 Task: Find connections with filter location Nambiyūr with filter topic #goalswith filter profile language German with filter current company Indian Army with filter school Rani Durgavati Vishwavidyalaya, Jabalpur with filter industry Household Appliance Manufacturing with filter service category Illustration with filter keywords title Operations Coordinator
Action: Mouse moved to (596, 107)
Screenshot: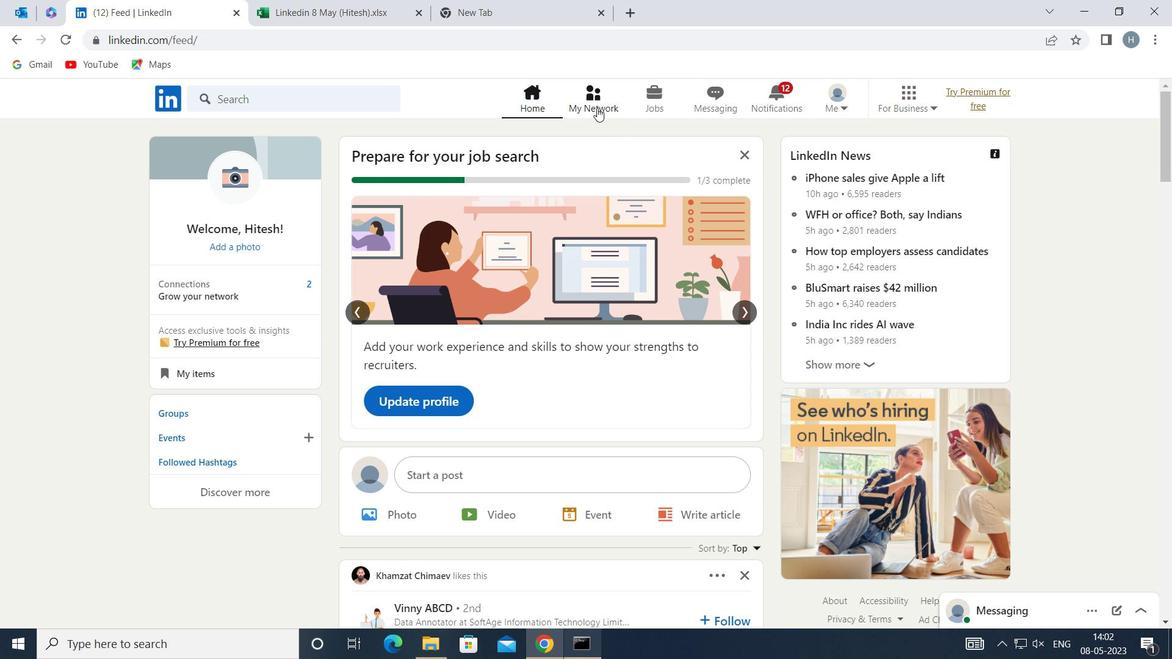 
Action: Mouse pressed left at (596, 107)
Screenshot: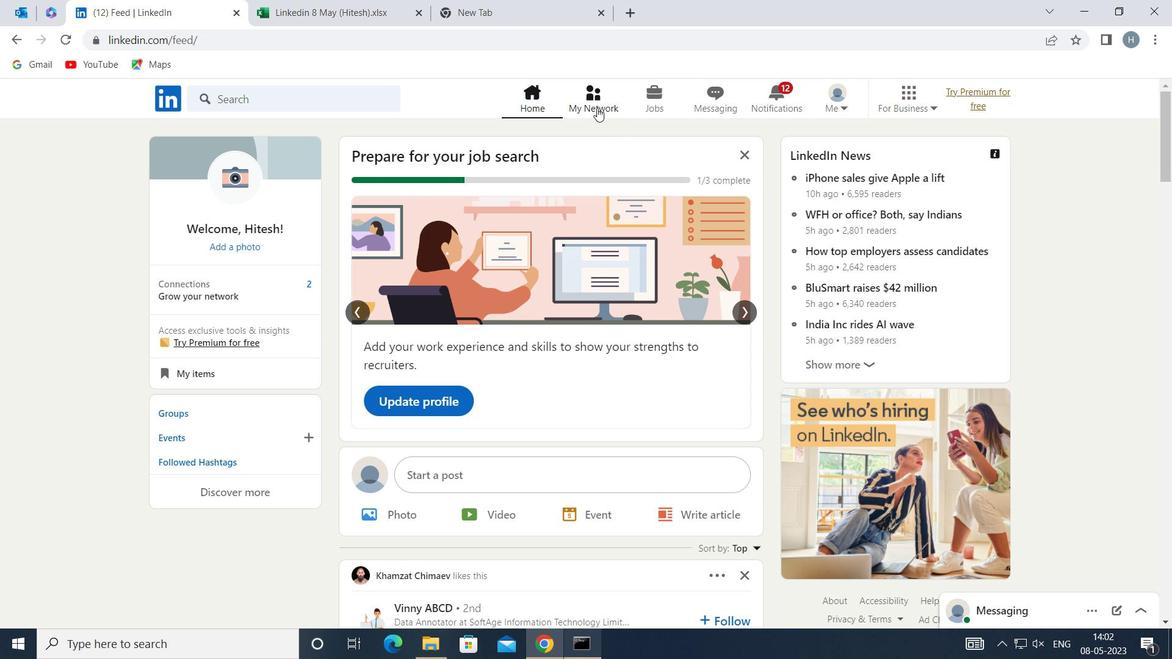 
Action: Mouse moved to (335, 186)
Screenshot: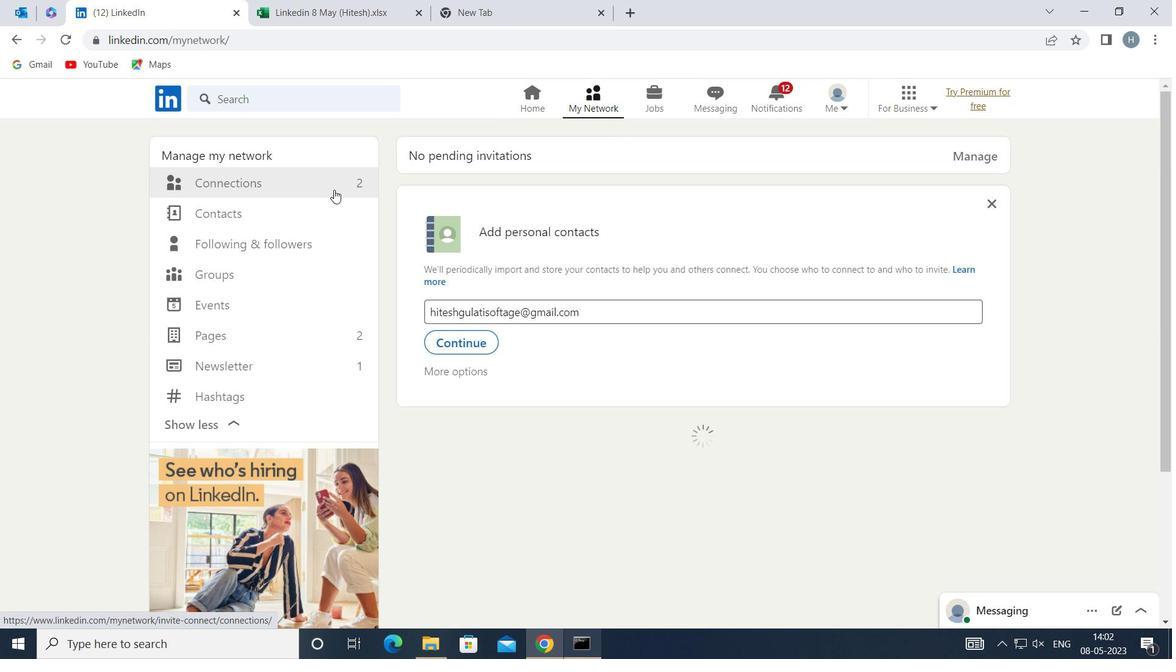
Action: Mouse pressed left at (335, 186)
Screenshot: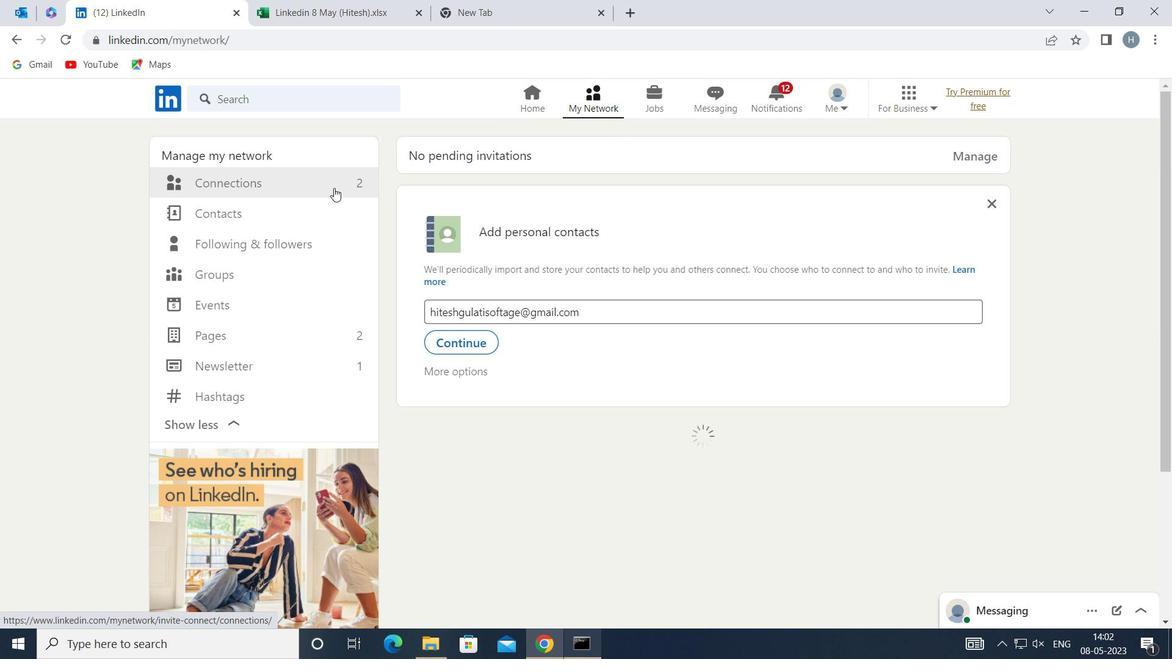 
Action: Mouse moved to (700, 182)
Screenshot: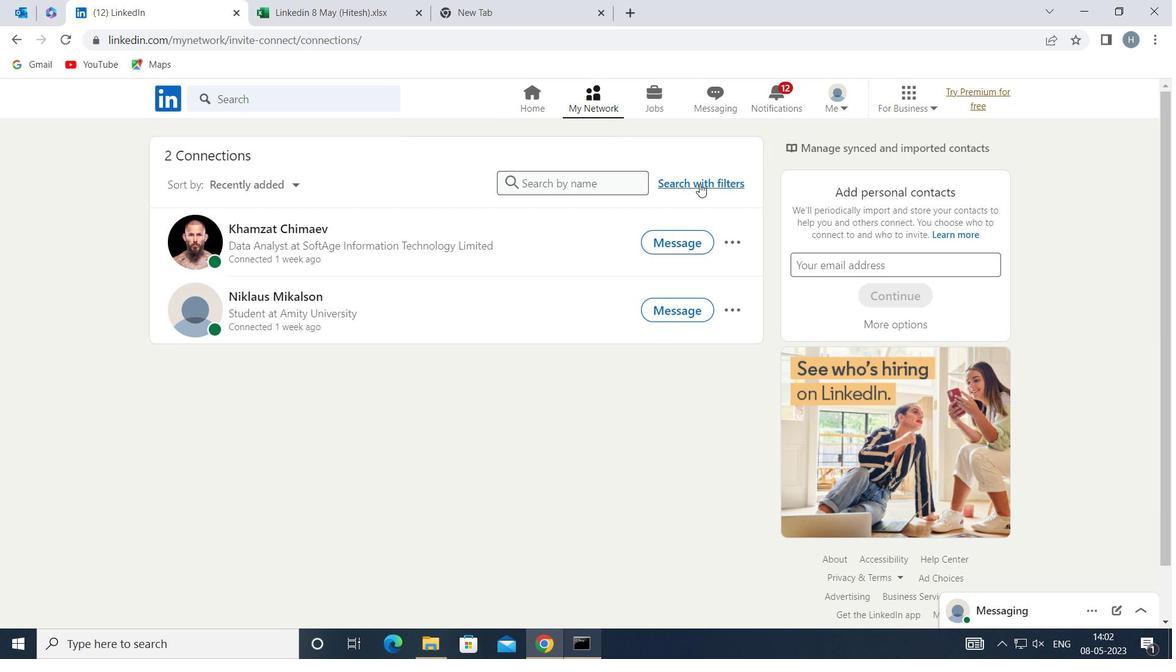 
Action: Mouse pressed left at (700, 182)
Screenshot: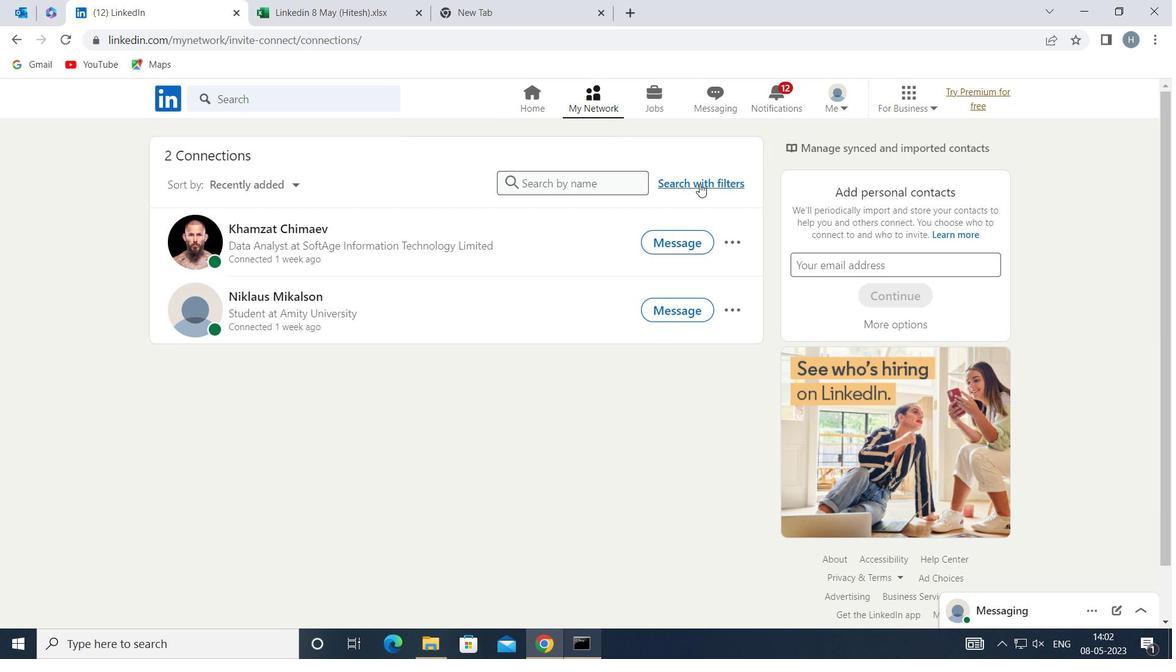 
Action: Mouse moved to (637, 140)
Screenshot: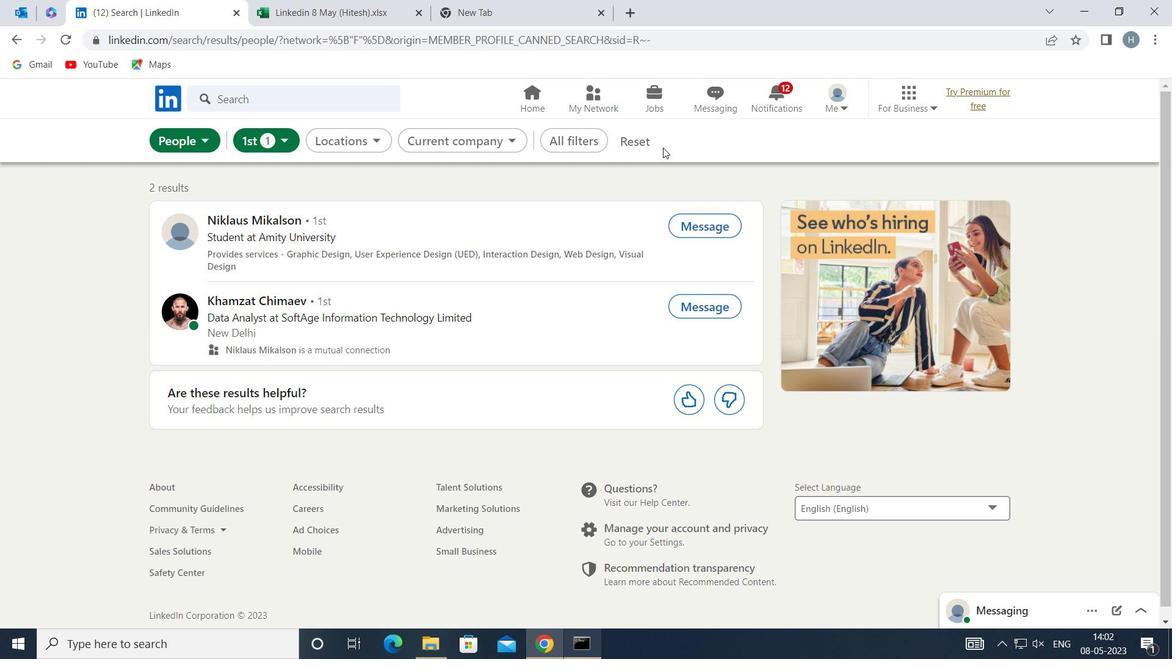 
Action: Mouse pressed left at (637, 140)
Screenshot: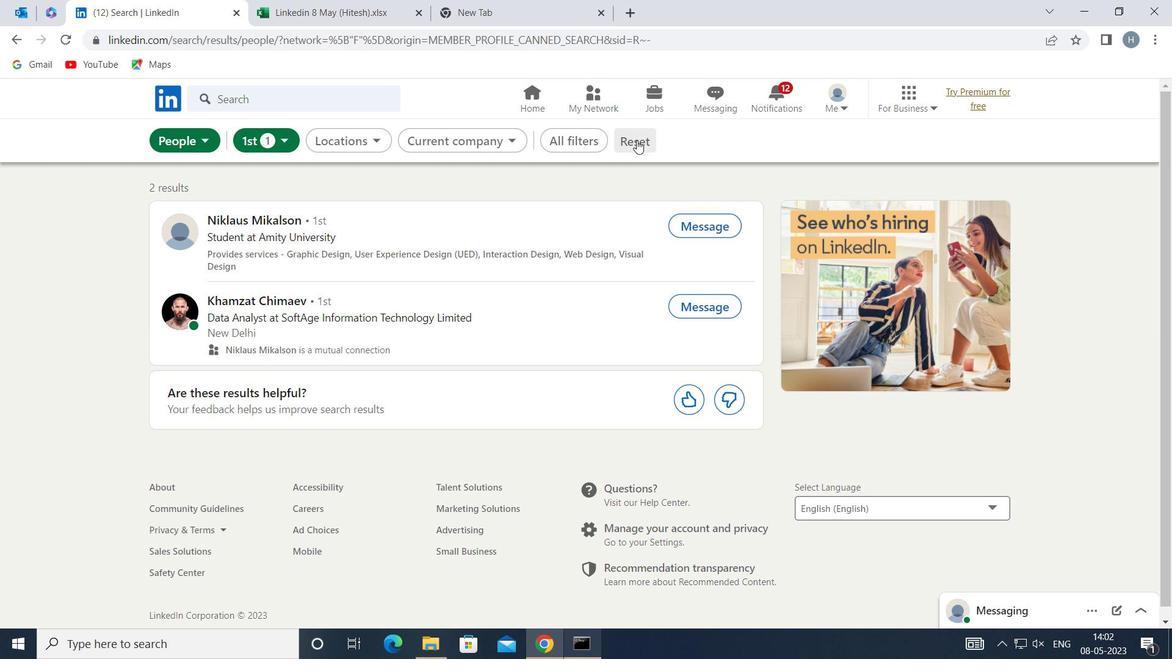 
Action: Mouse moved to (614, 139)
Screenshot: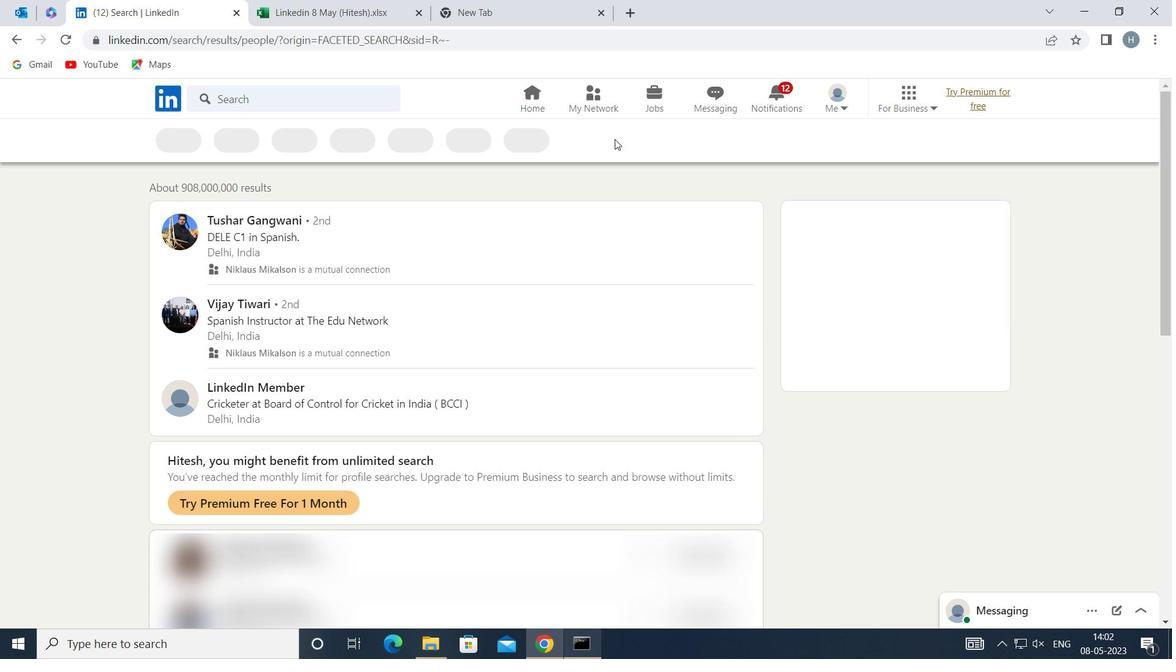 
Action: Mouse pressed left at (614, 139)
Screenshot: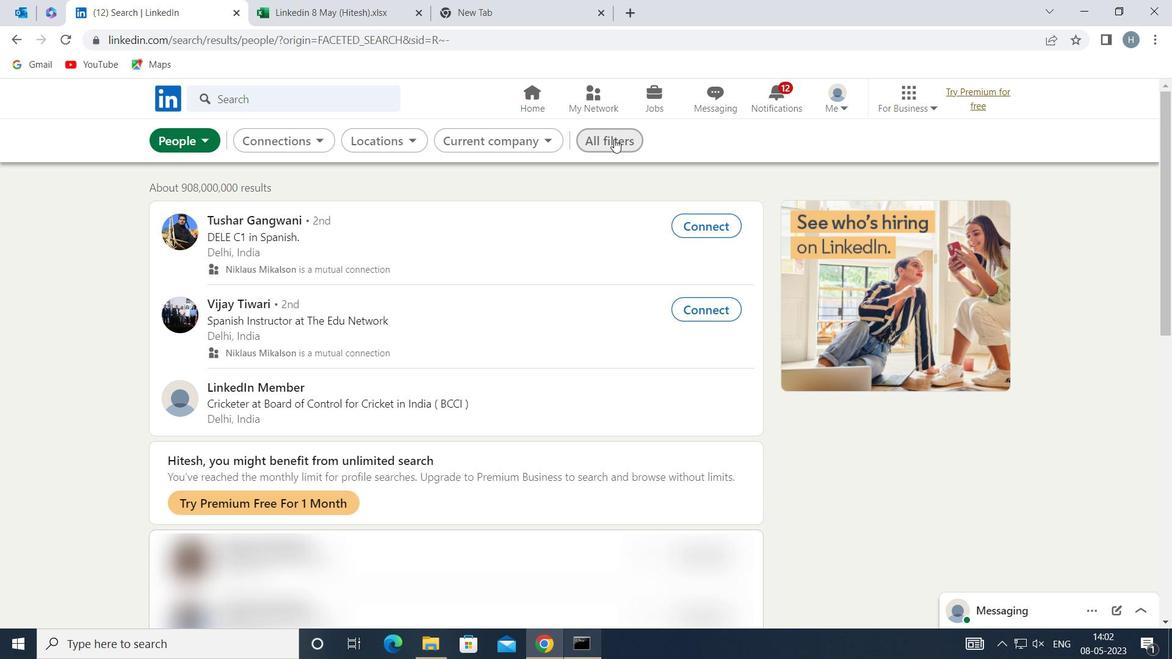 
Action: Mouse moved to (845, 353)
Screenshot: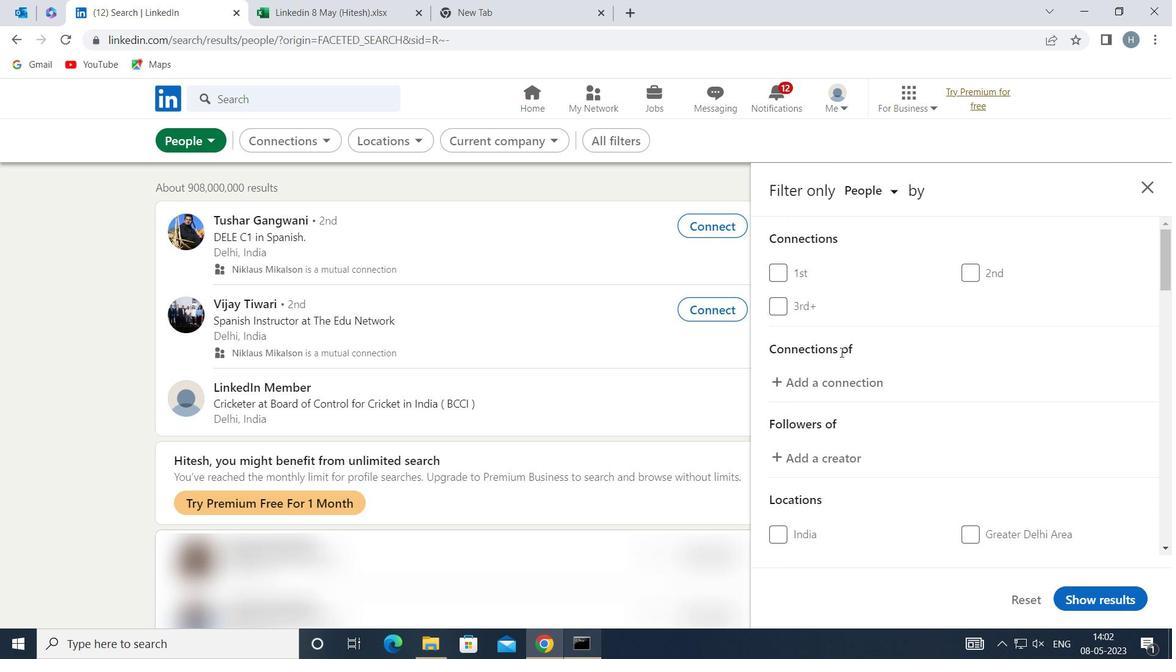 
Action: Mouse scrolled (845, 353) with delta (0, 0)
Screenshot: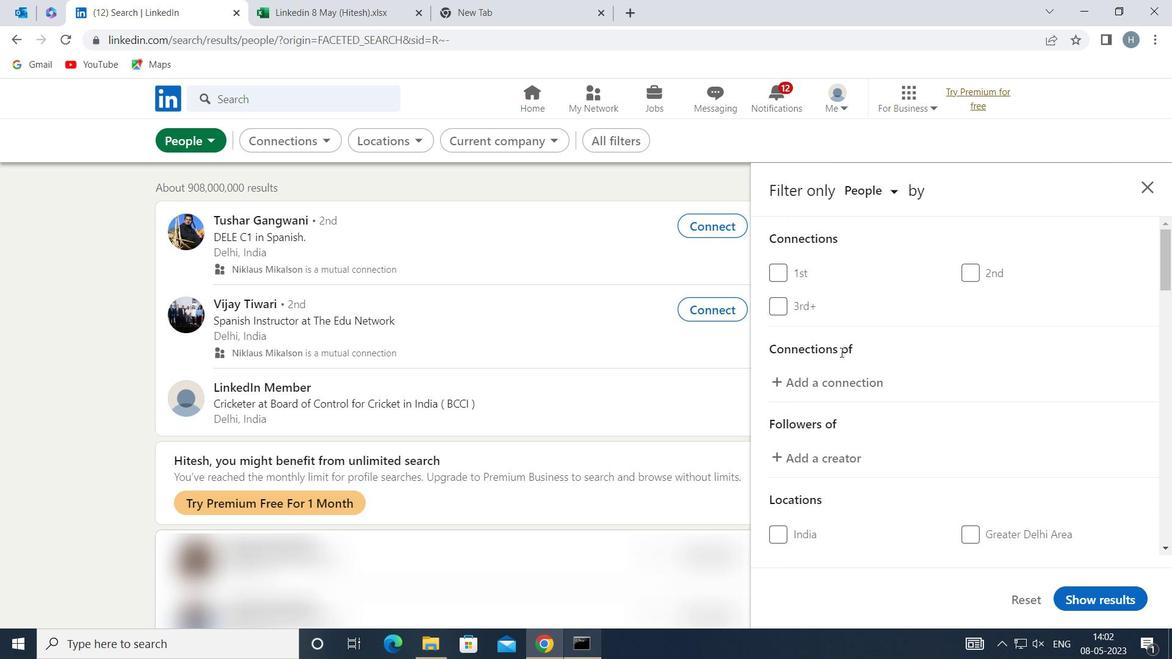 
Action: Mouse moved to (845, 354)
Screenshot: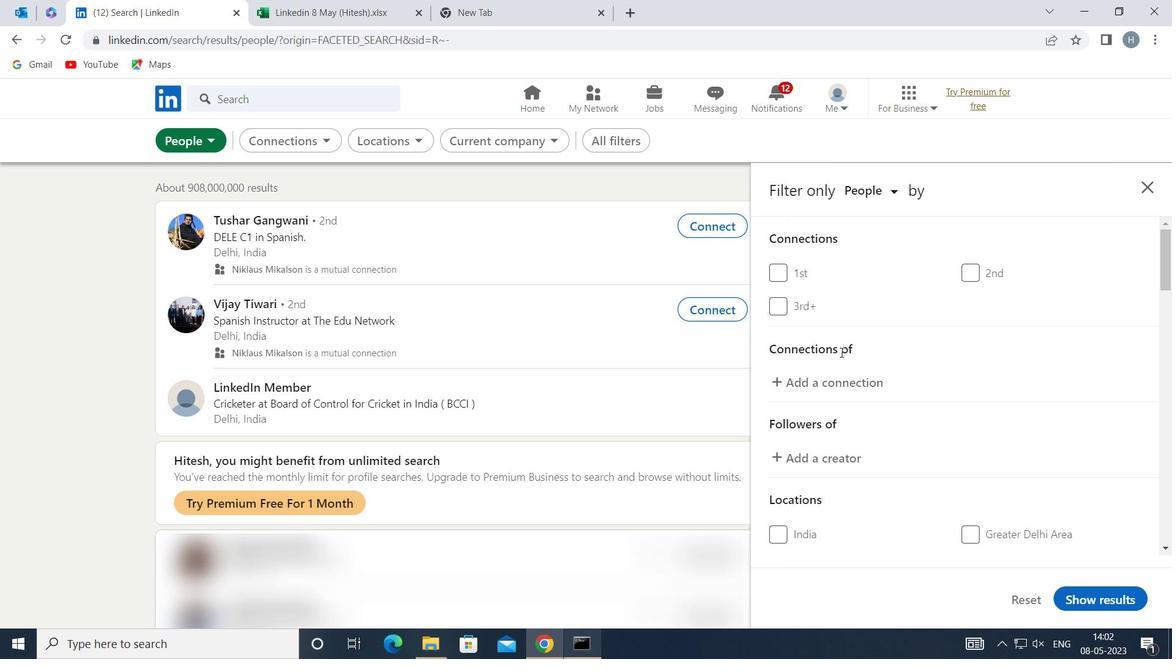 
Action: Mouse scrolled (845, 353) with delta (0, 0)
Screenshot: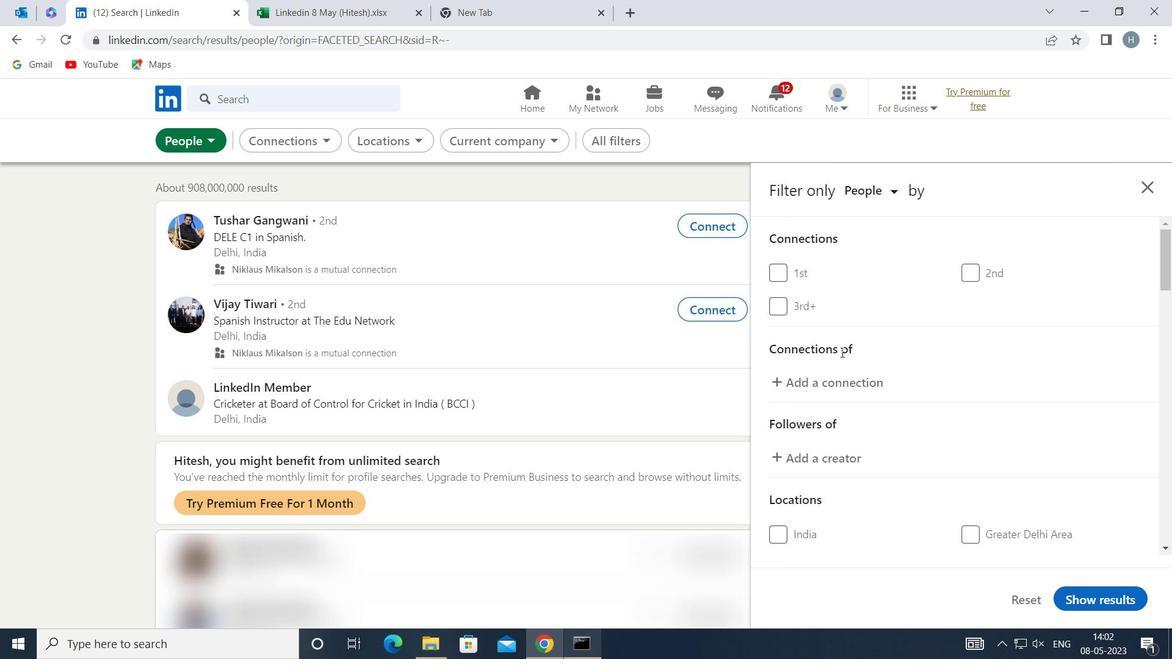 
Action: Mouse moved to (847, 350)
Screenshot: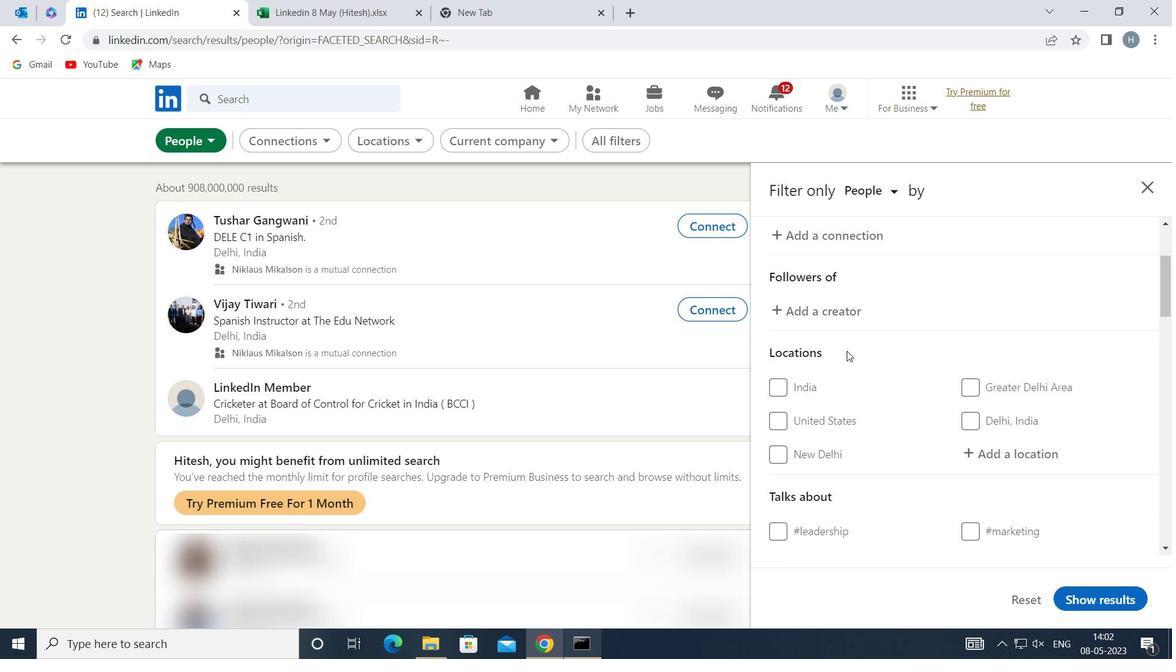 
Action: Mouse scrolled (847, 349) with delta (0, 0)
Screenshot: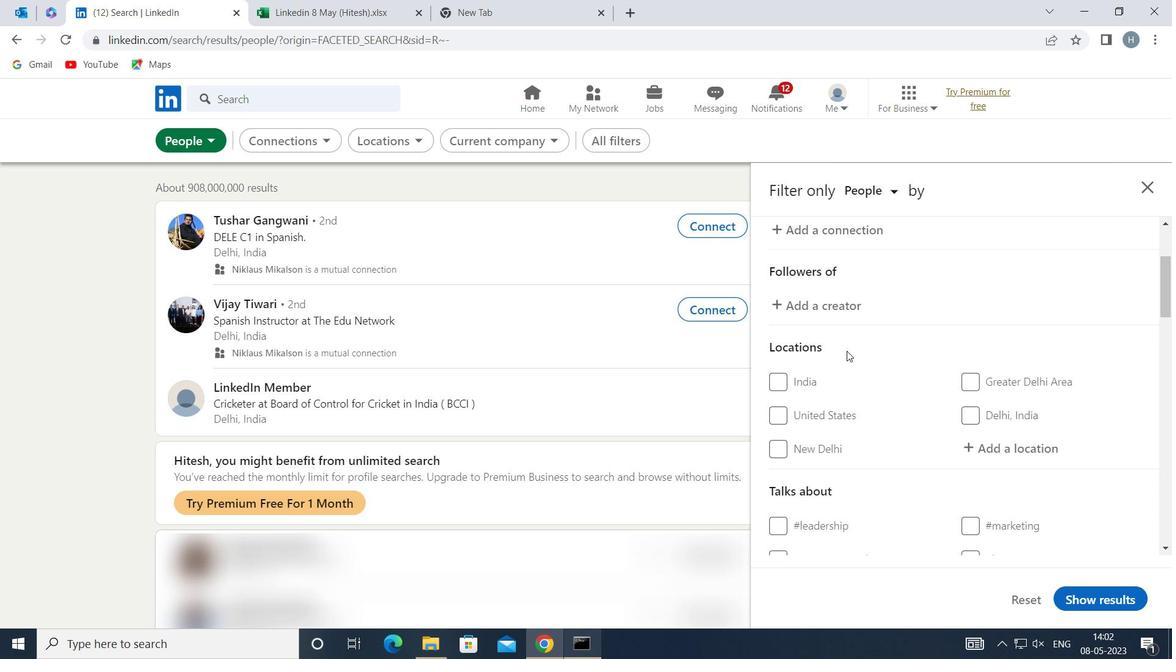 
Action: Mouse moved to (1005, 367)
Screenshot: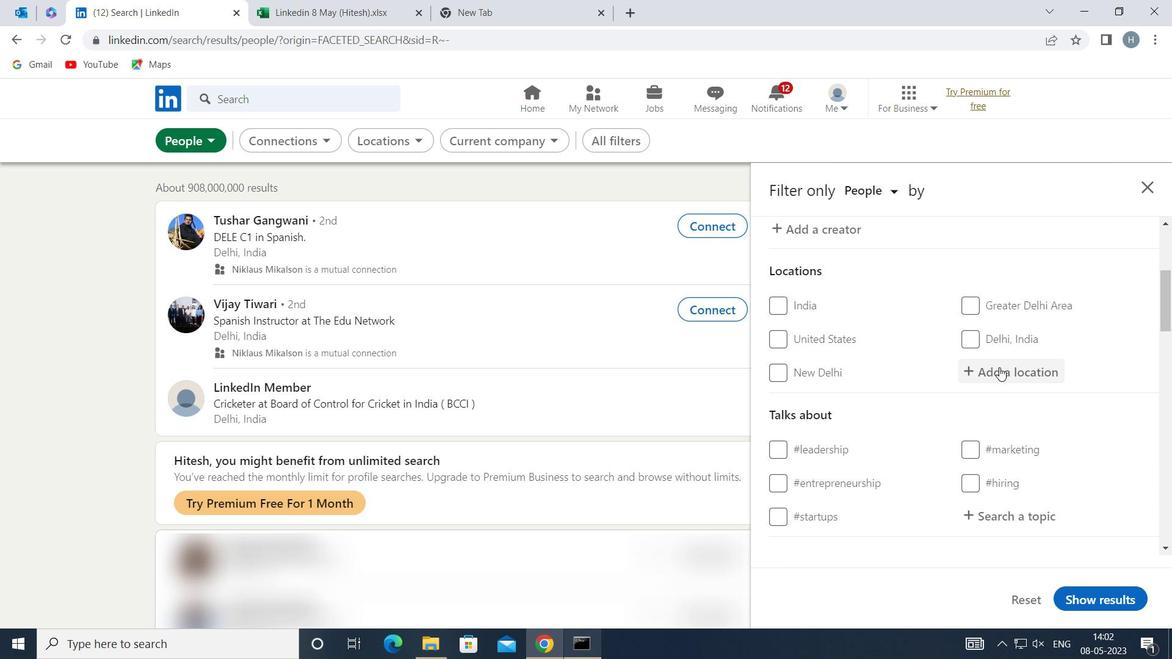 
Action: Mouse pressed left at (1005, 367)
Screenshot: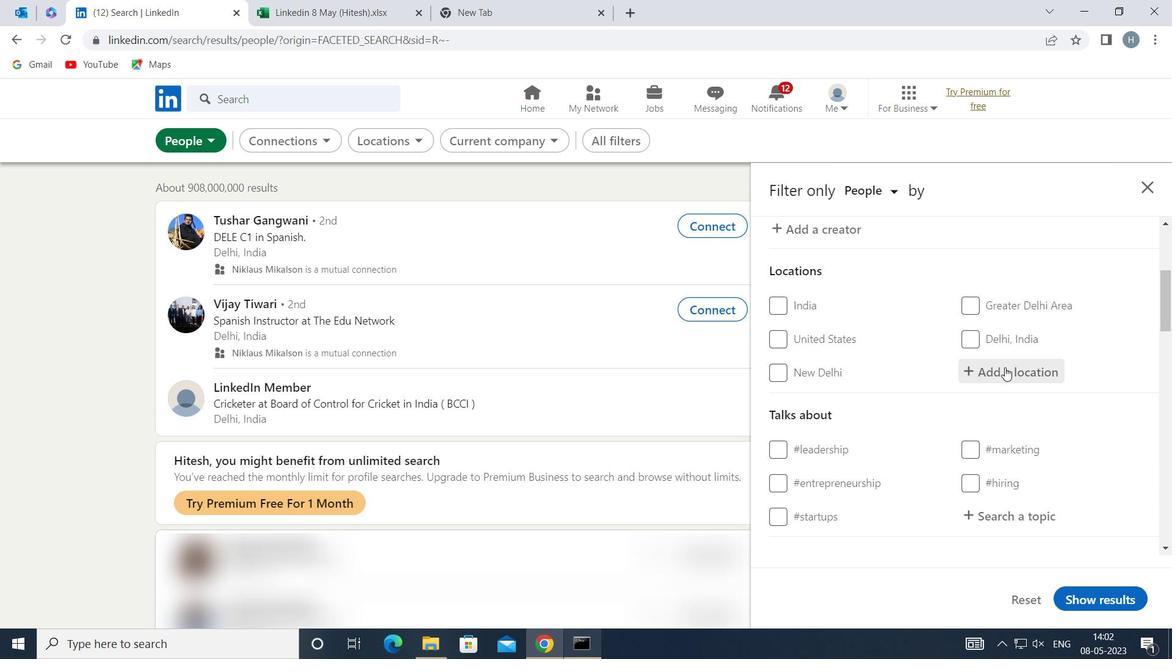 
Action: Mouse moved to (1007, 367)
Screenshot: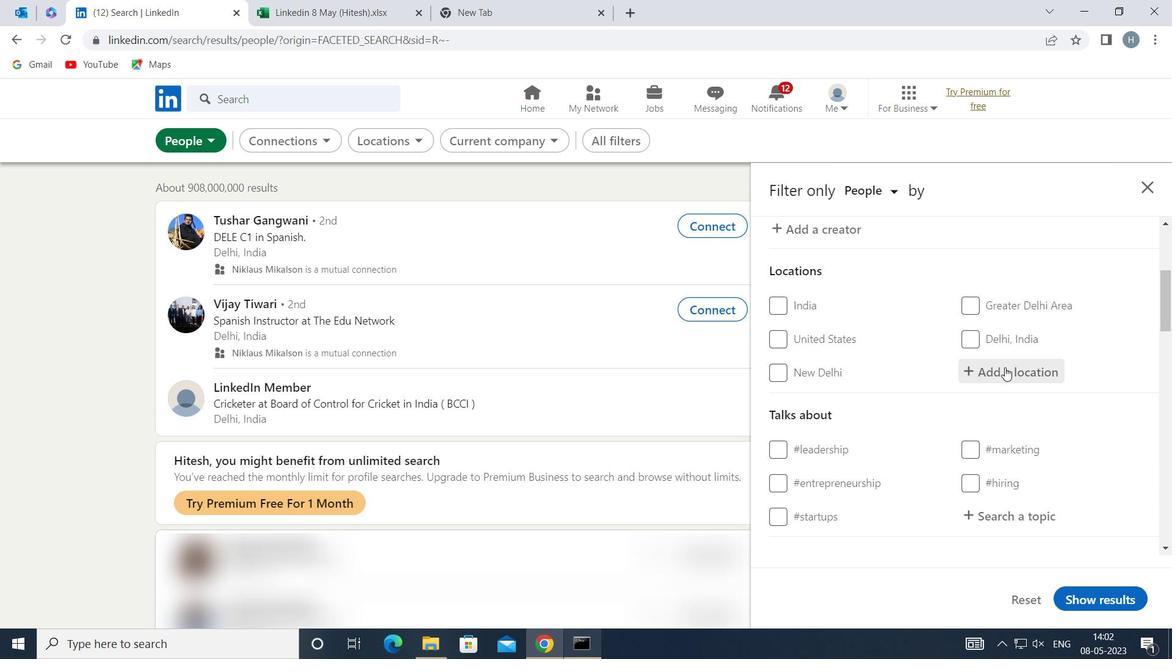 
Action: Key pressed <Key.shift>NAMBIYUR
Screenshot: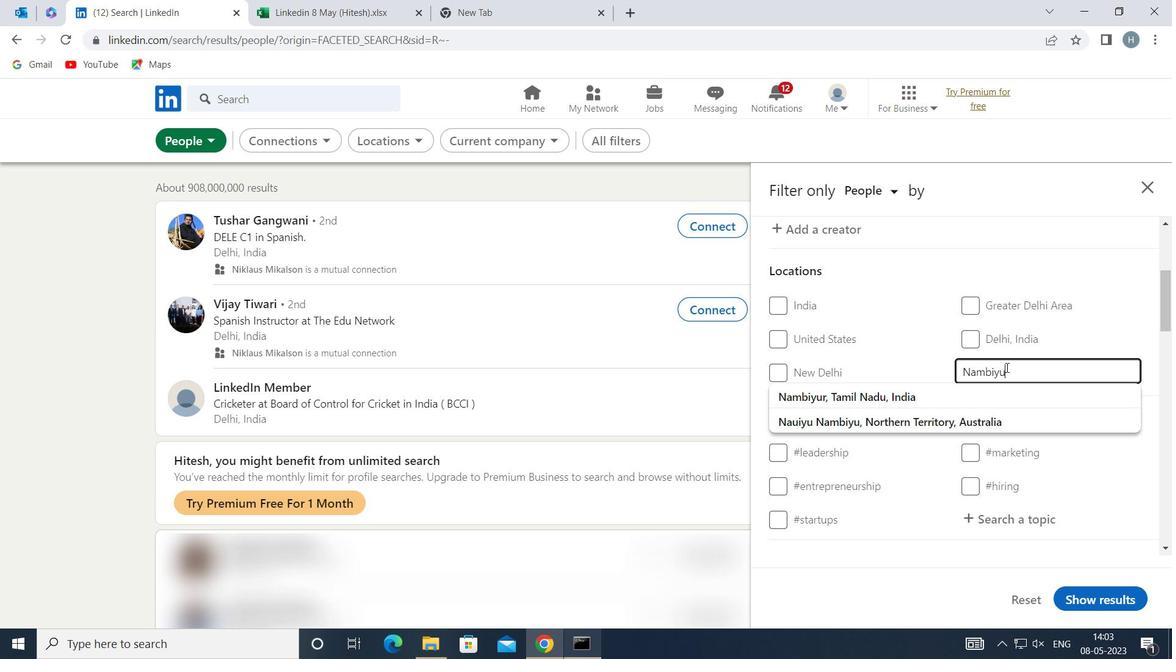 
Action: Mouse moved to (960, 389)
Screenshot: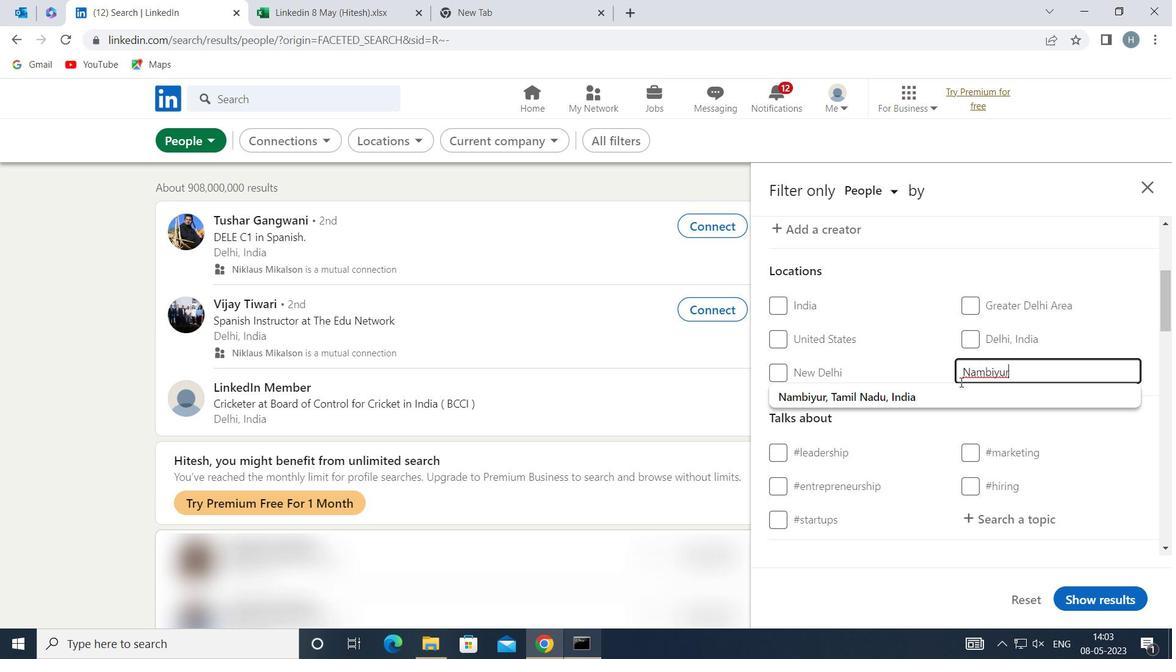 
Action: Mouse pressed left at (960, 389)
Screenshot: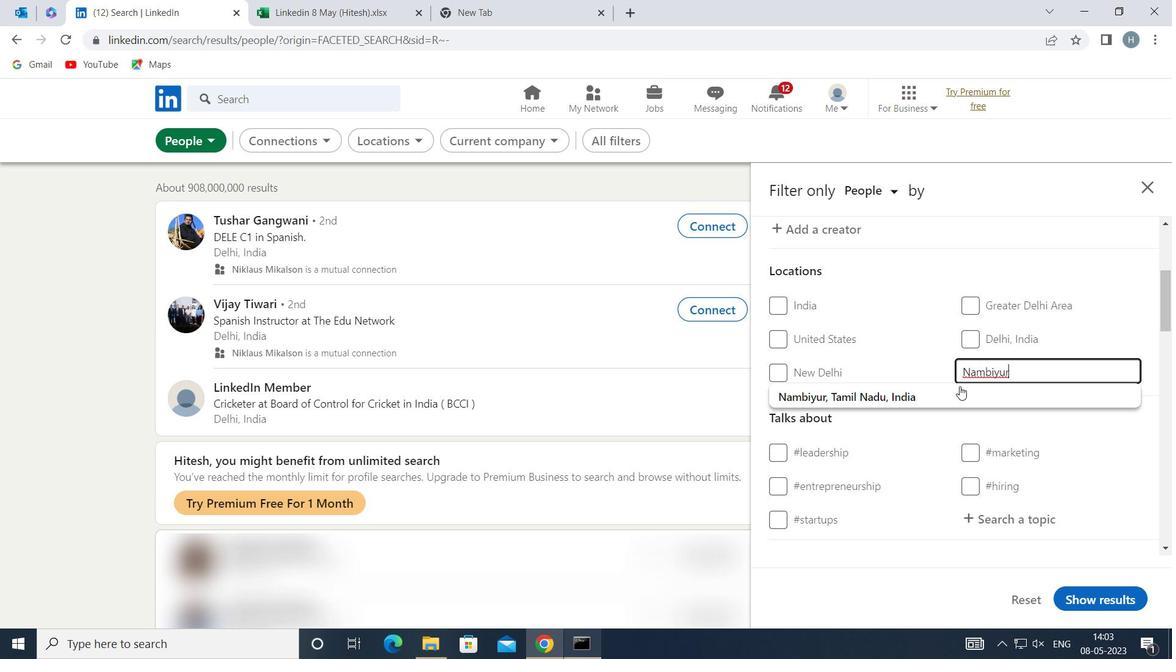 
Action: Mouse moved to (959, 395)
Screenshot: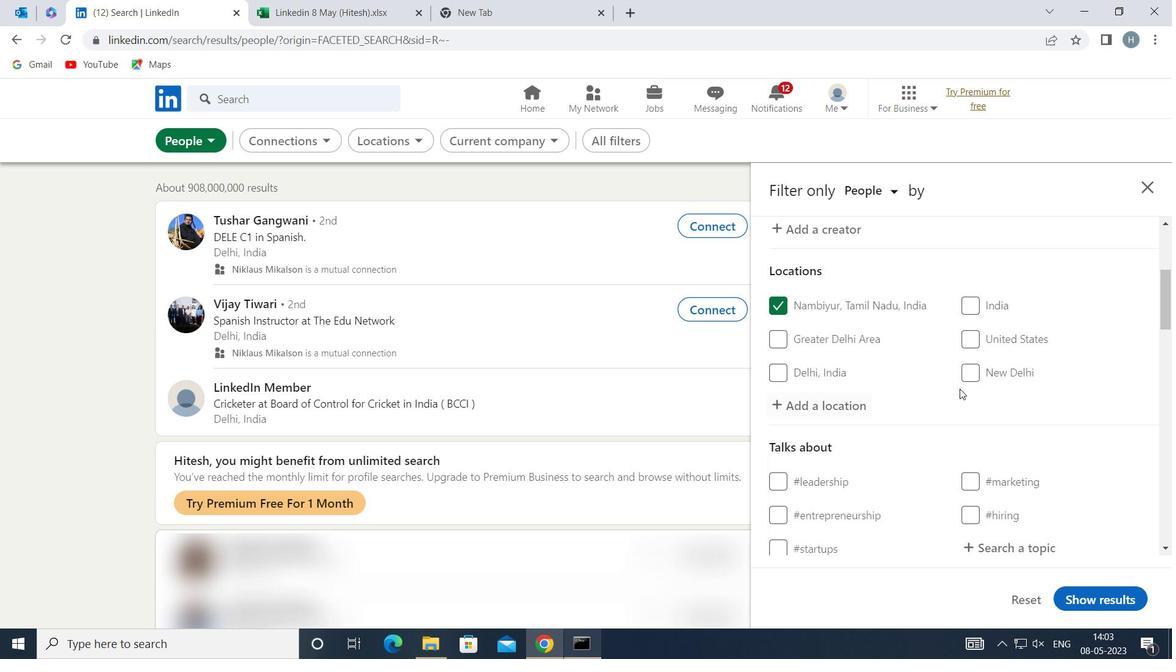 
Action: Mouse scrolled (959, 395) with delta (0, 0)
Screenshot: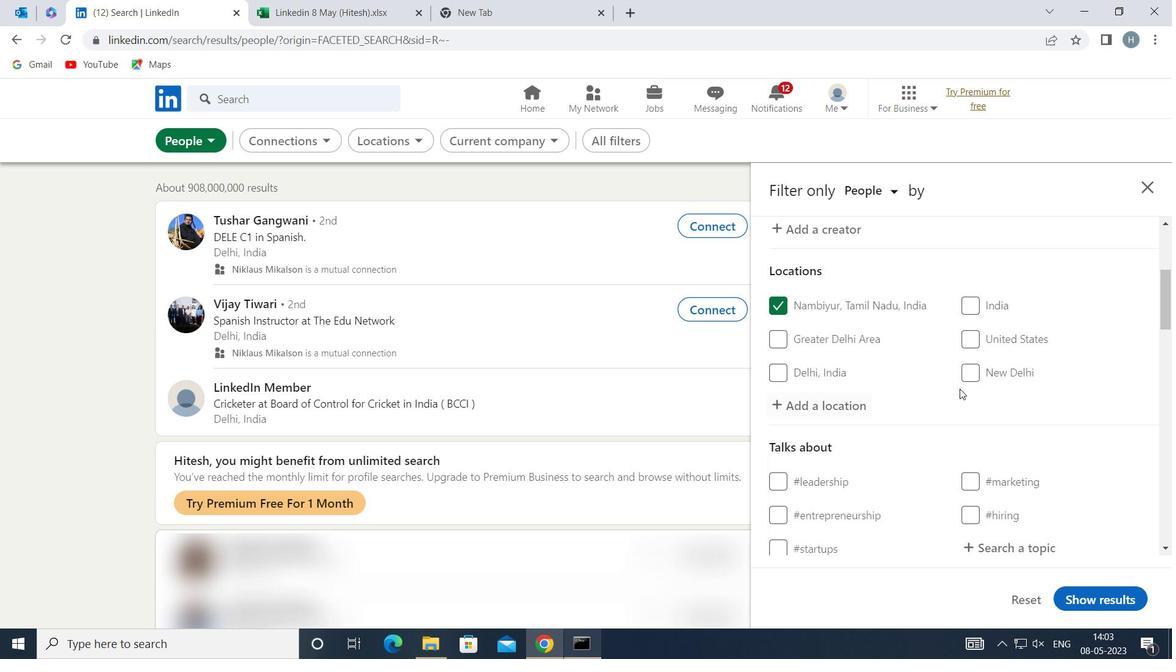 
Action: Mouse moved to (959, 396)
Screenshot: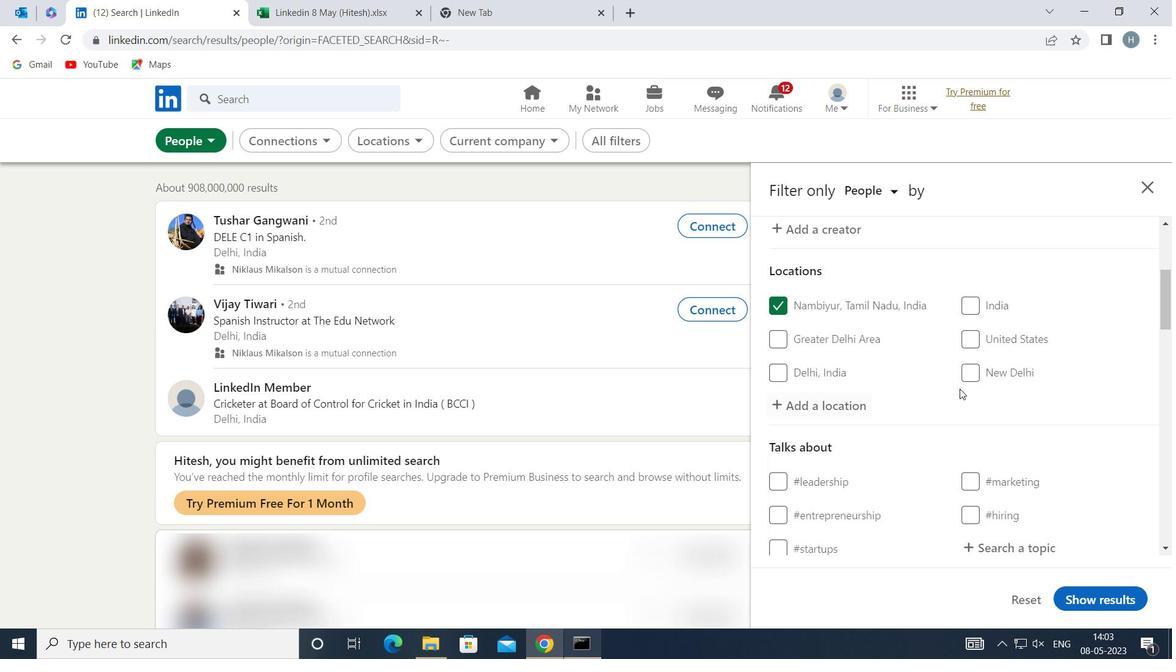 
Action: Mouse scrolled (959, 395) with delta (0, 0)
Screenshot: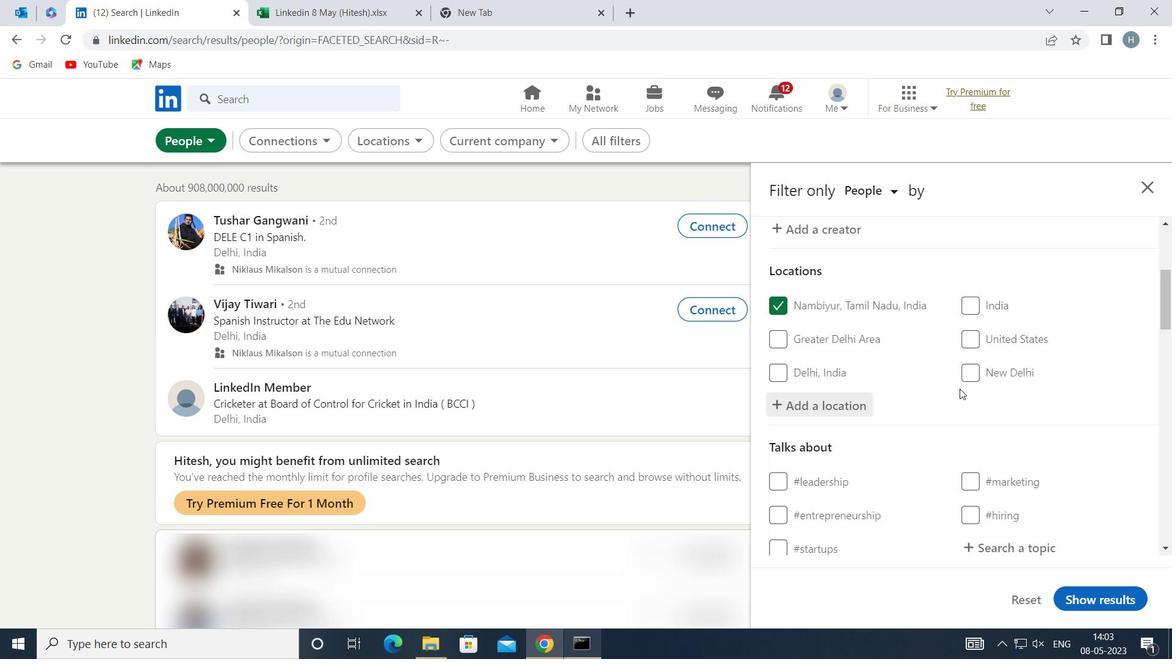 
Action: Mouse moved to (989, 401)
Screenshot: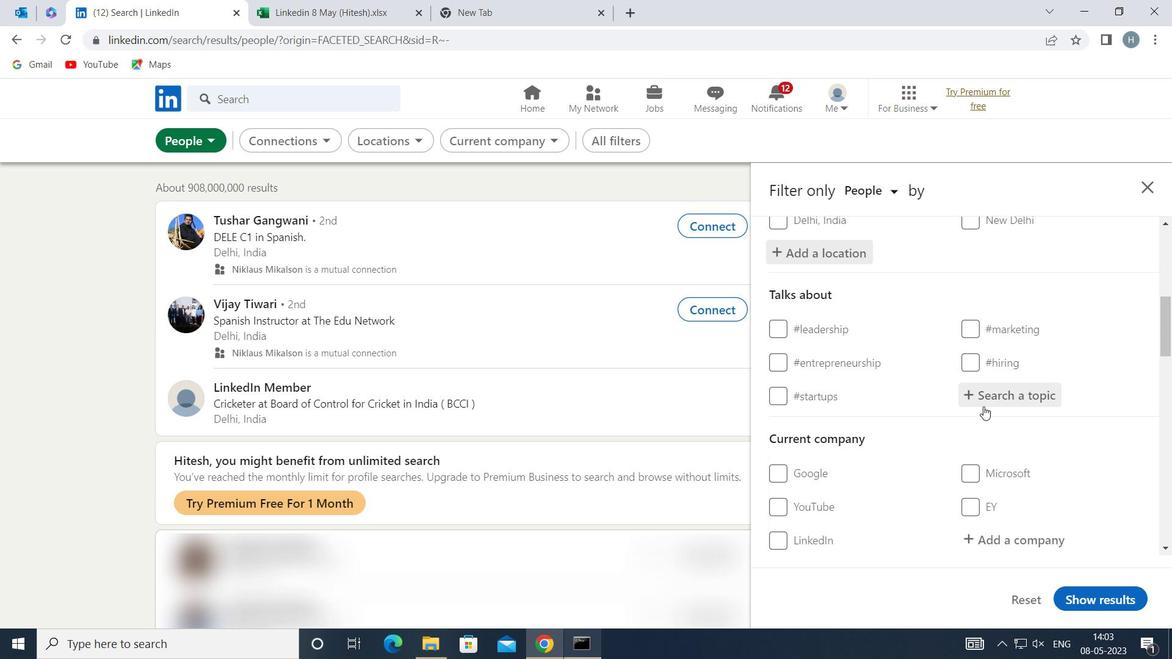 
Action: Mouse pressed left at (989, 401)
Screenshot: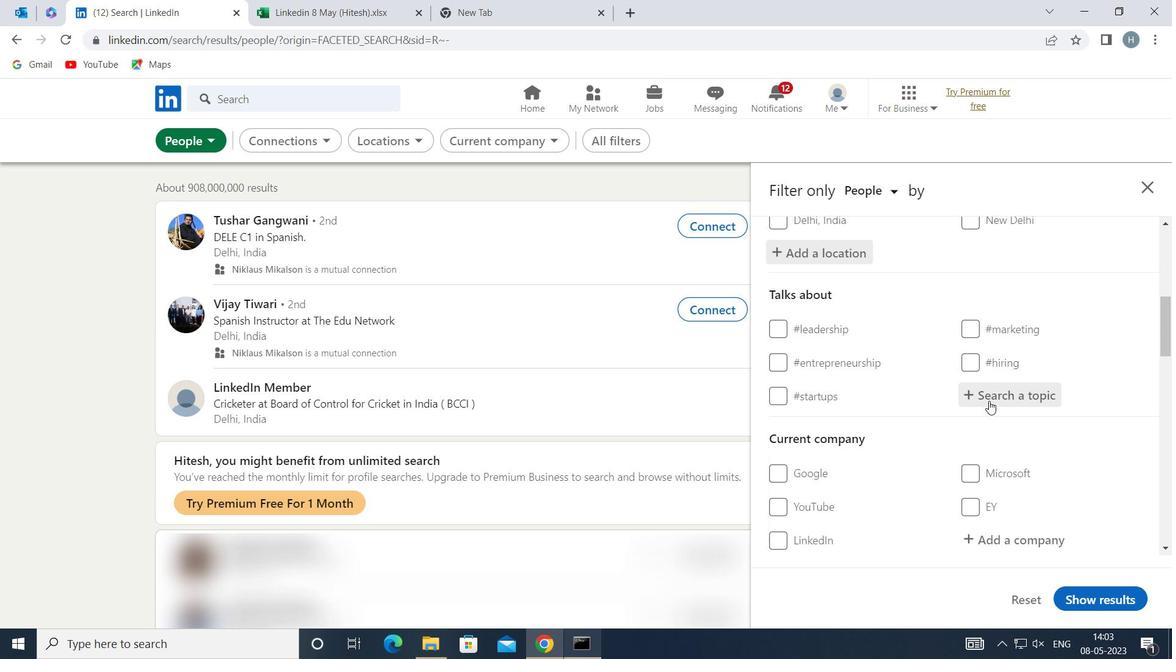 
Action: Key pressed GOALS
Screenshot: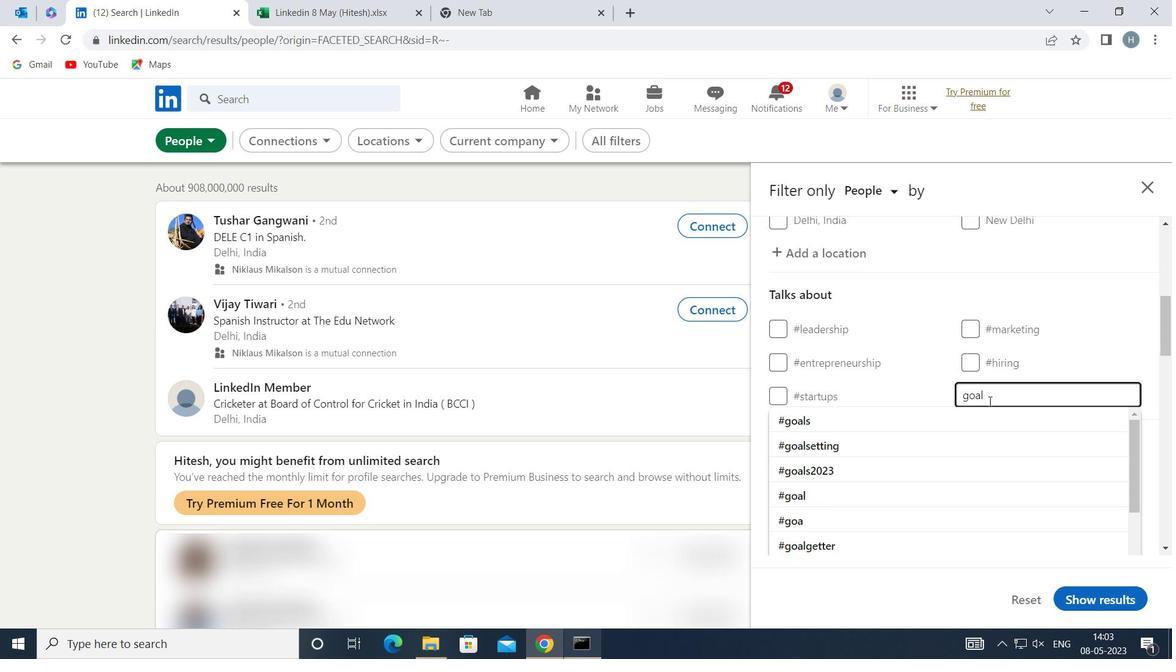 
Action: Mouse moved to (932, 422)
Screenshot: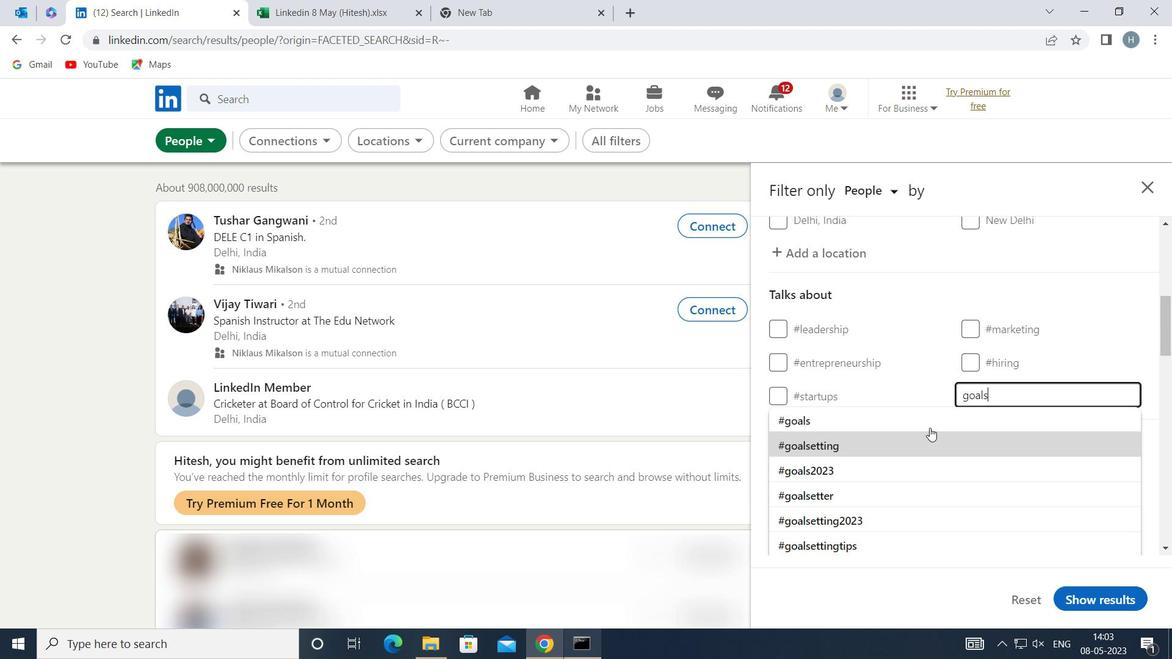 
Action: Mouse pressed left at (932, 422)
Screenshot: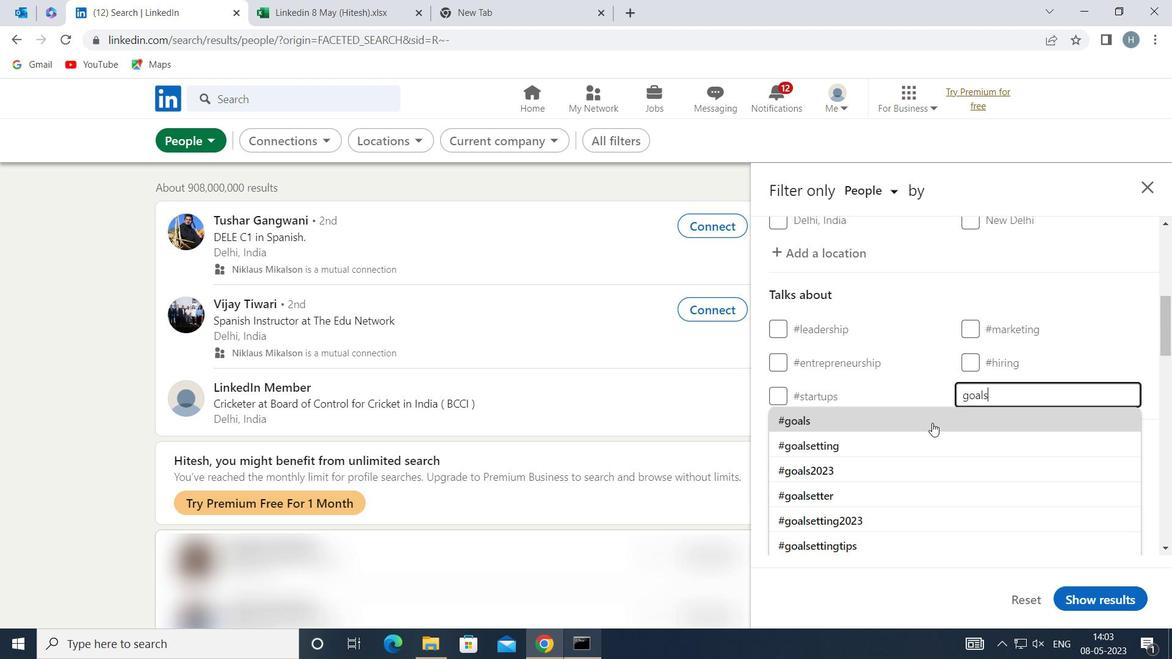 
Action: Mouse scrolled (932, 422) with delta (0, 0)
Screenshot: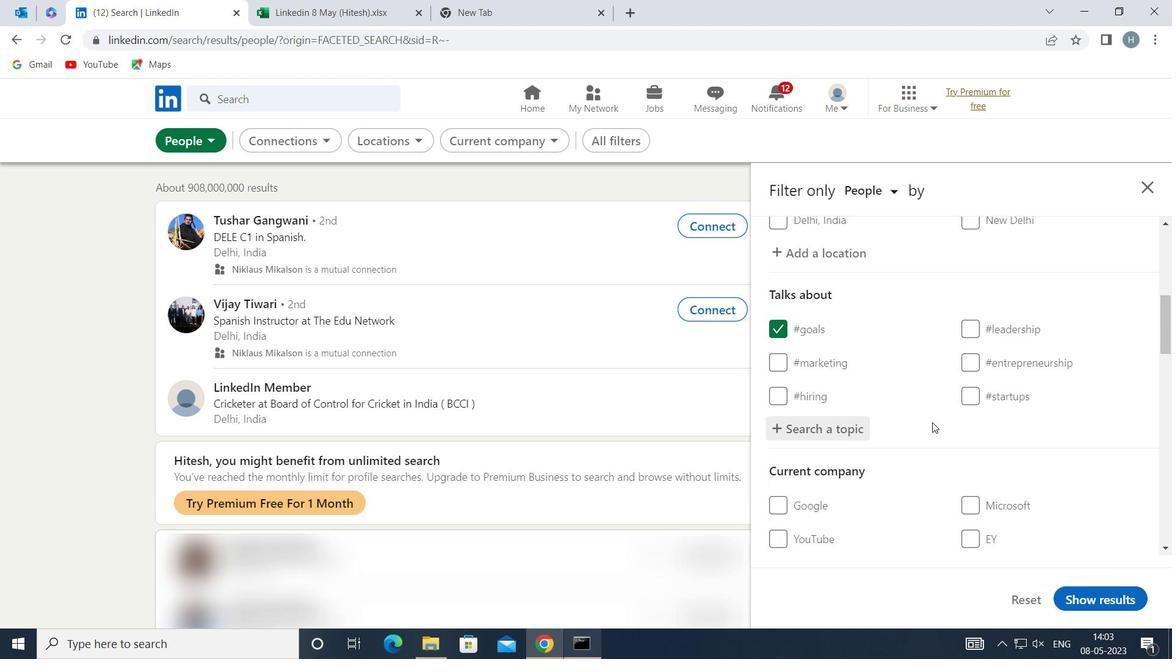 
Action: Mouse scrolled (932, 422) with delta (0, 0)
Screenshot: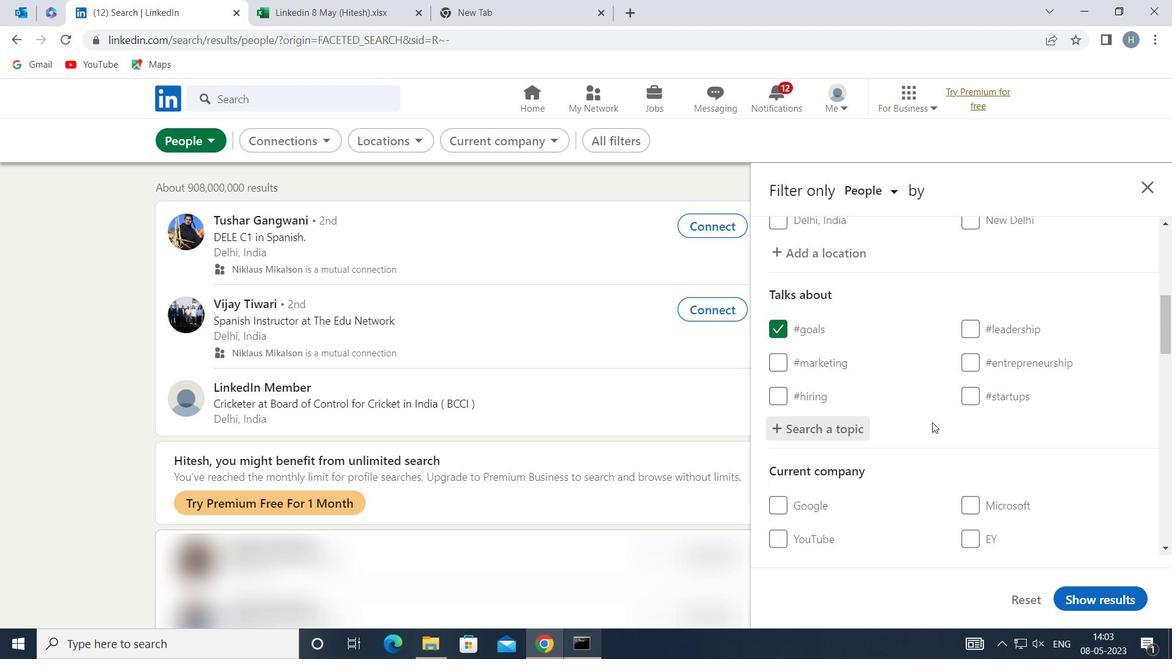 
Action: Mouse scrolled (932, 422) with delta (0, 0)
Screenshot: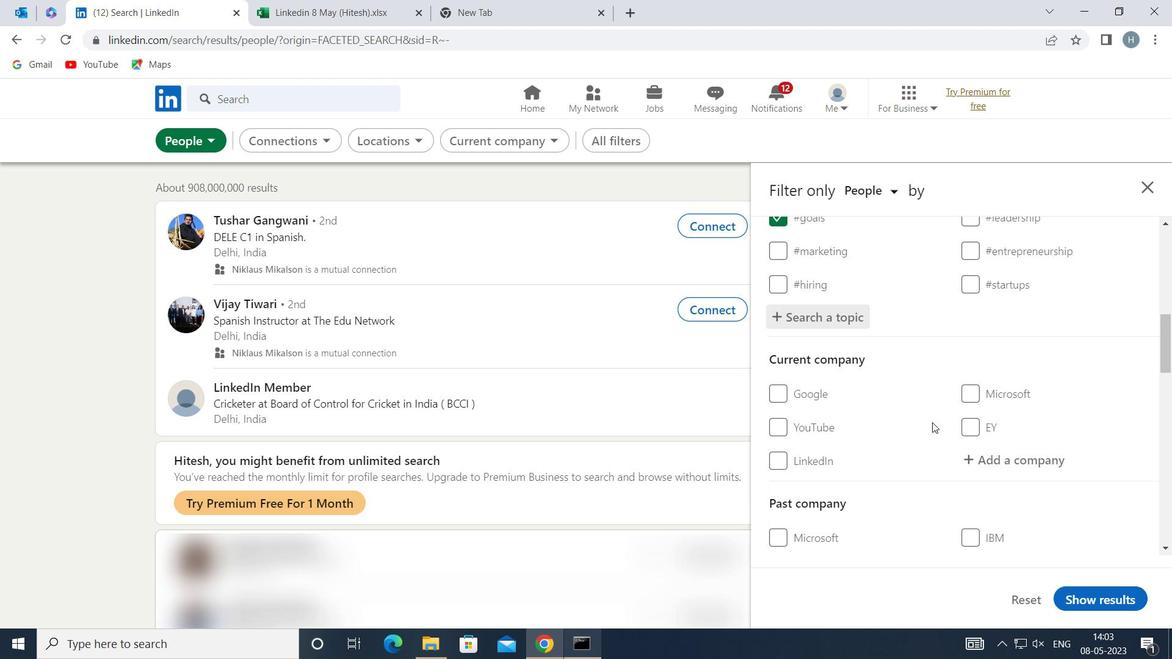 
Action: Mouse moved to (932, 422)
Screenshot: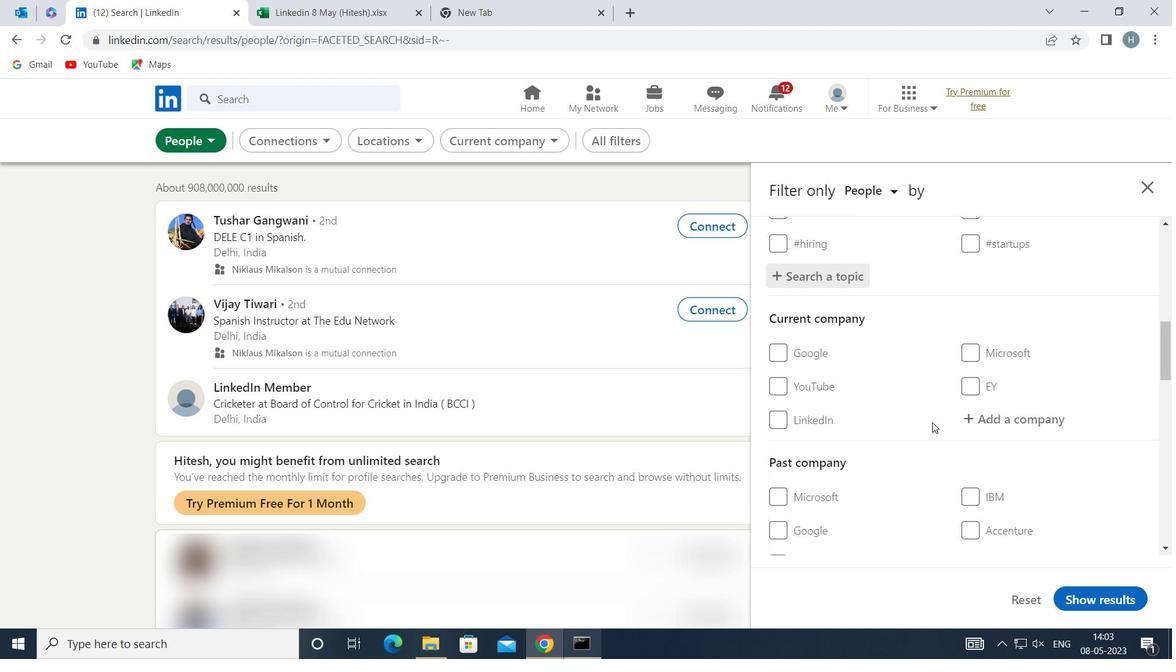 
Action: Mouse scrolled (932, 421) with delta (0, 0)
Screenshot: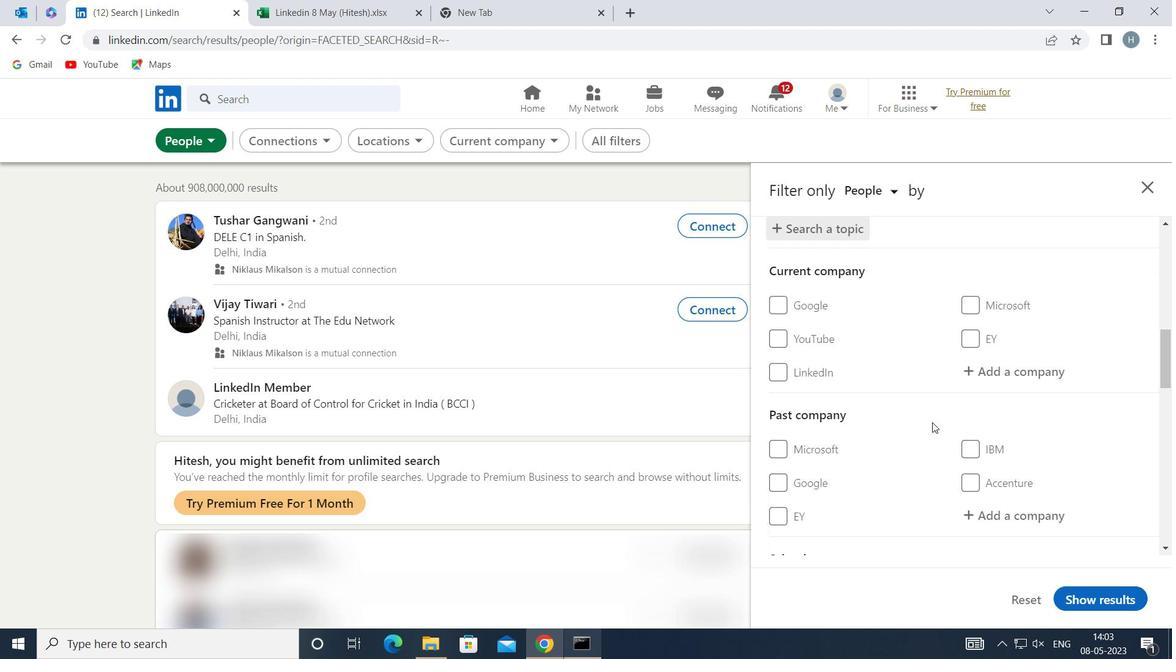 
Action: Mouse scrolled (932, 421) with delta (0, 0)
Screenshot: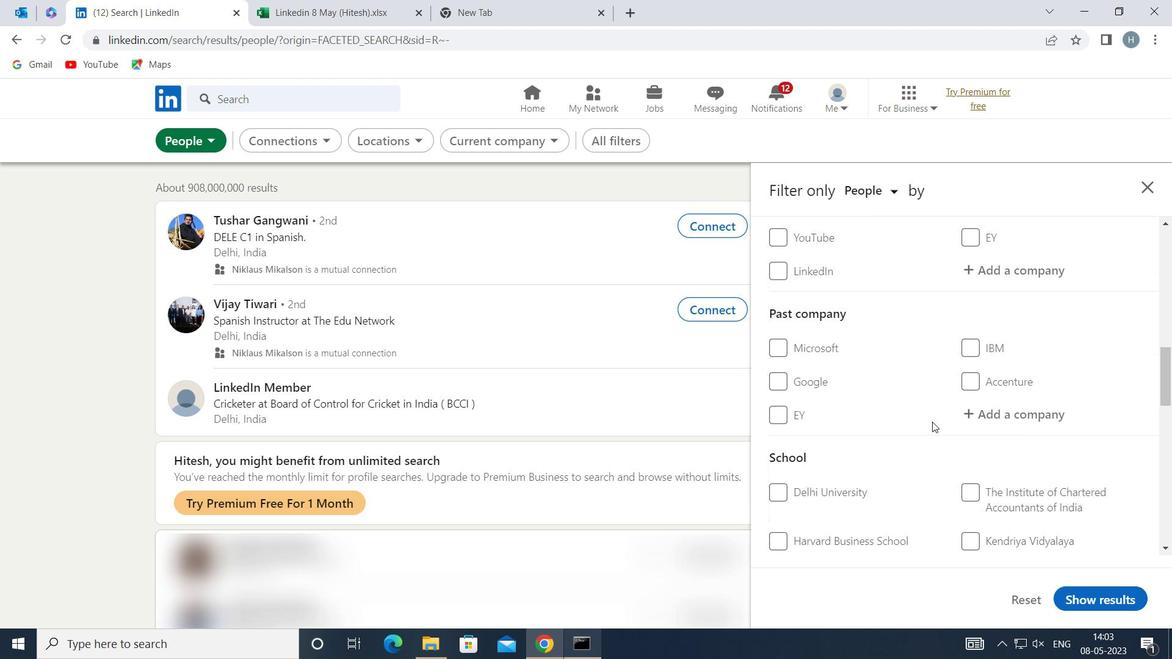 
Action: Mouse moved to (933, 422)
Screenshot: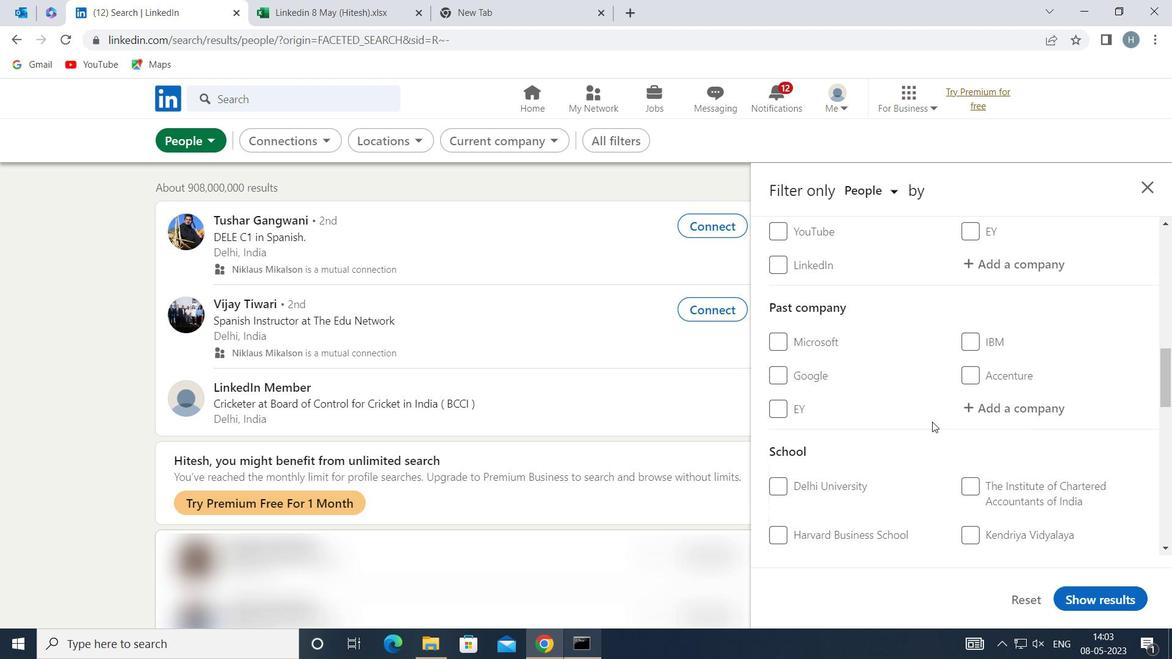 
Action: Mouse scrolled (933, 421) with delta (0, 0)
Screenshot: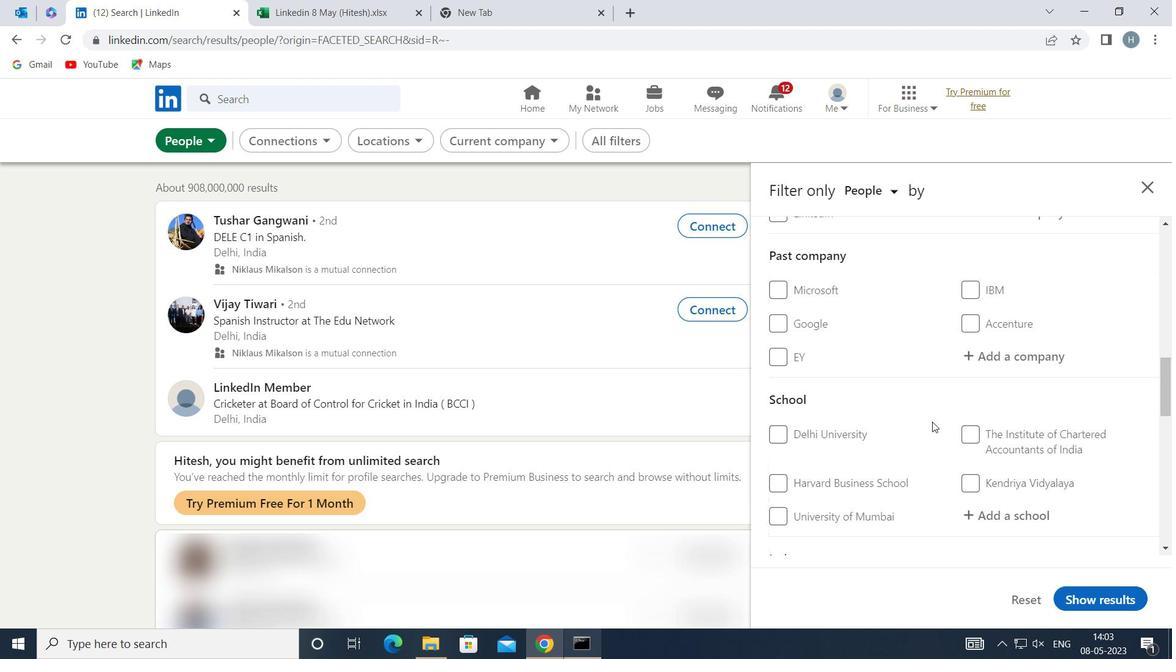 
Action: Mouse moved to (933, 420)
Screenshot: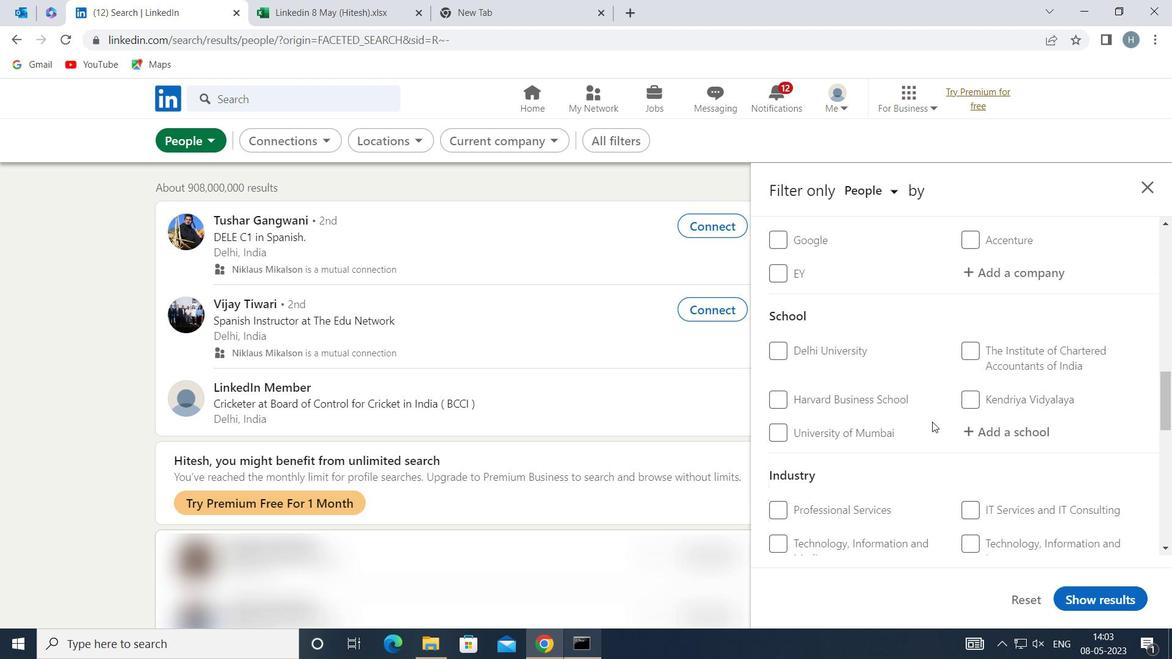 
Action: Mouse scrolled (933, 419) with delta (0, 0)
Screenshot: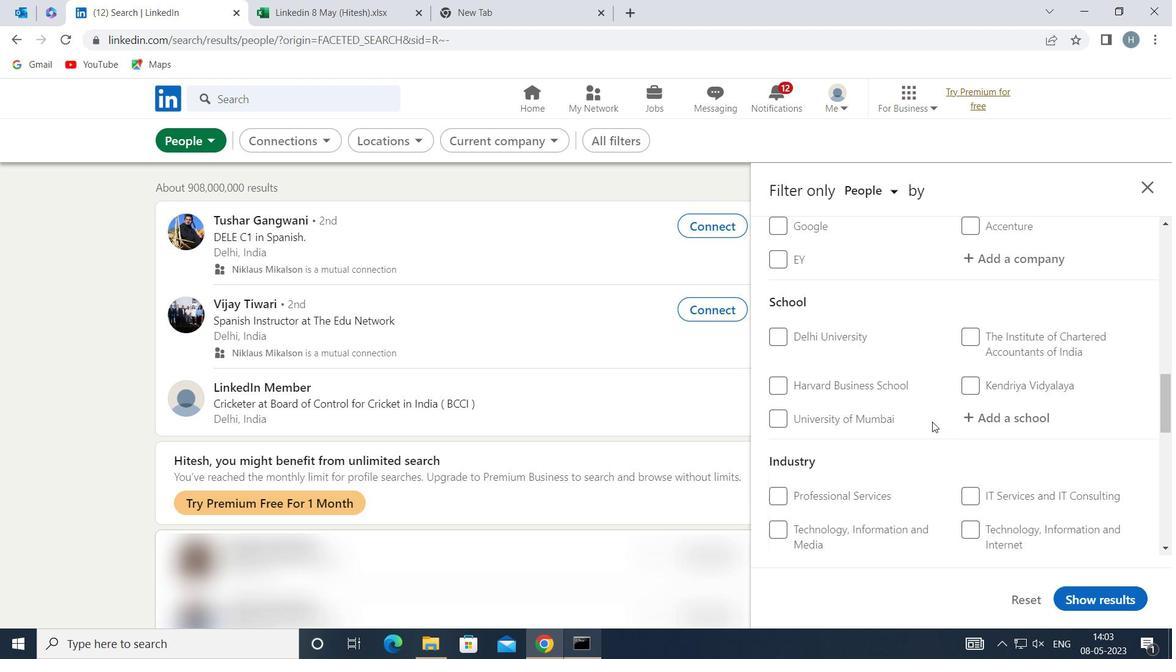 
Action: Mouse scrolled (933, 419) with delta (0, 0)
Screenshot: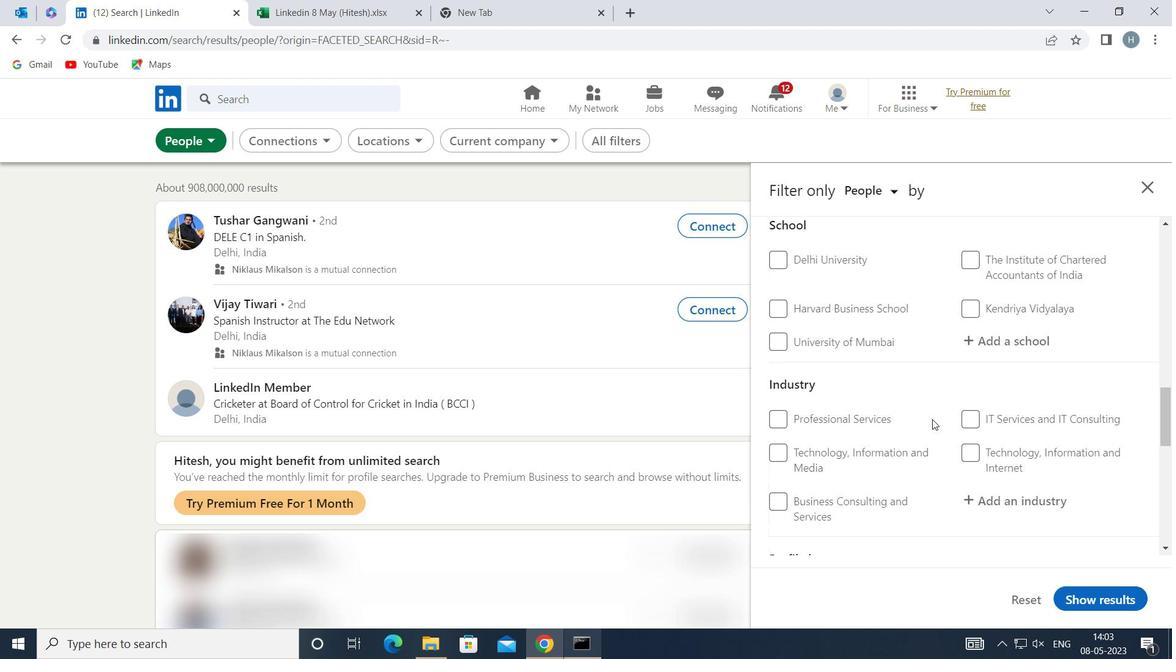 
Action: Mouse moved to (933, 419)
Screenshot: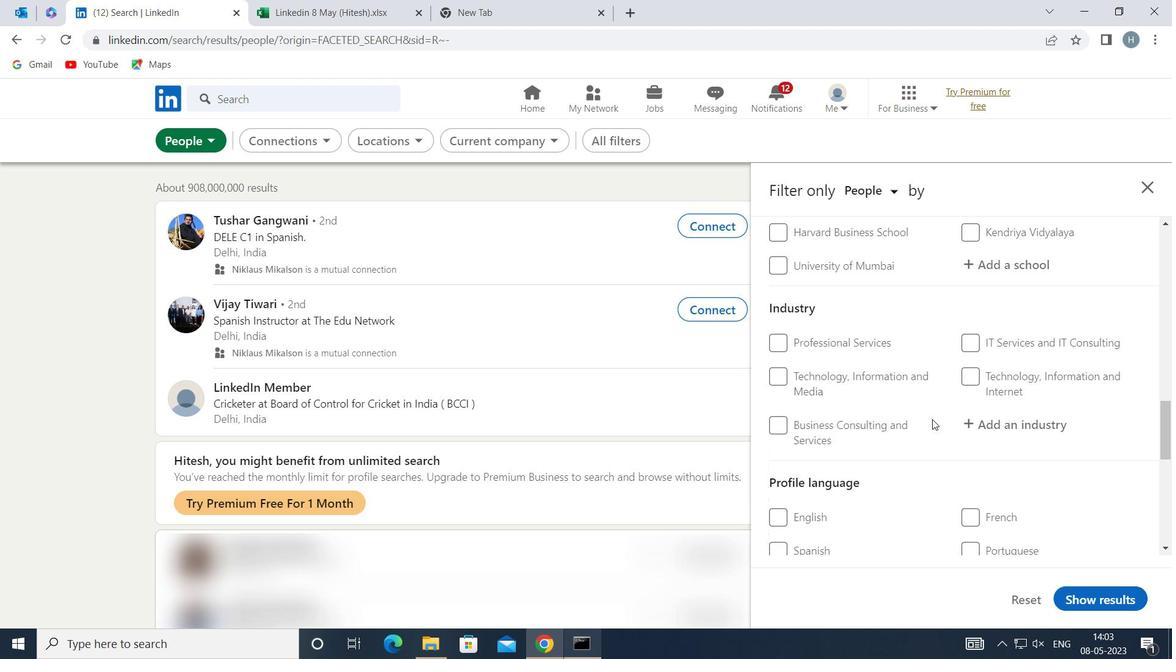 
Action: Mouse scrolled (933, 418) with delta (0, 0)
Screenshot: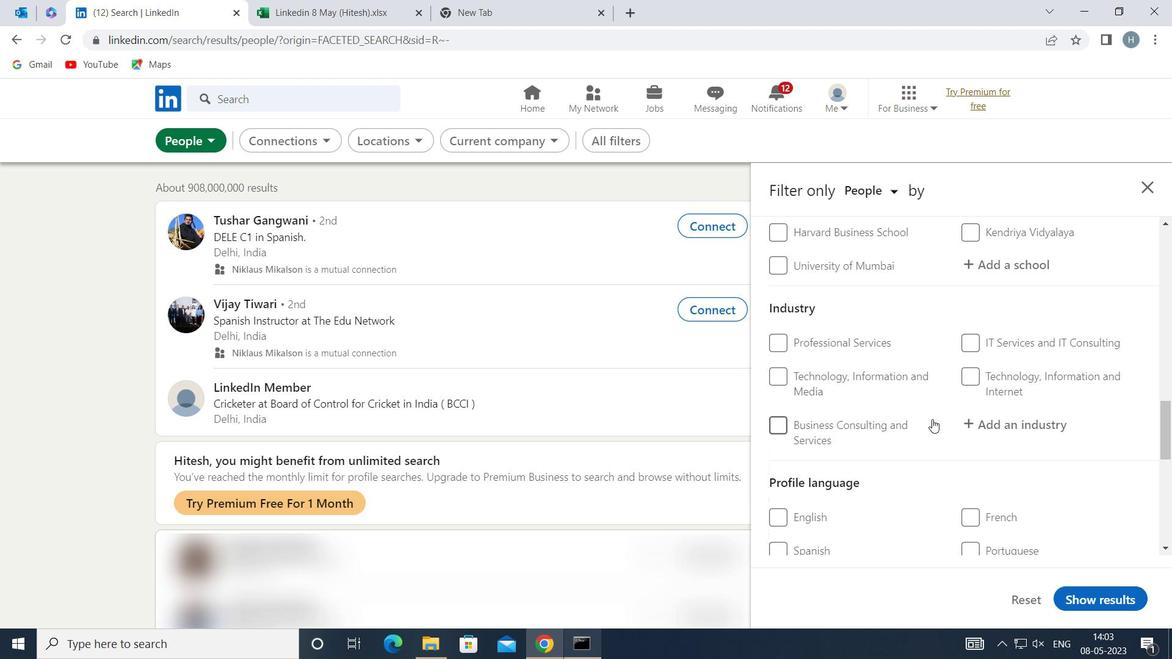 
Action: Mouse moved to (932, 418)
Screenshot: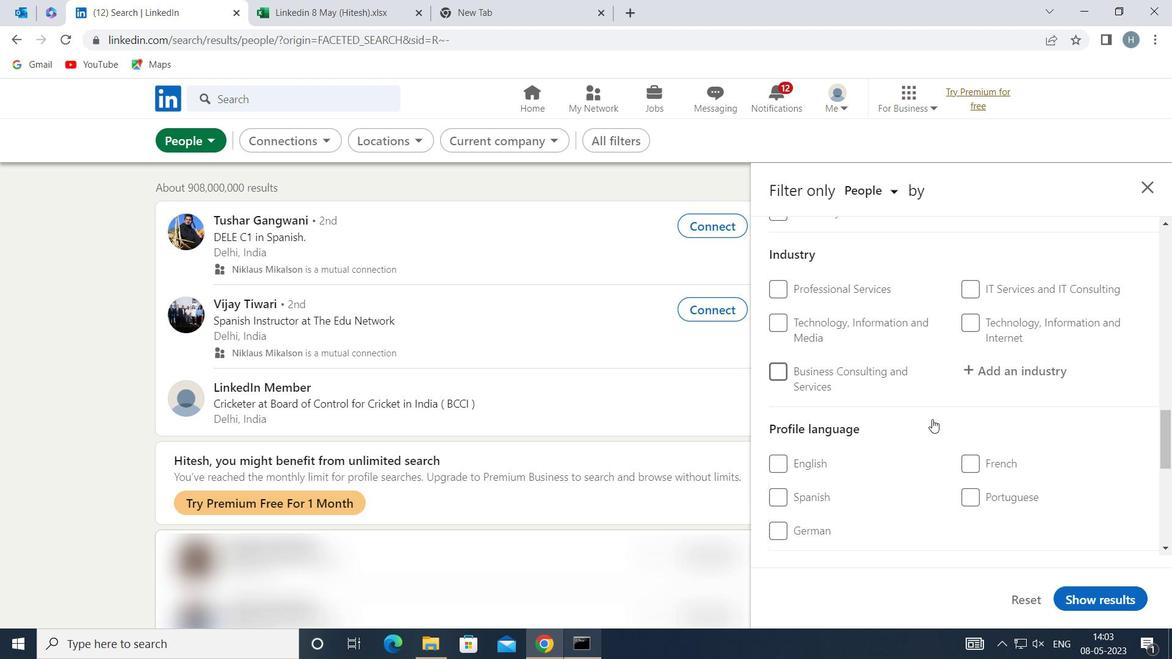 
Action: Mouse scrolled (932, 418) with delta (0, 0)
Screenshot: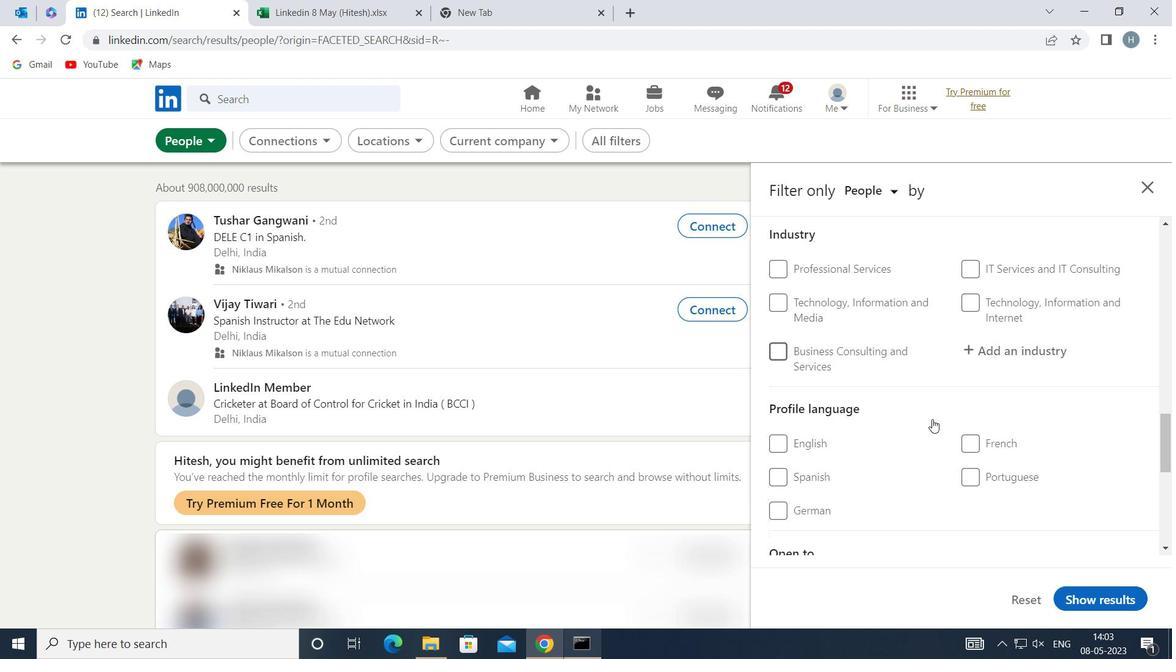 
Action: Mouse moved to (786, 425)
Screenshot: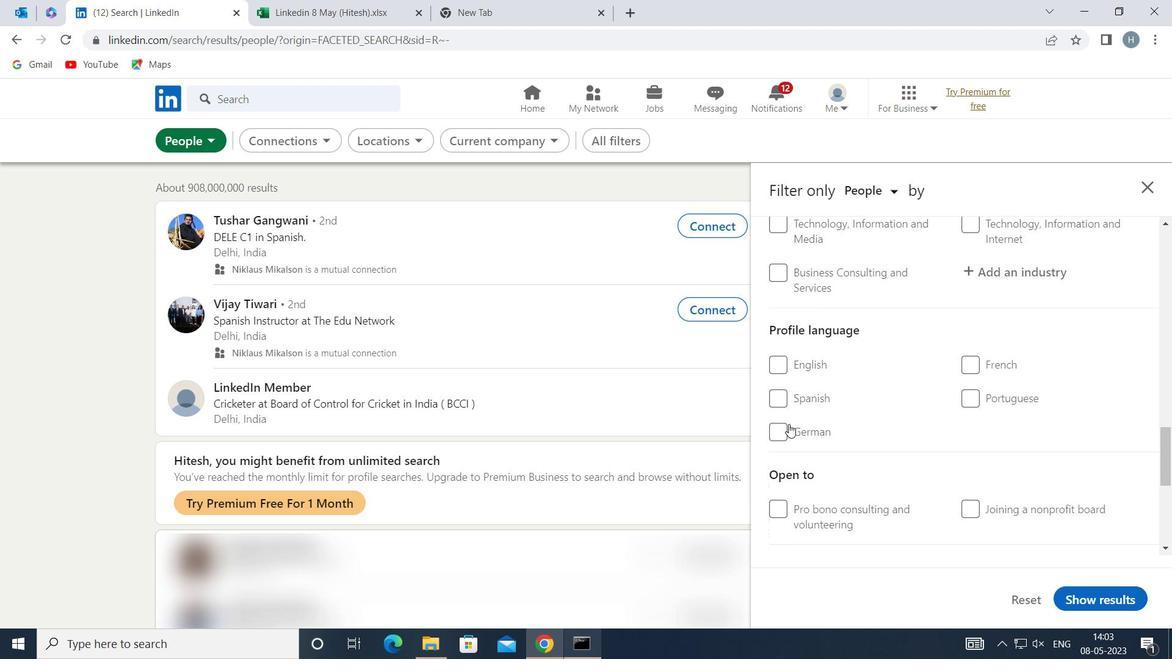 
Action: Mouse pressed left at (786, 425)
Screenshot: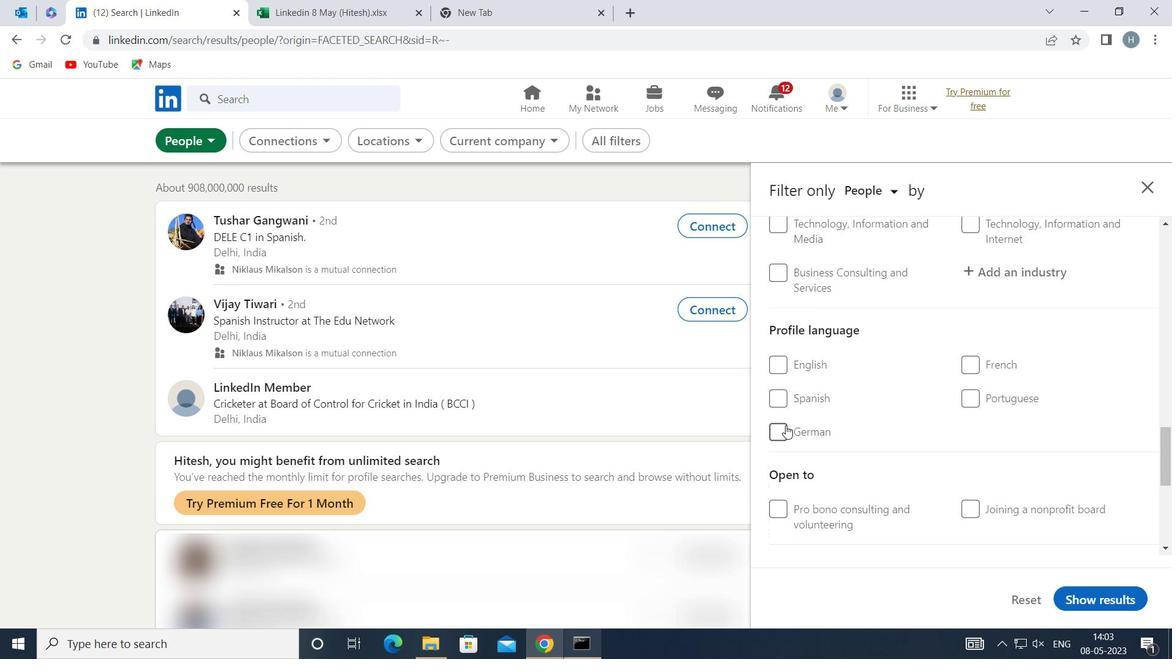 
Action: Mouse moved to (904, 425)
Screenshot: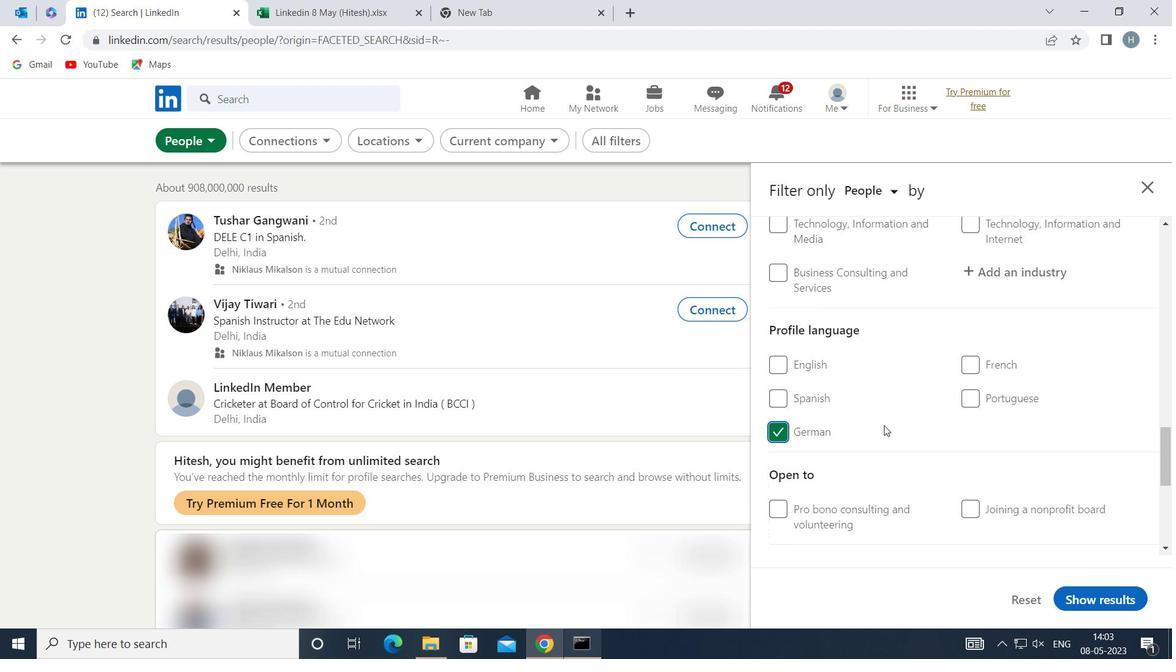 
Action: Mouse scrolled (904, 425) with delta (0, 0)
Screenshot: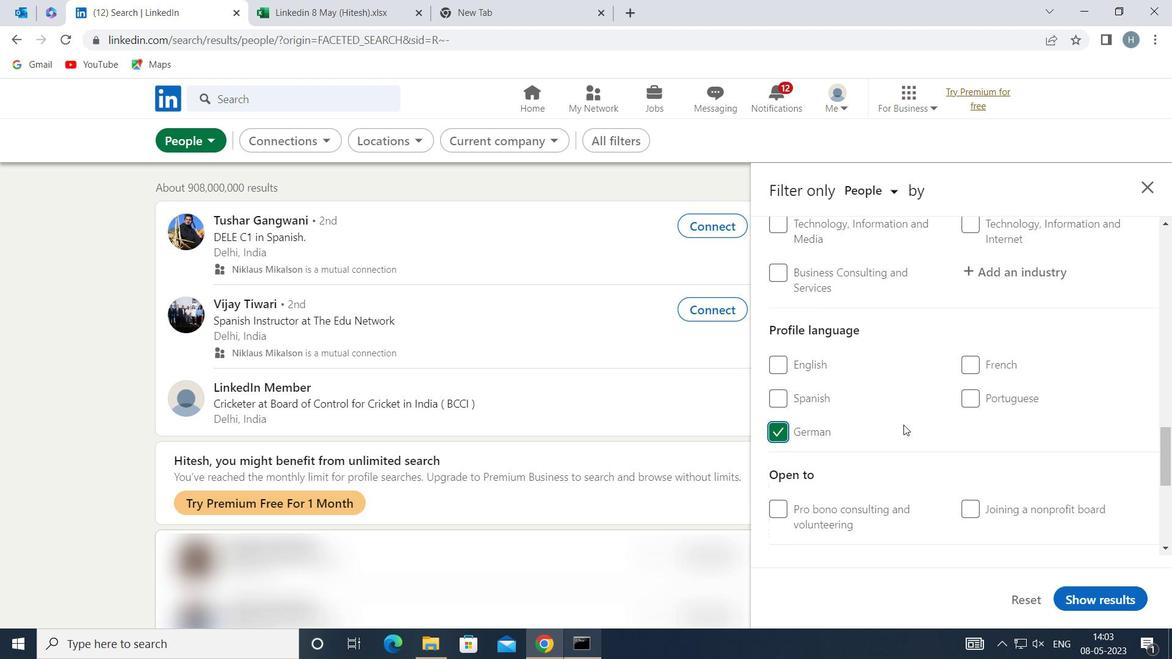 
Action: Mouse moved to (905, 421)
Screenshot: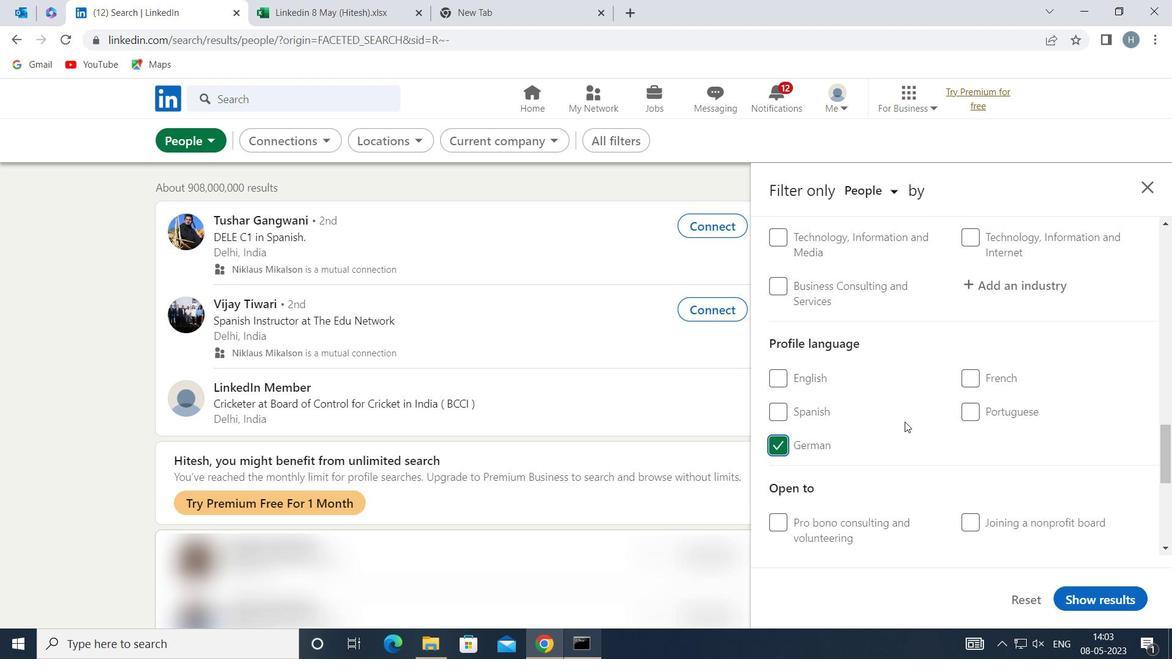 
Action: Mouse scrolled (905, 422) with delta (0, 0)
Screenshot: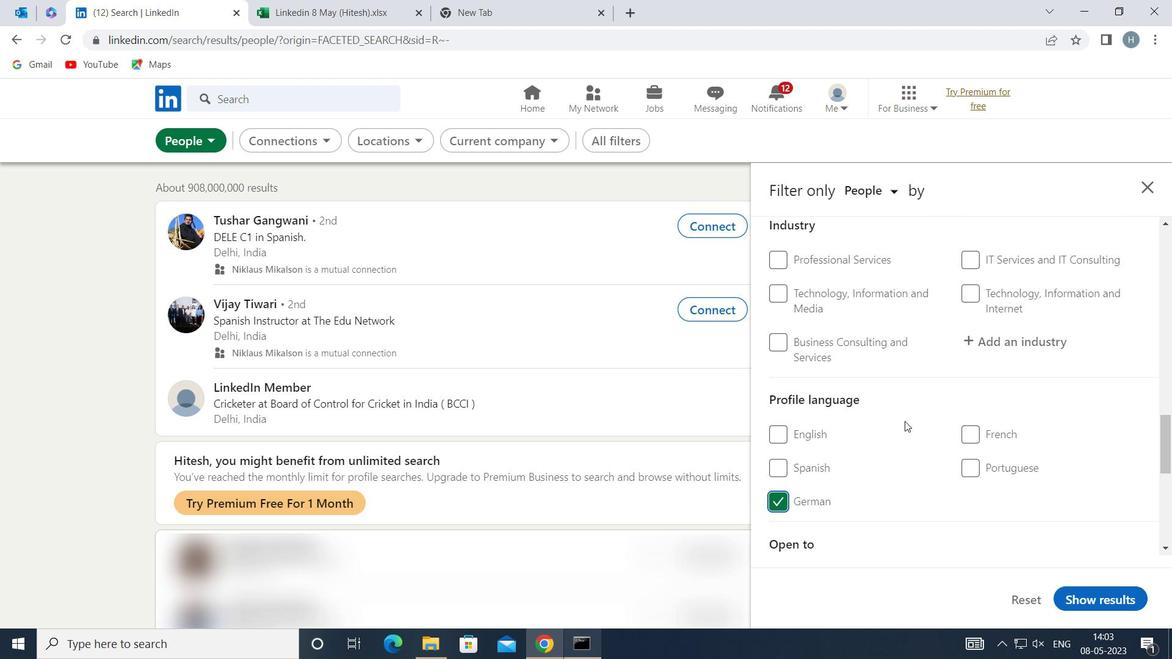 
Action: Mouse scrolled (905, 422) with delta (0, 0)
Screenshot: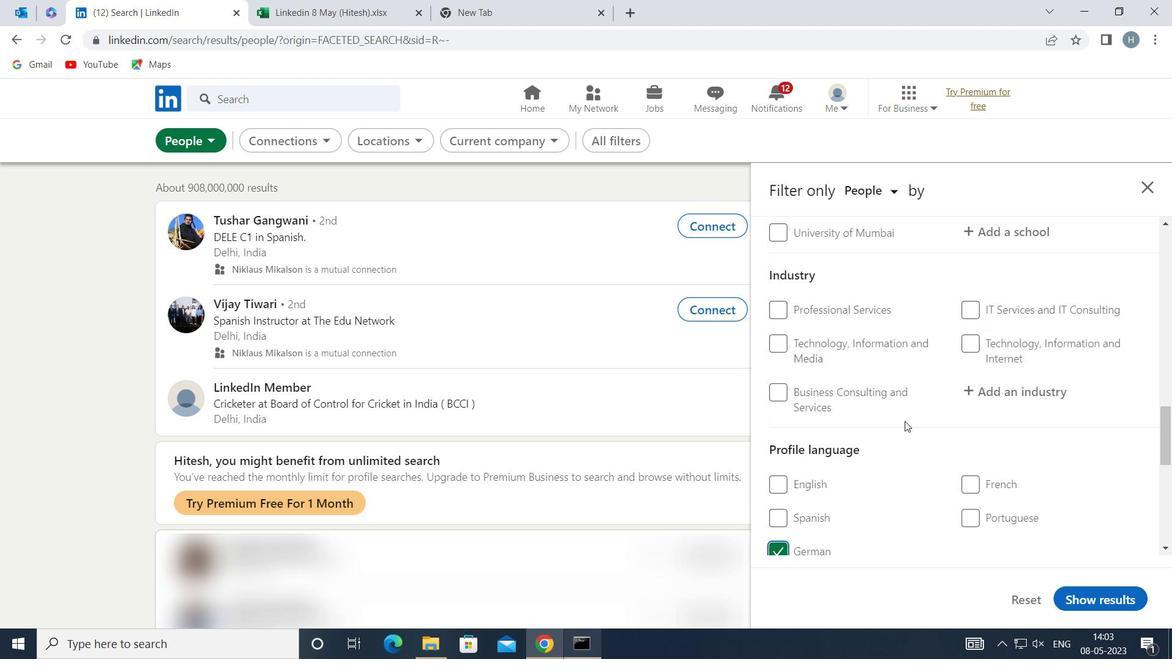 
Action: Mouse scrolled (905, 422) with delta (0, 0)
Screenshot: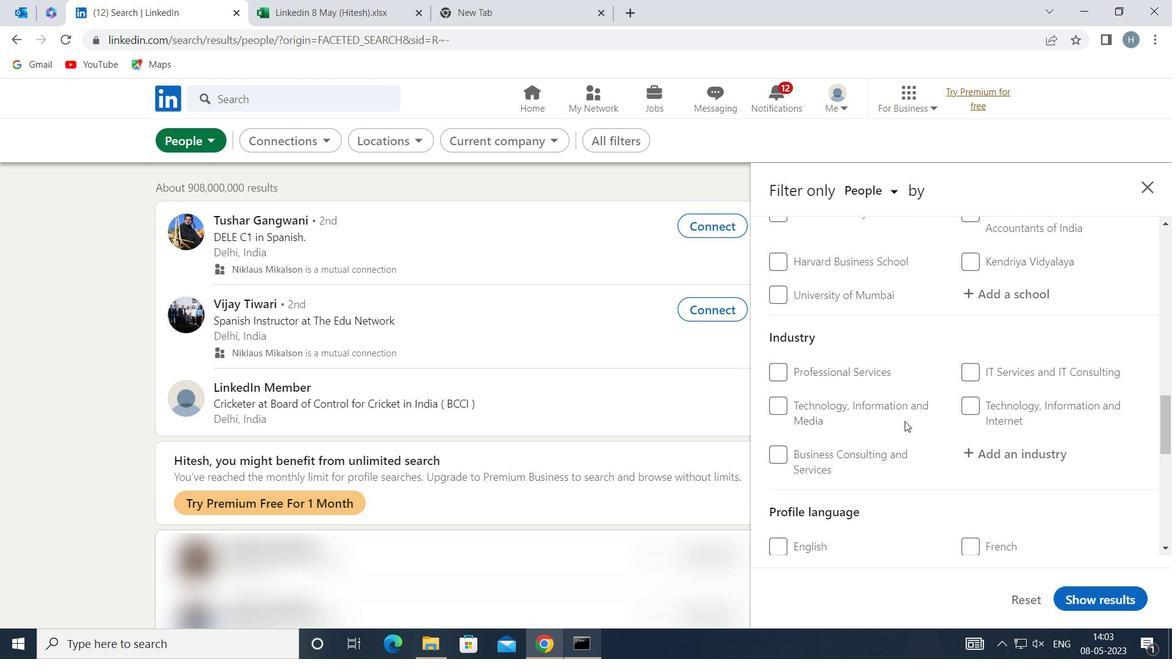 
Action: Mouse scrolled (905, 422) with delta (0, 0)
Screenshot: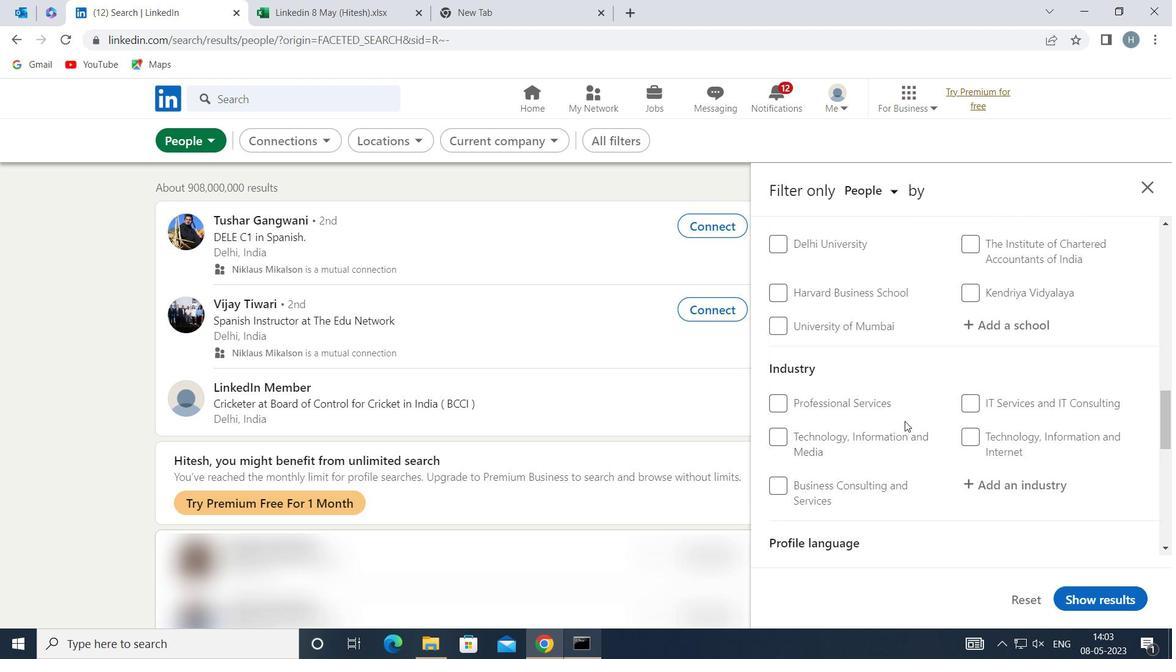 
Action: Mouse scrolled (905, 422) with delta (0, 0)
Screenshot: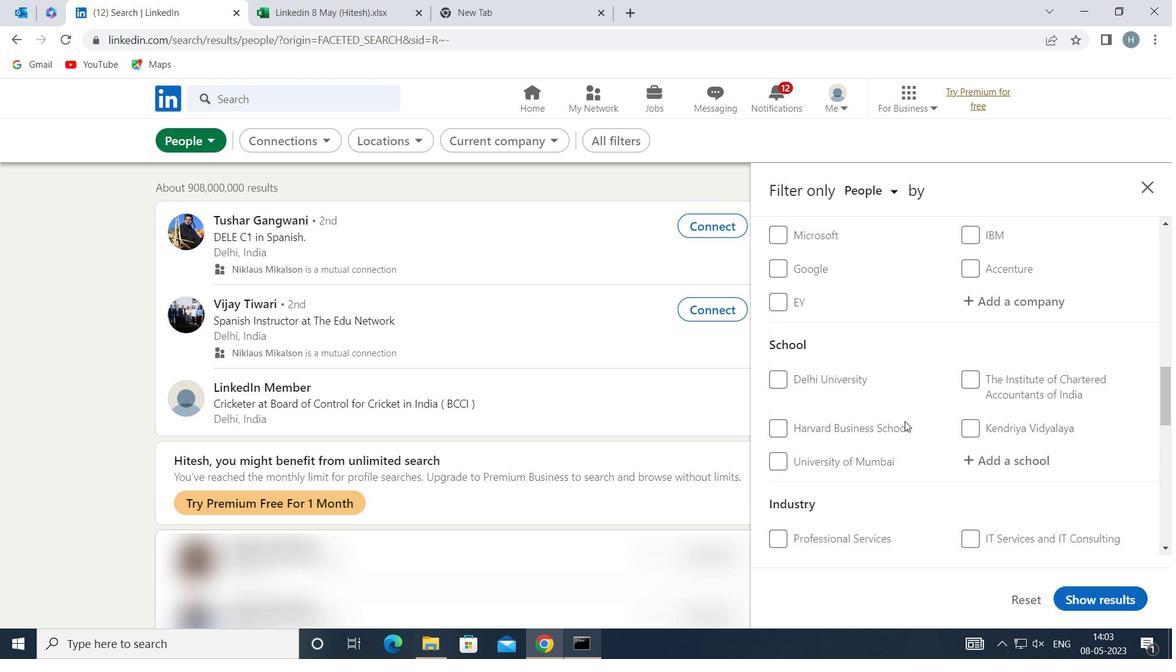 
Action: Mouse scrolled (905, 422) with delta (0, 0)
Screenshot: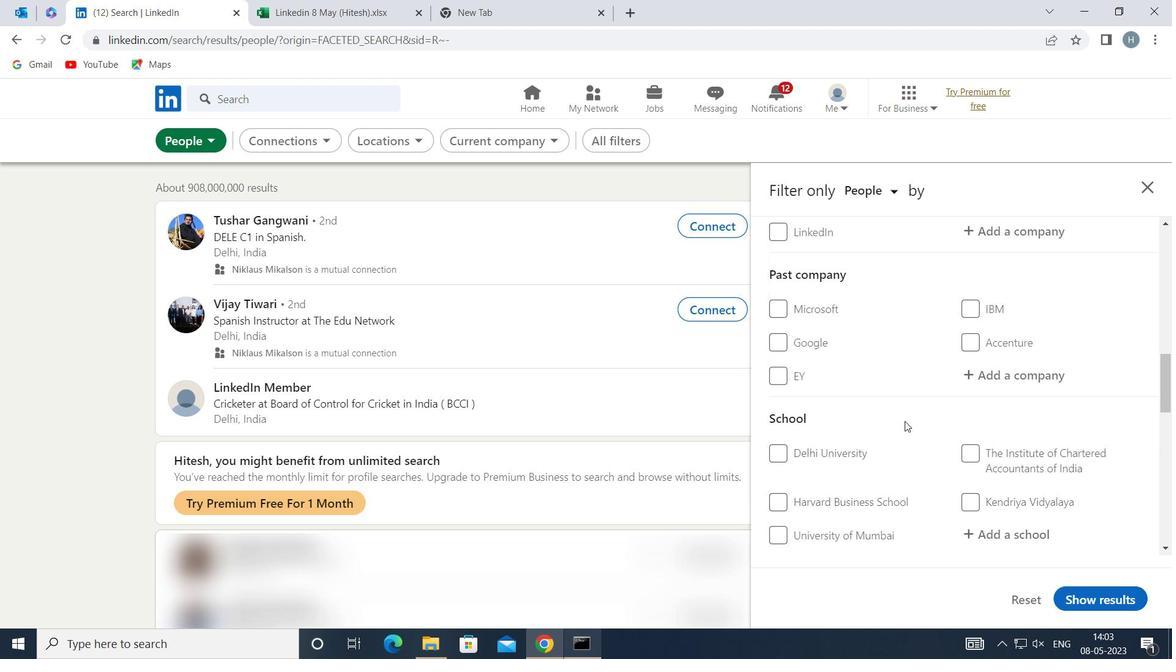 
Action: Mouse scrolled (905, 422) with delta (0, 0)
Screenshot: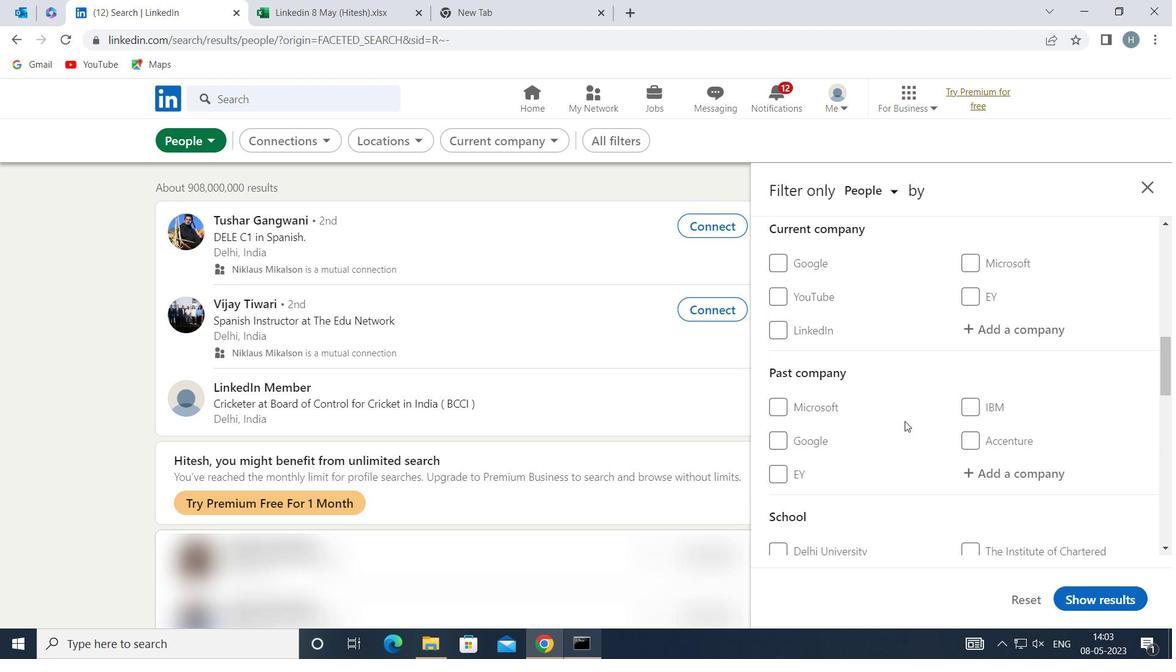 
Action: Mouse moved to (1043, 414)
Screenshot: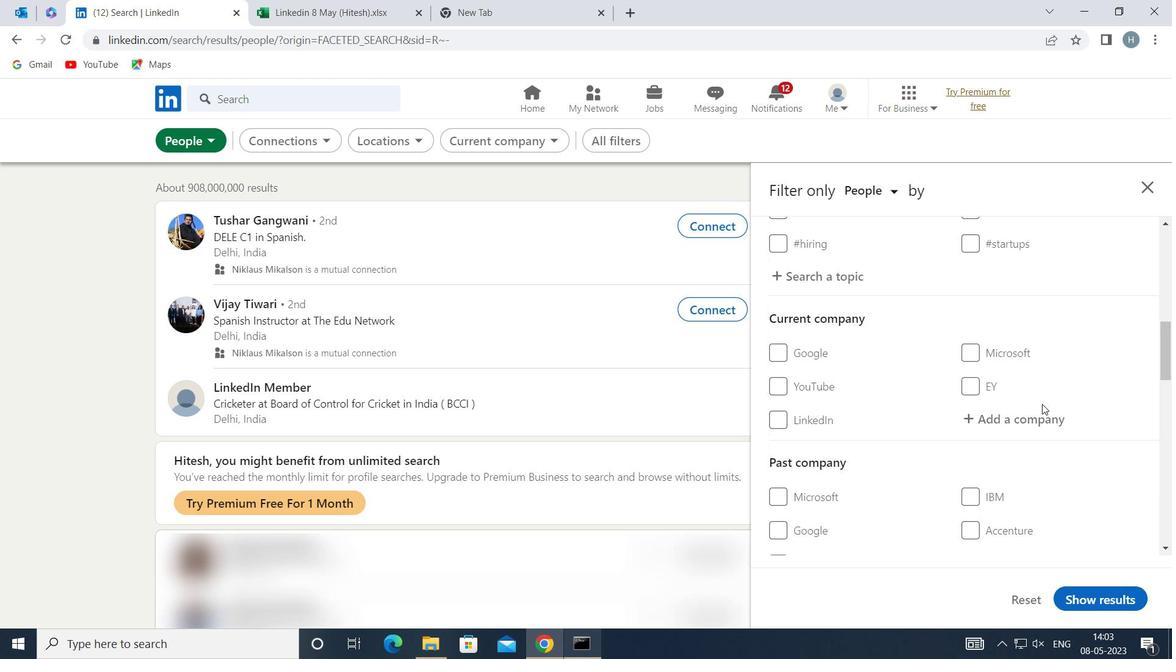 
Action: Mouse pressed left at (1043, 414)
Screenshot: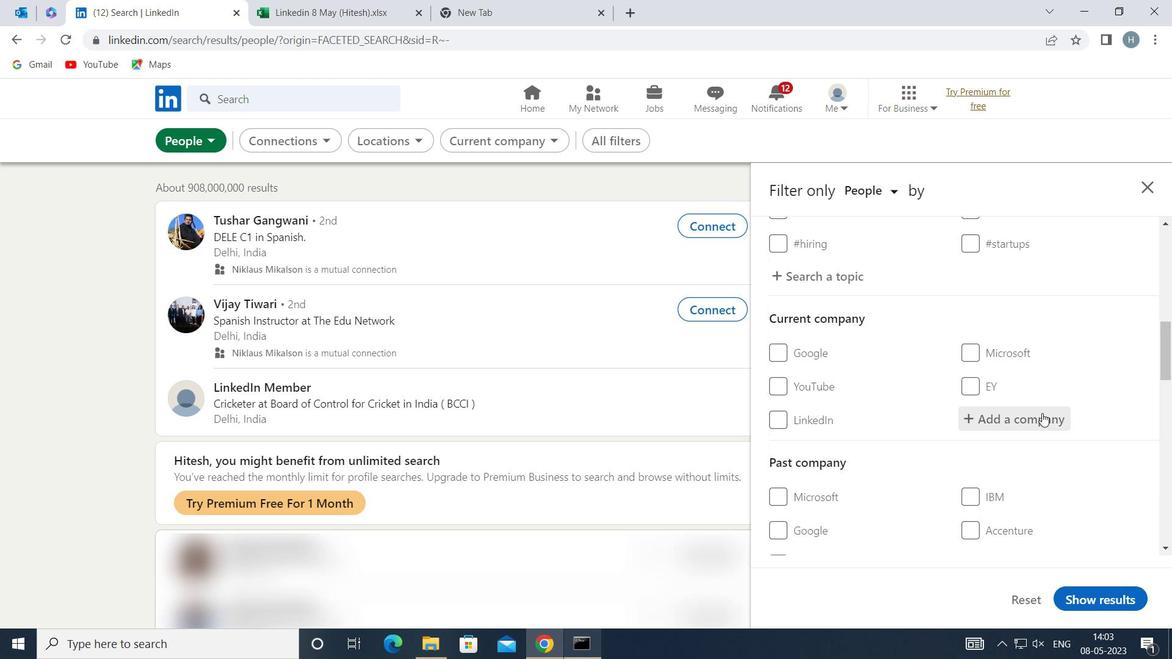 
Action: Key pressed <Key.shift>INDIAN<Key.space><Key.shift>ARMY
Screenshot: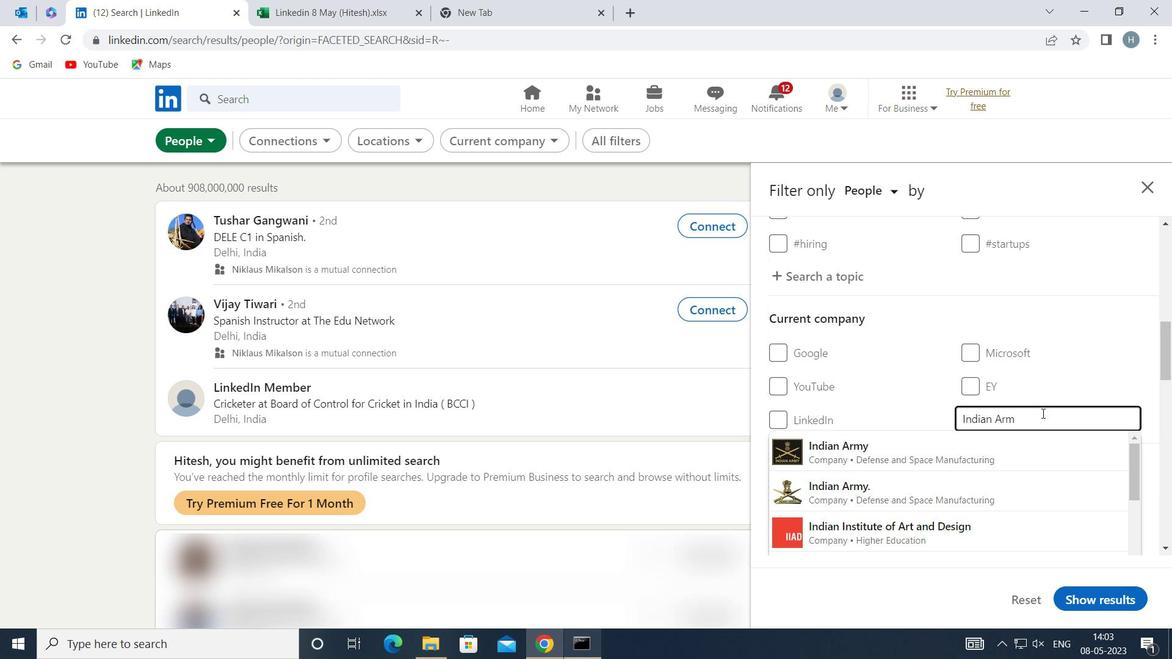 
Action: Mouse moved to (922, 450)
Screenshot: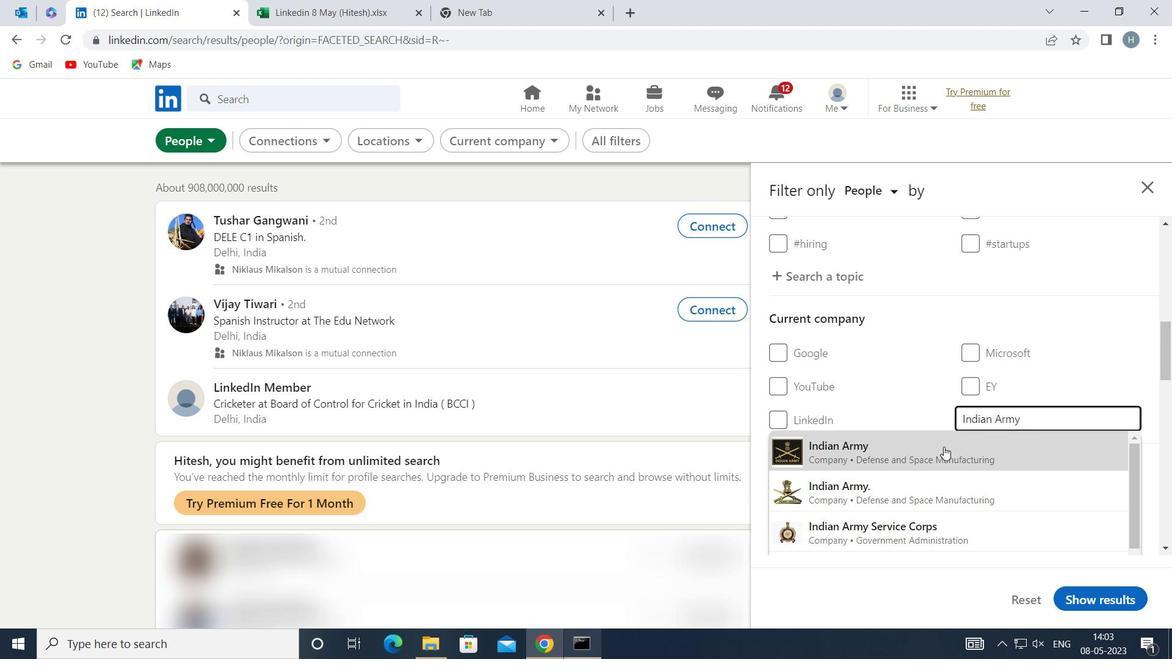 
Action: Mouse pressed left at (922, 450)
Screenshot: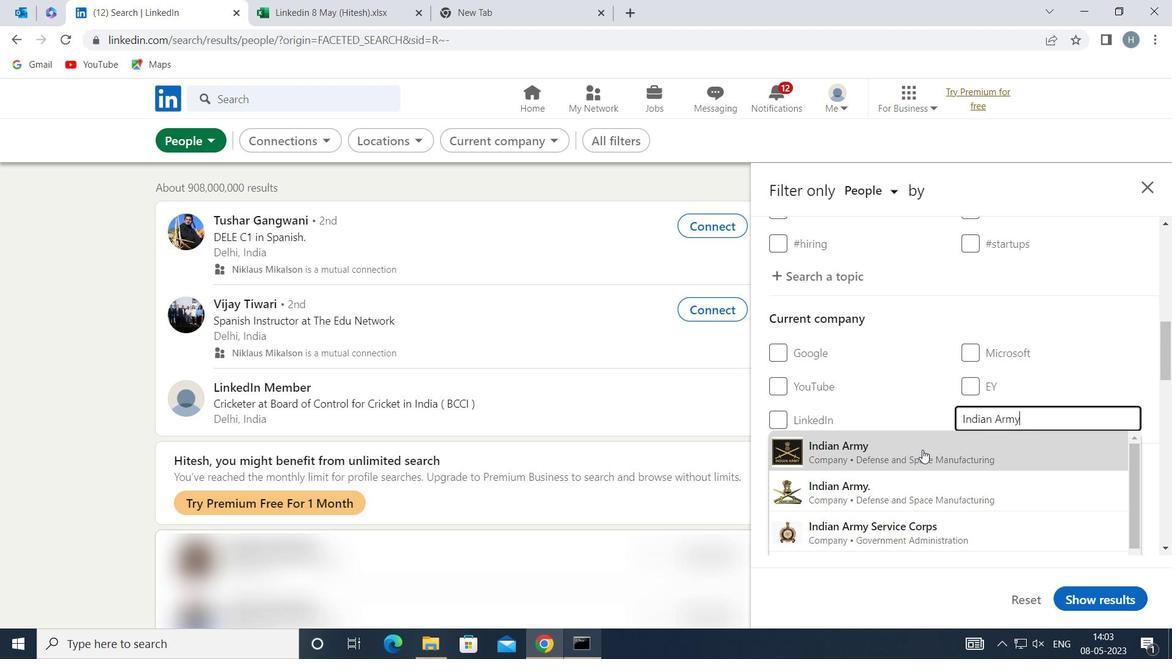 
Action: Mouse moved to (919, 427)
Screenshot: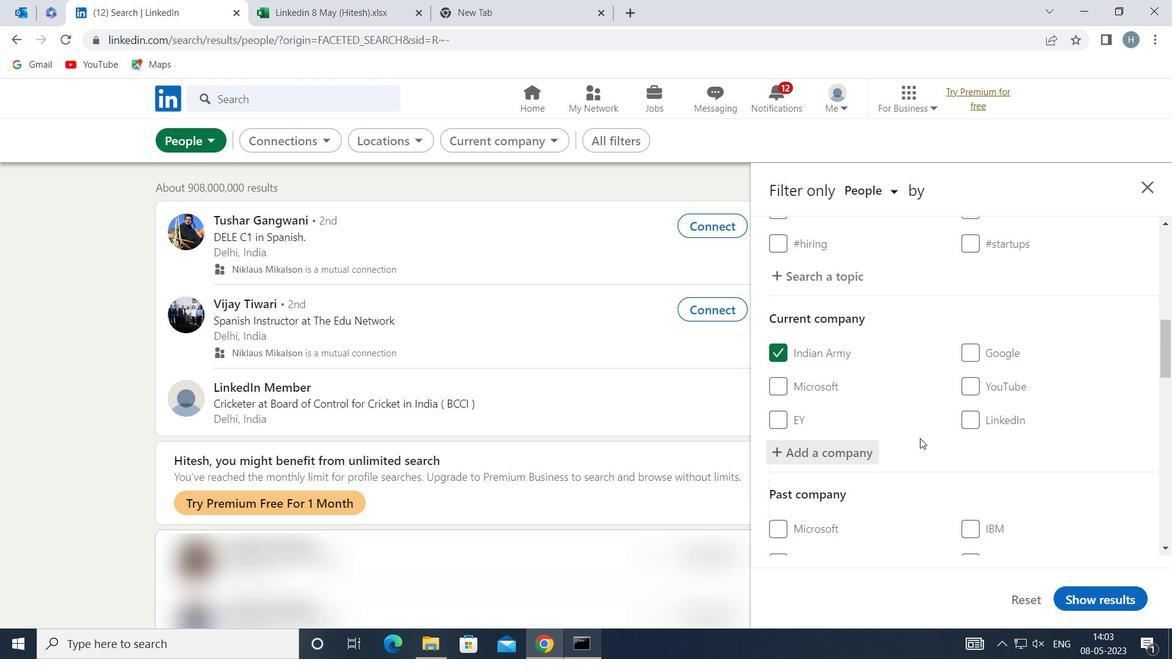
Action: Mouse scrolled (919, 426) with delta (0, 0)
Screenshot: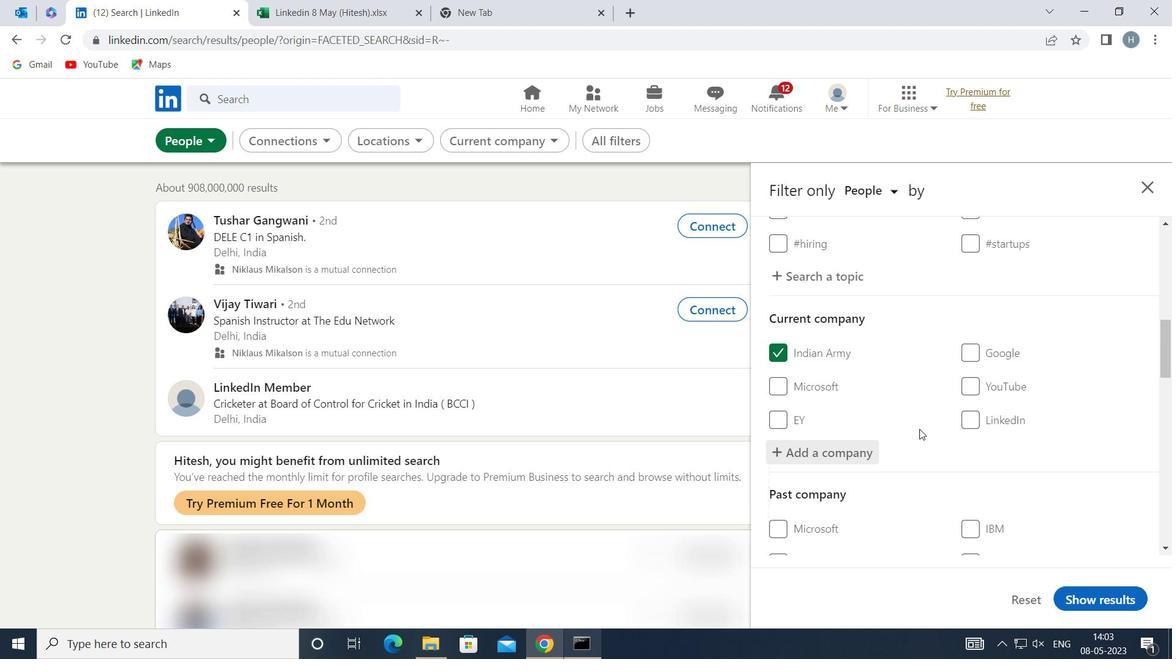 
Action: Mouse moved to (919, 425)
Screenshot: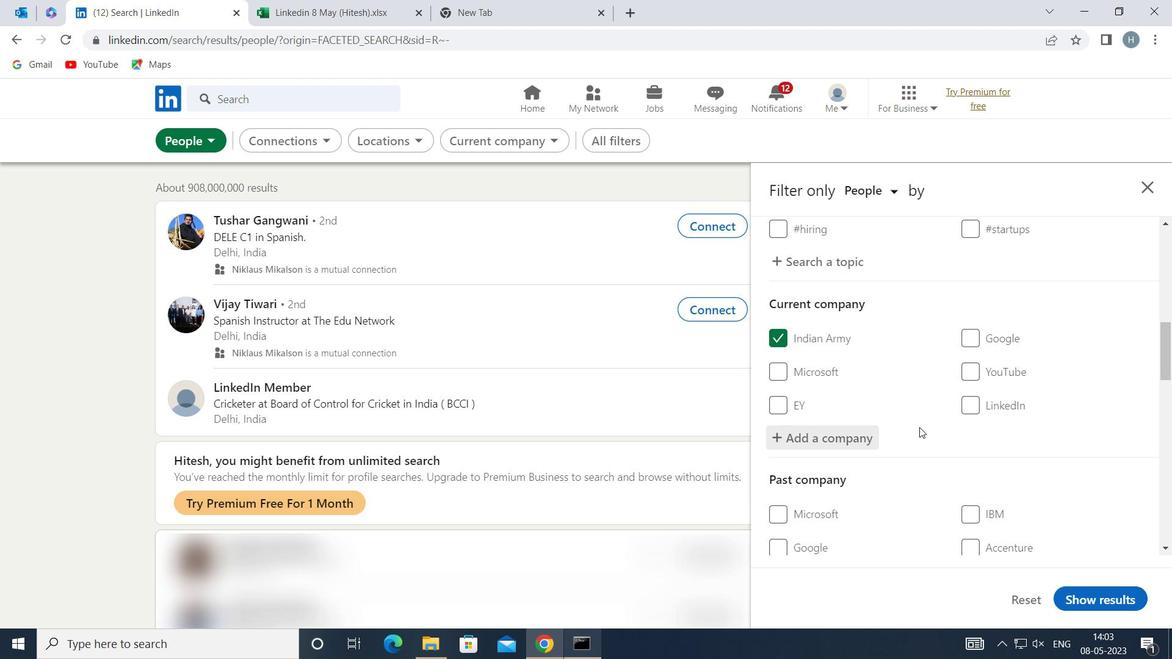 
Action: Mouse scrolled (919, 424) with delta (0, 0)
Screenshot: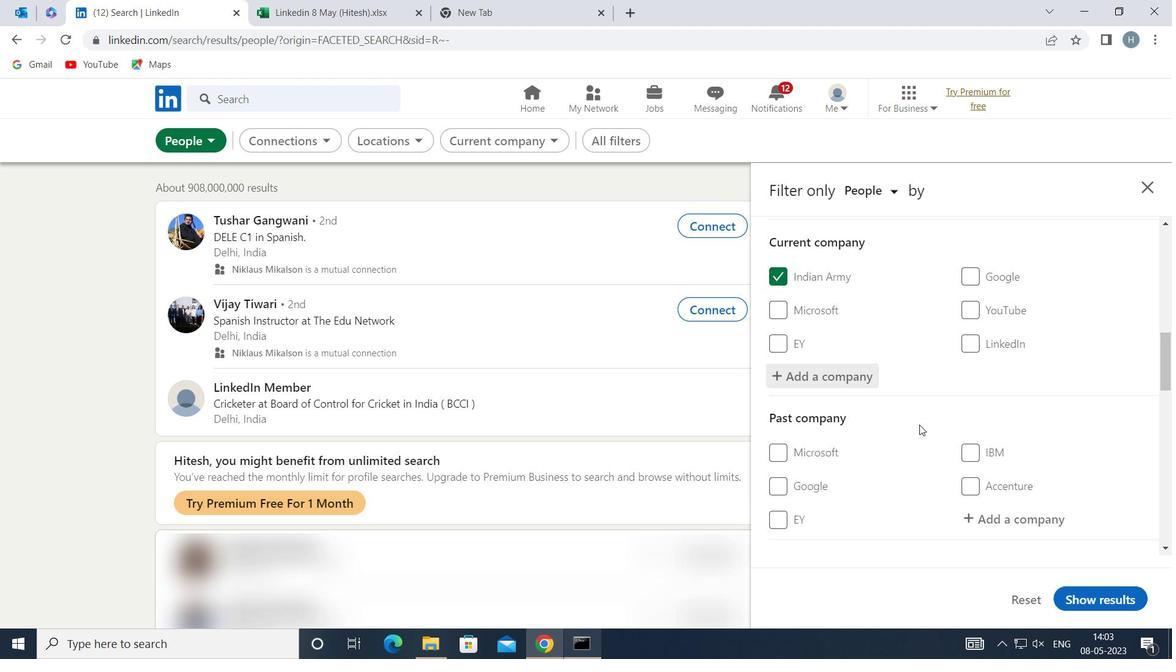 
Action: Mouse scrolled (919, 424) with delta (0, 0)
Screenshot: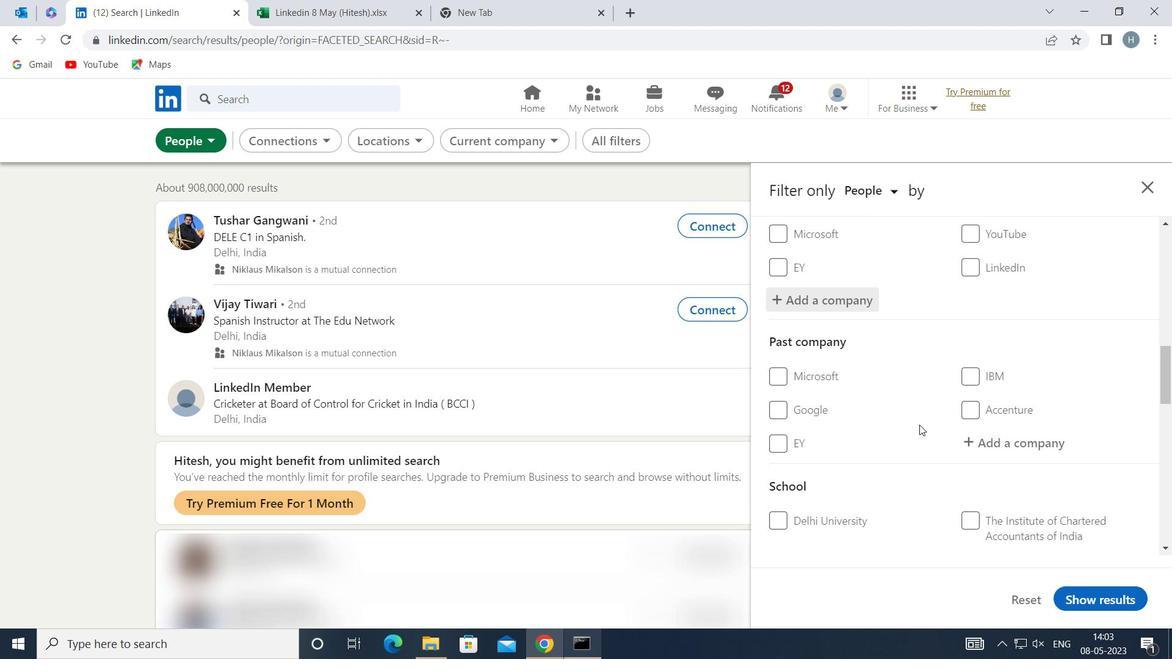 
Action: Mouse moved to (928, 419)
Screenshot: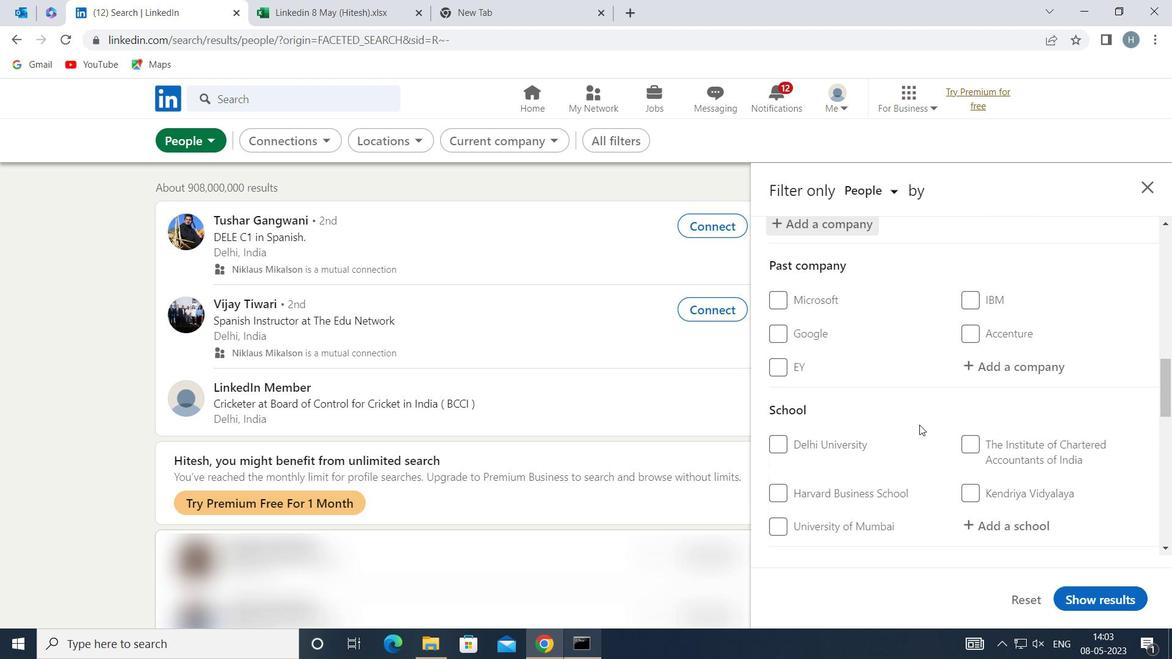 
Action: Mouse scrolled (928, 418) with delta (0, 0)
Screenshot: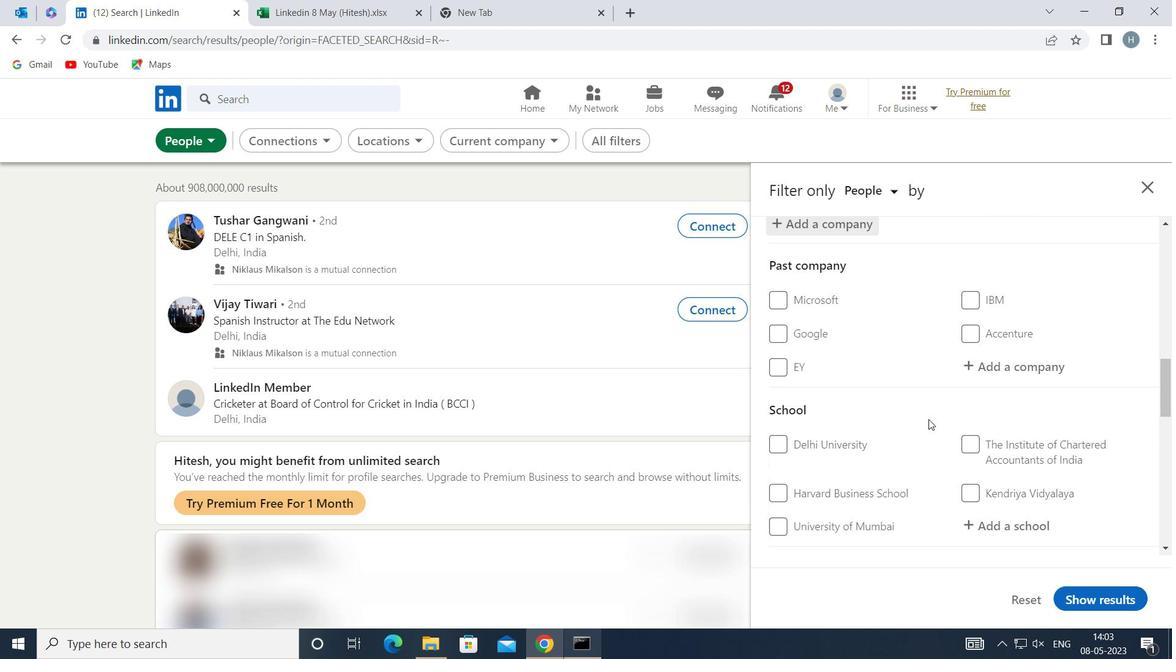 
Action: Mouse moved to (1007, 442)
Screenshot: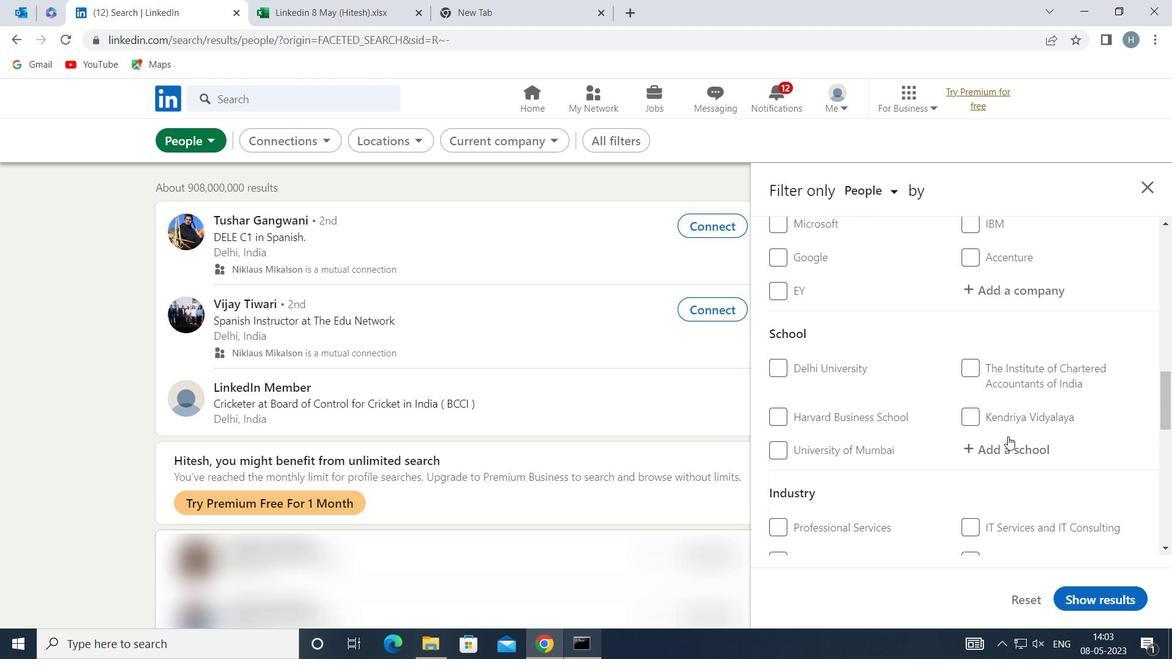
Action: Mouse pressed left at (1007, 442)
Screenshot: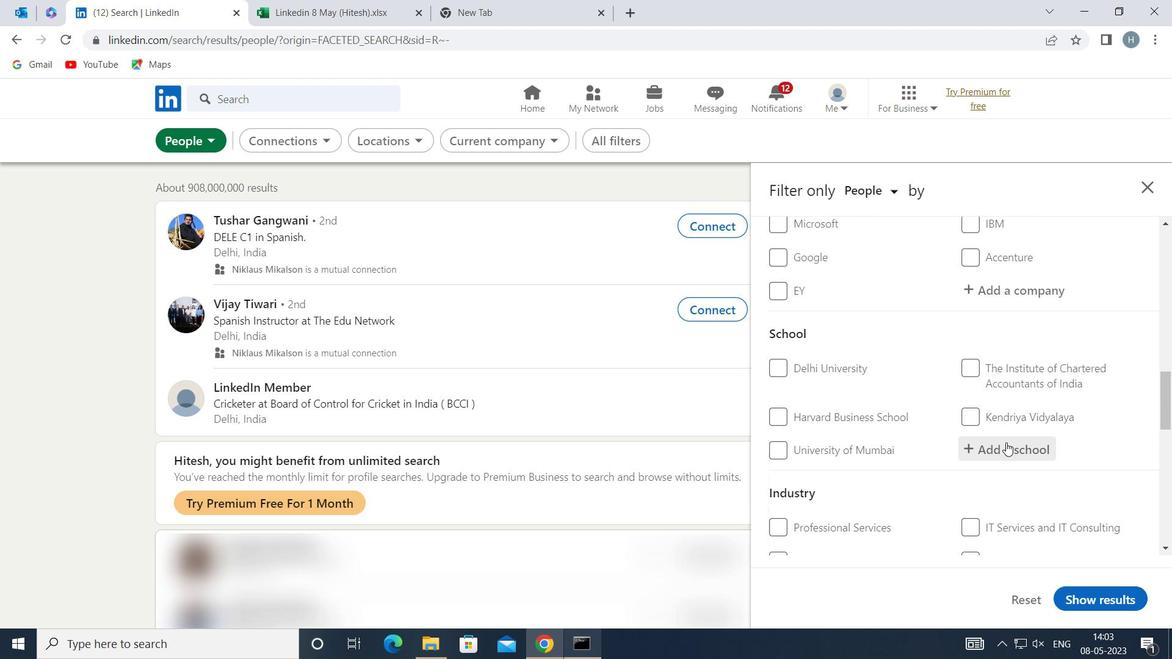 
Action: Key pressed <Key.shift>RANI<Key.space><Key.shift>DURGAVATI<Key.space><Key.shift>VISH
Screenshot: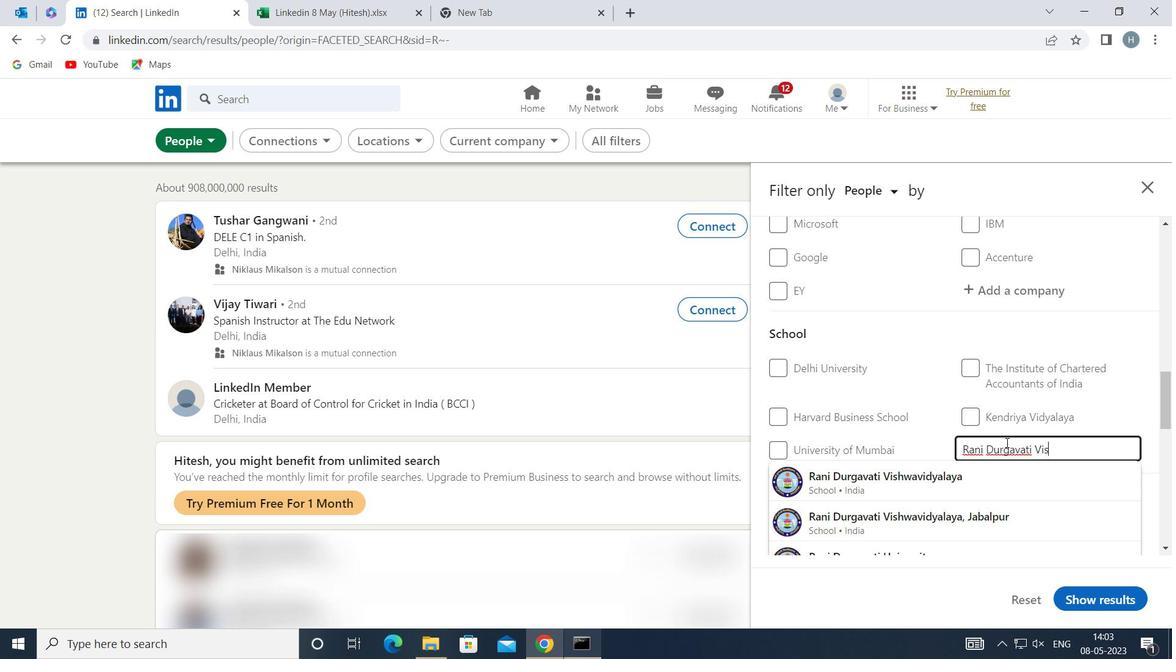 
Action: Mouse moved to (1012, 516)
Screenshot: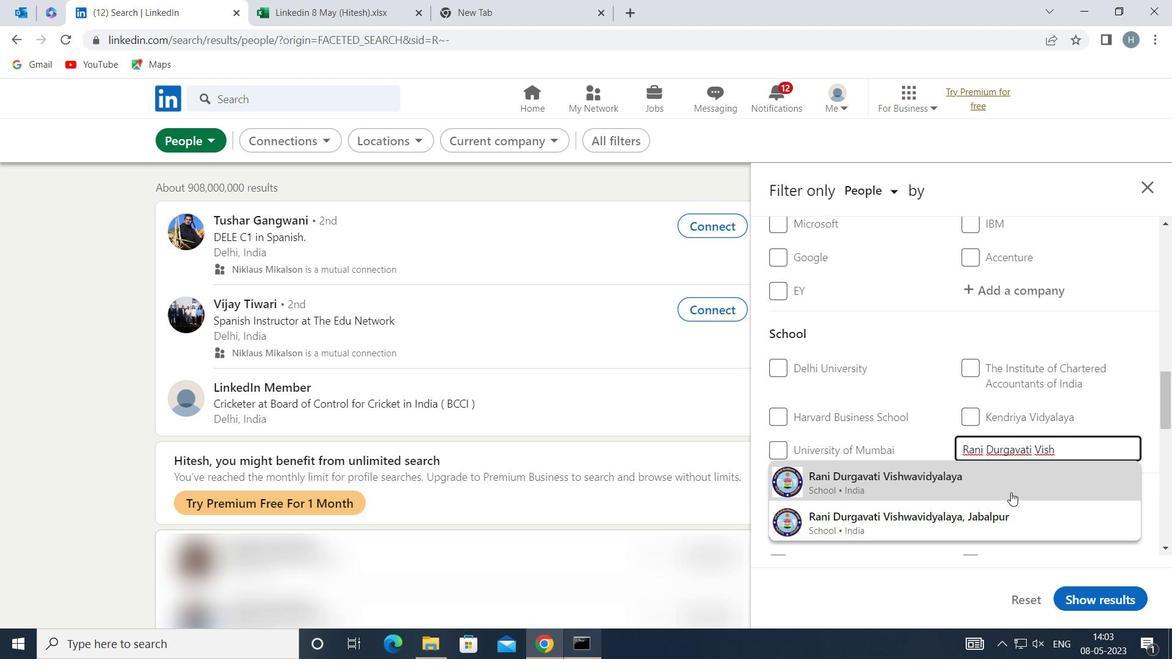 
Action: Mouse pressed left at (1012, 516)
Screenshot: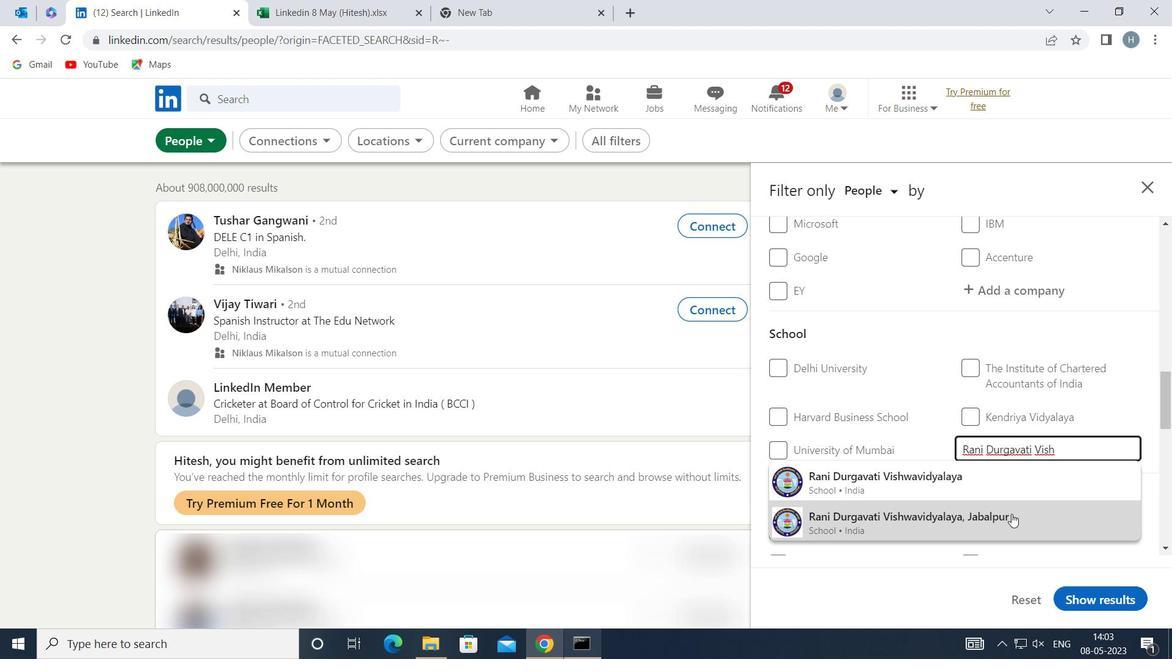 
Action: Mouse moved to (987, 464)
Screenshot: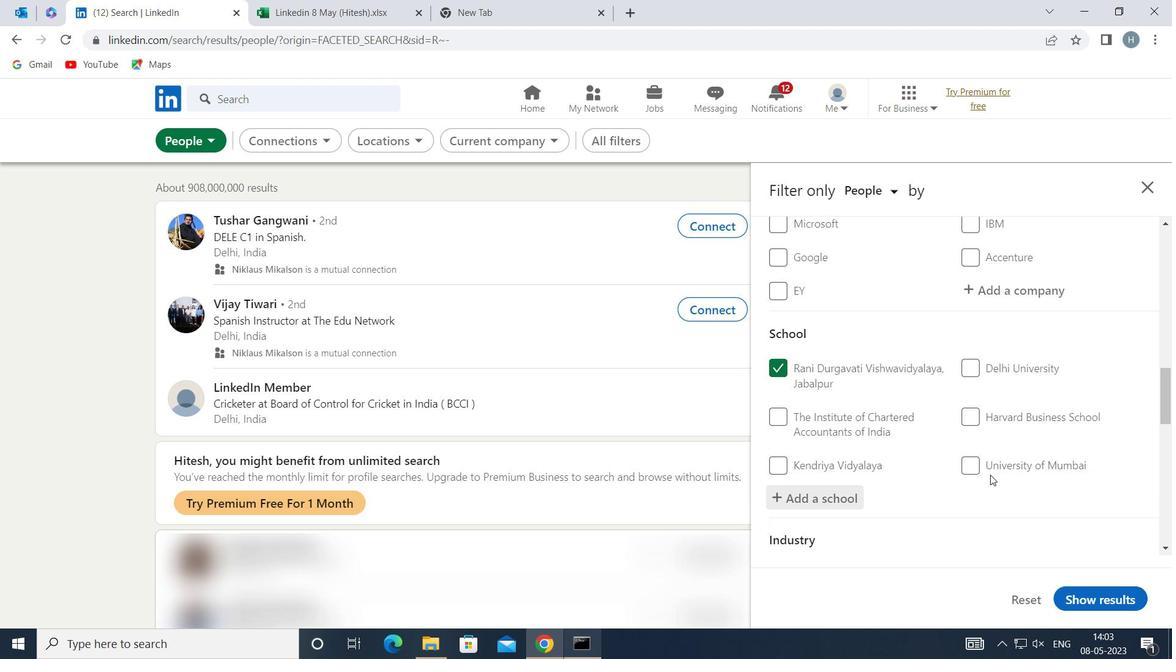 
Action: Mouse scrolled (987, 463) with delta (0, 0)
Screenshot: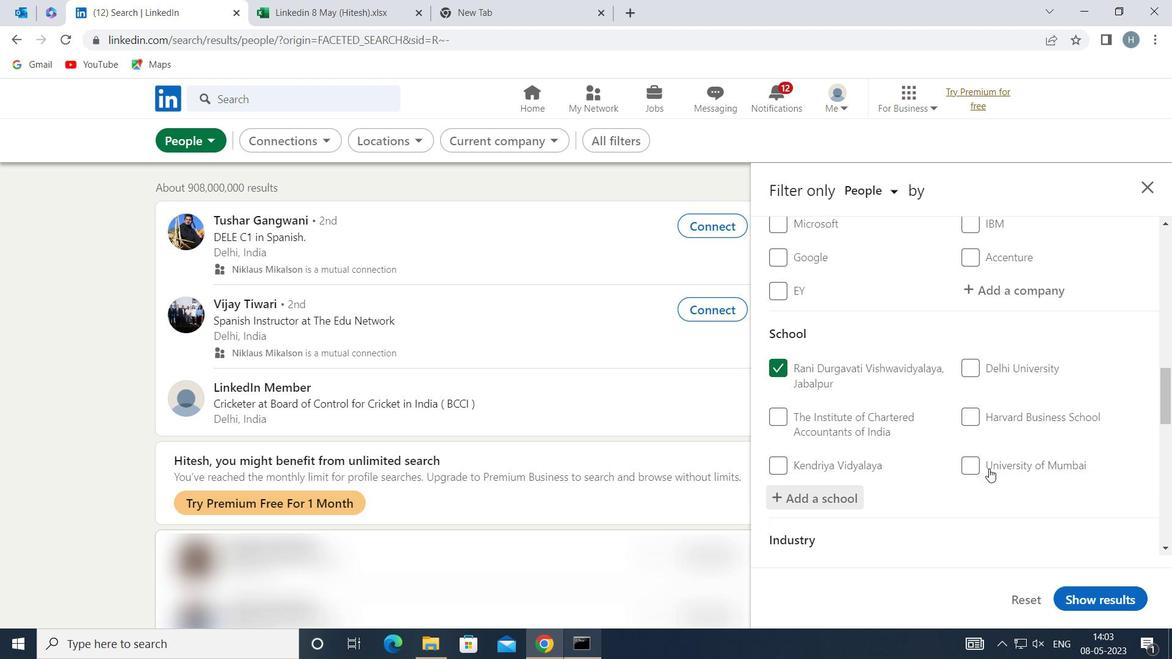 
Action: Mouse moved to (981, 442)
Screenshot: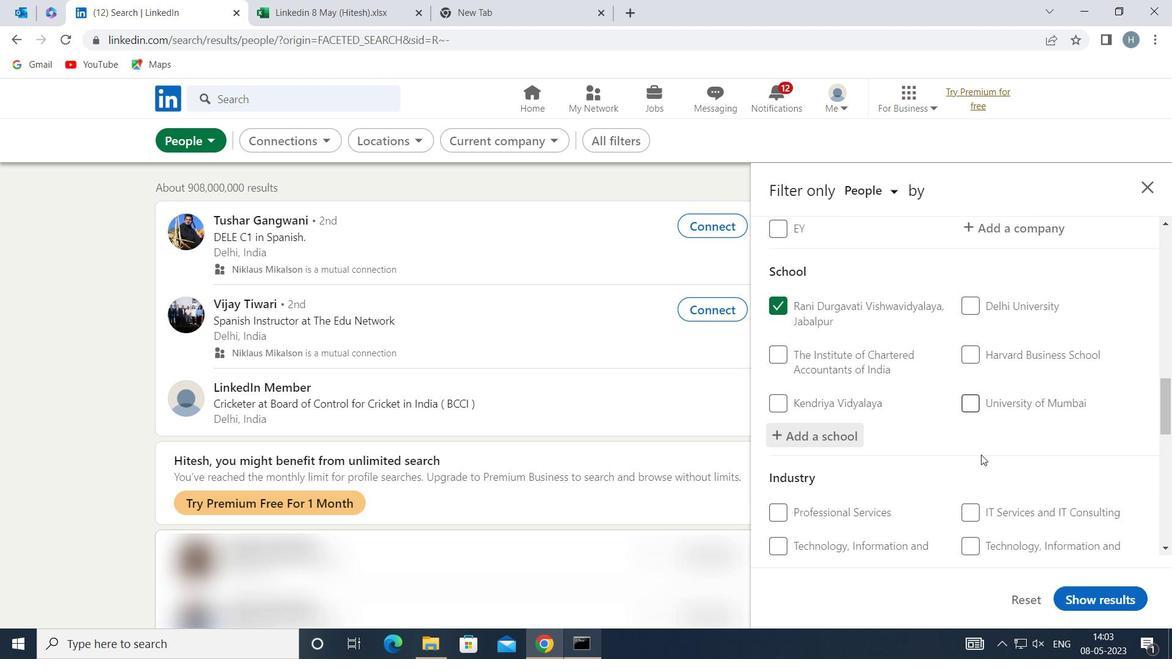 
Action: Mouse scrolled (981, 441) with delta (0, 0)
Screenshot: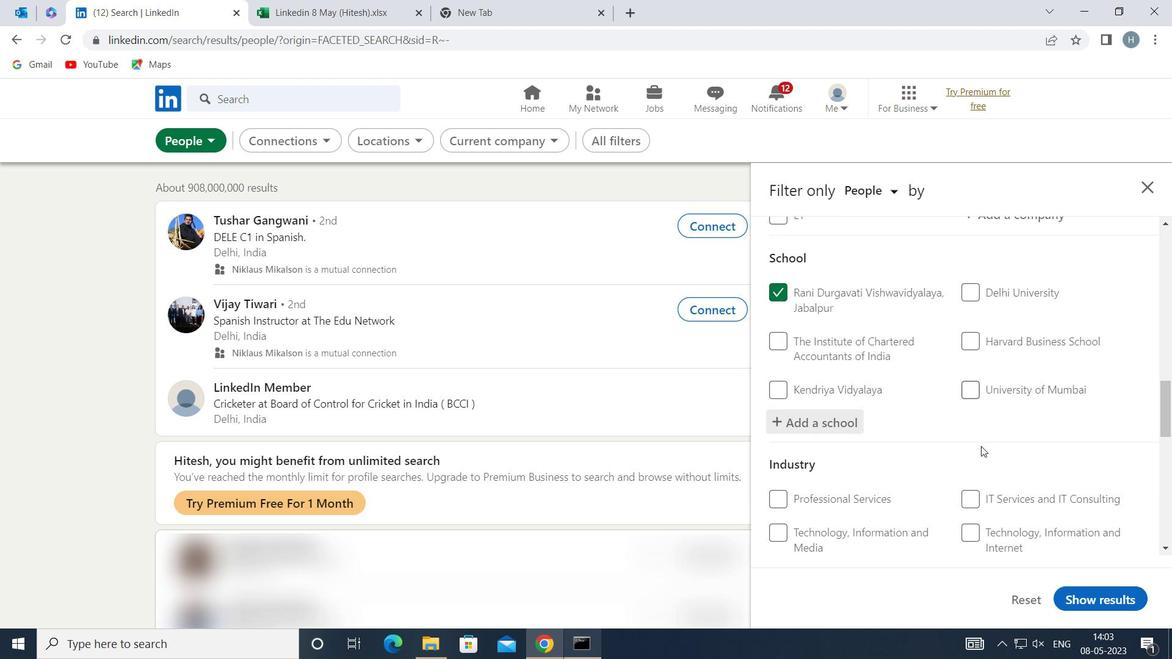 
Action: Mouse scrolled (981, 441) with delta (0, 0)
Screenshot: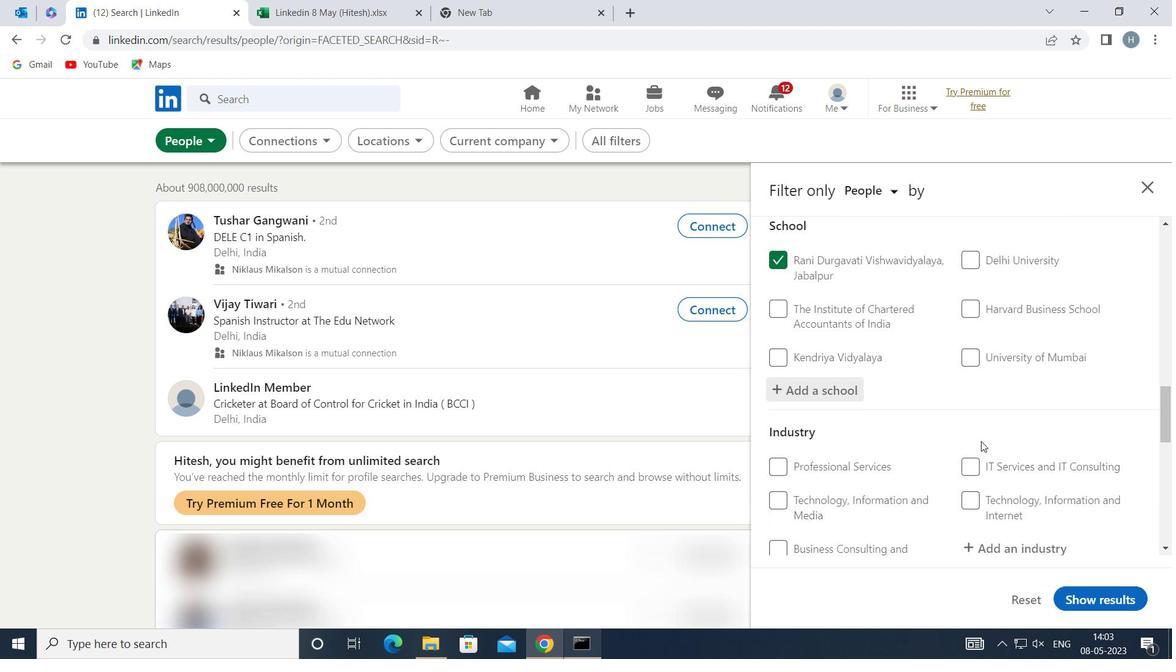 
Action: Mouse moved to (1017, 428)
Screenshot: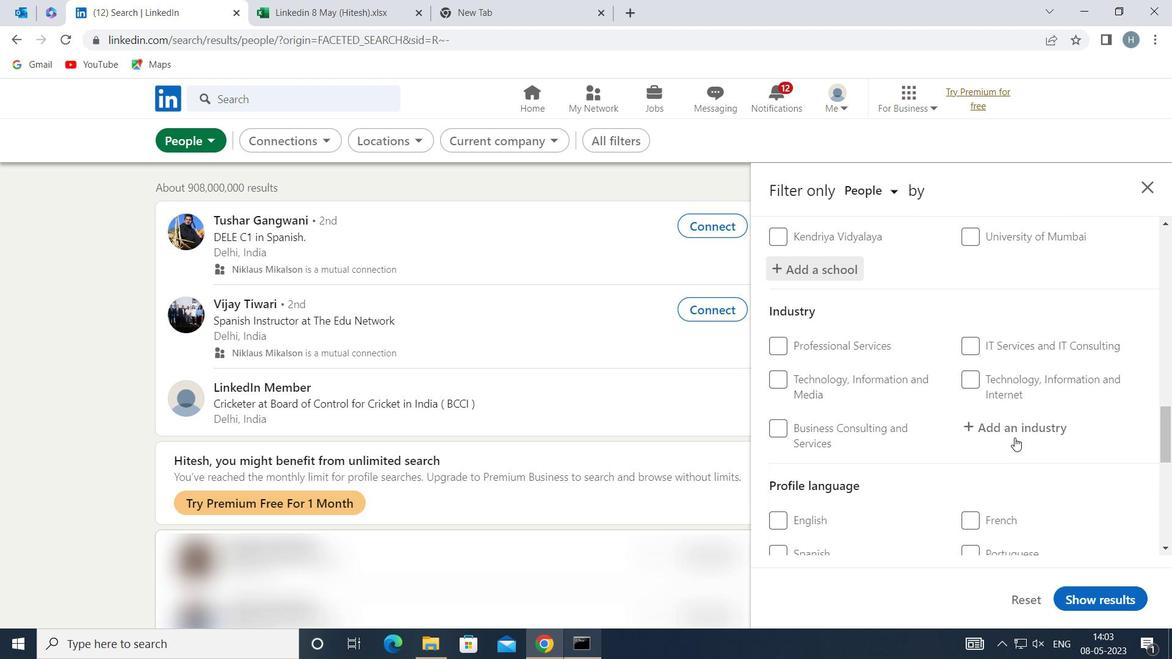 
Action: Mouse pressed left at (1017, 428)
Screenshot: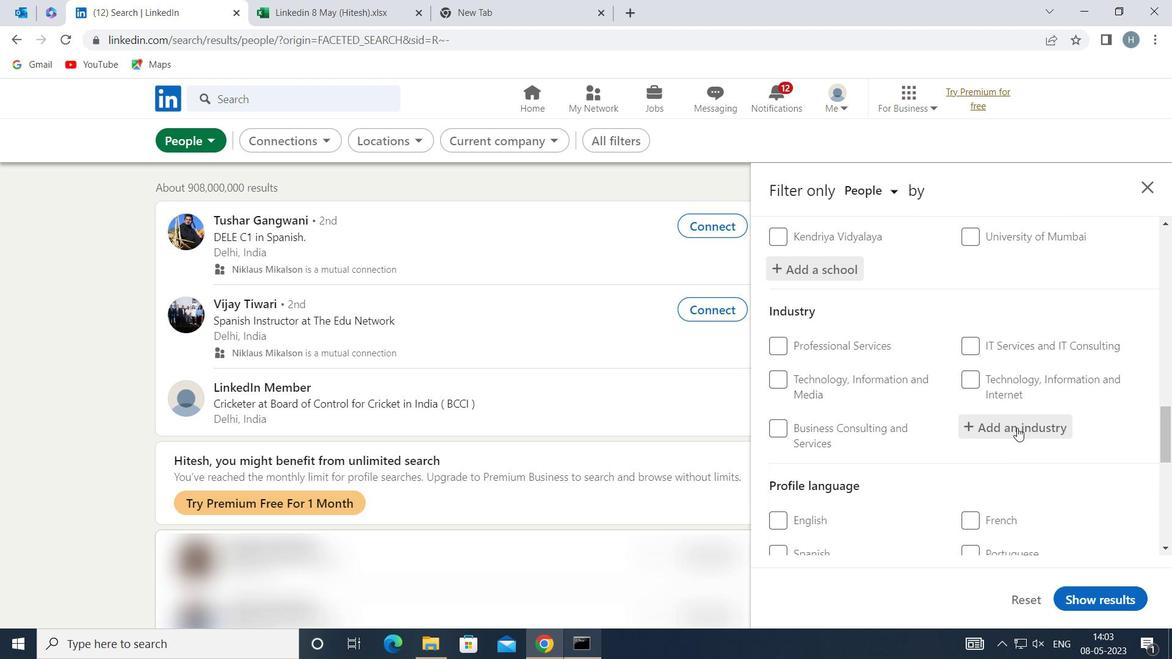 
Action: Key pressed <Key.shift>HOUSEH
Screenshot: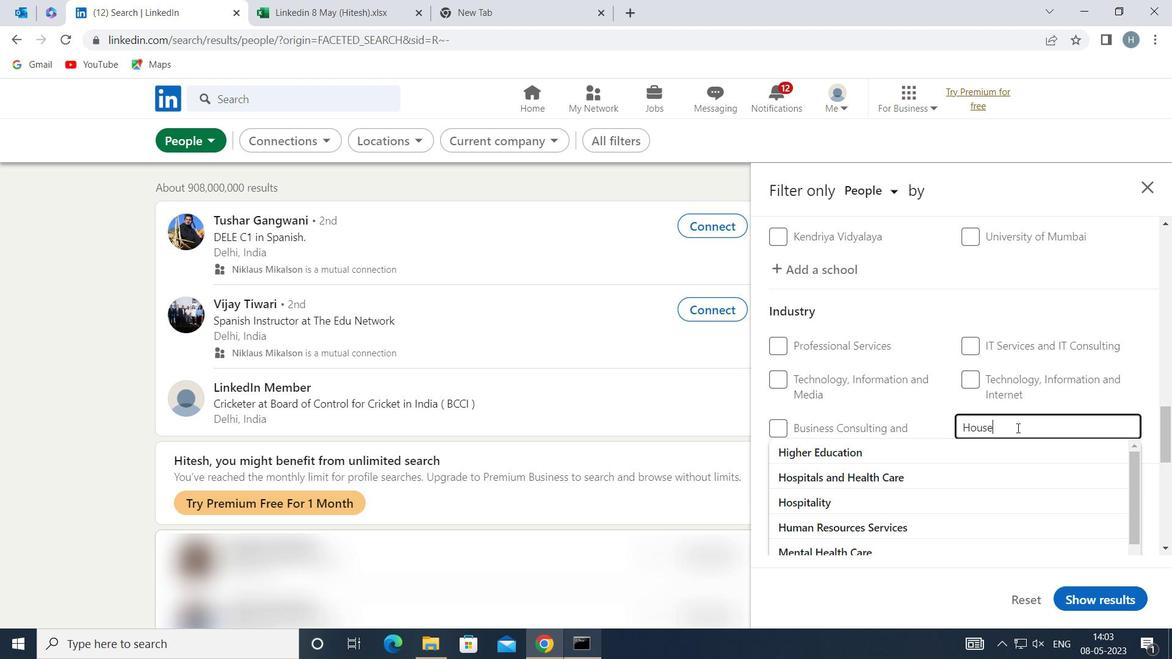 
Action: Mouse moved to (948, 497)
Screenshot: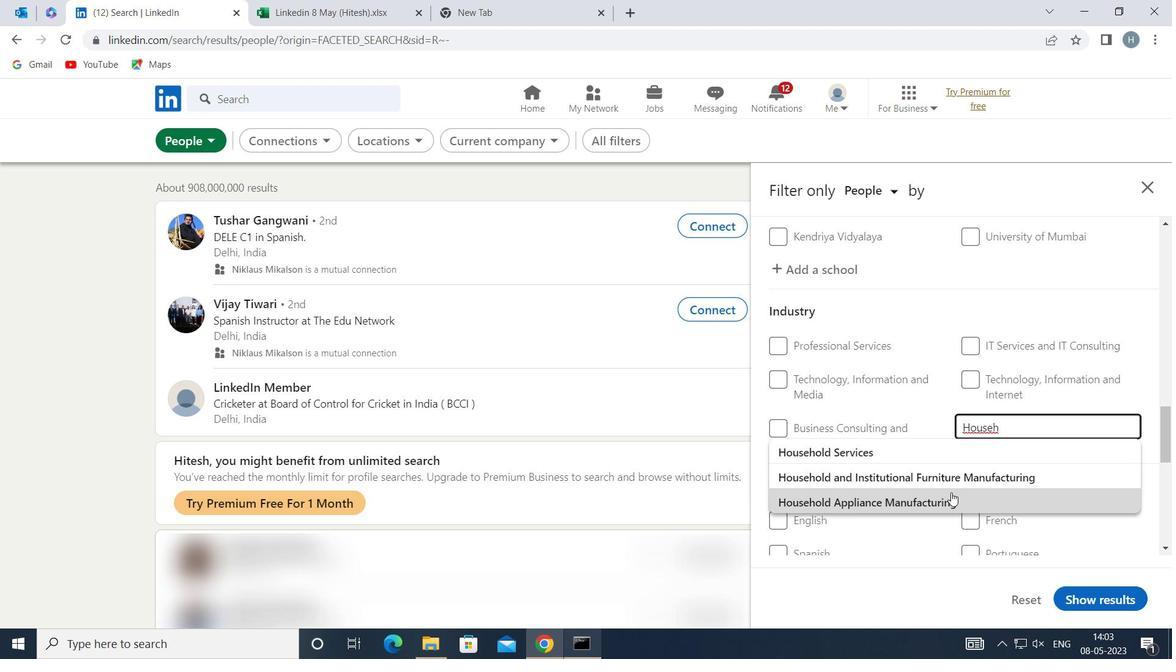 
Action: Mouse pressed left at (948, 497)
Screenshot: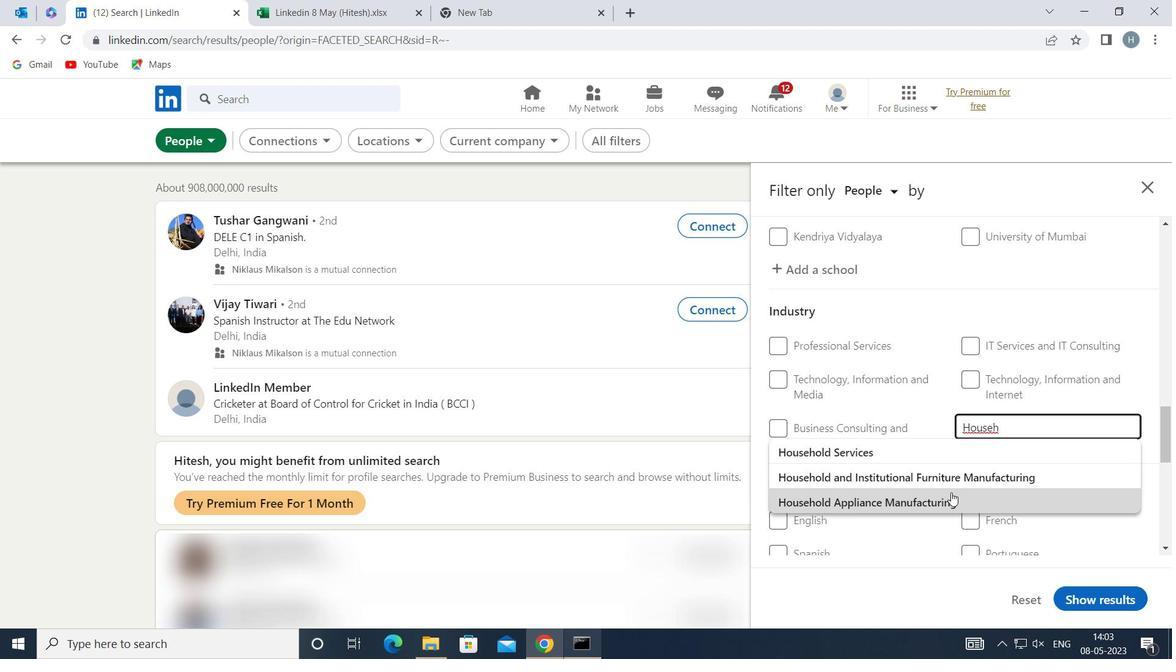 
Action: Mouse moved to (933, 460)
Screenshot: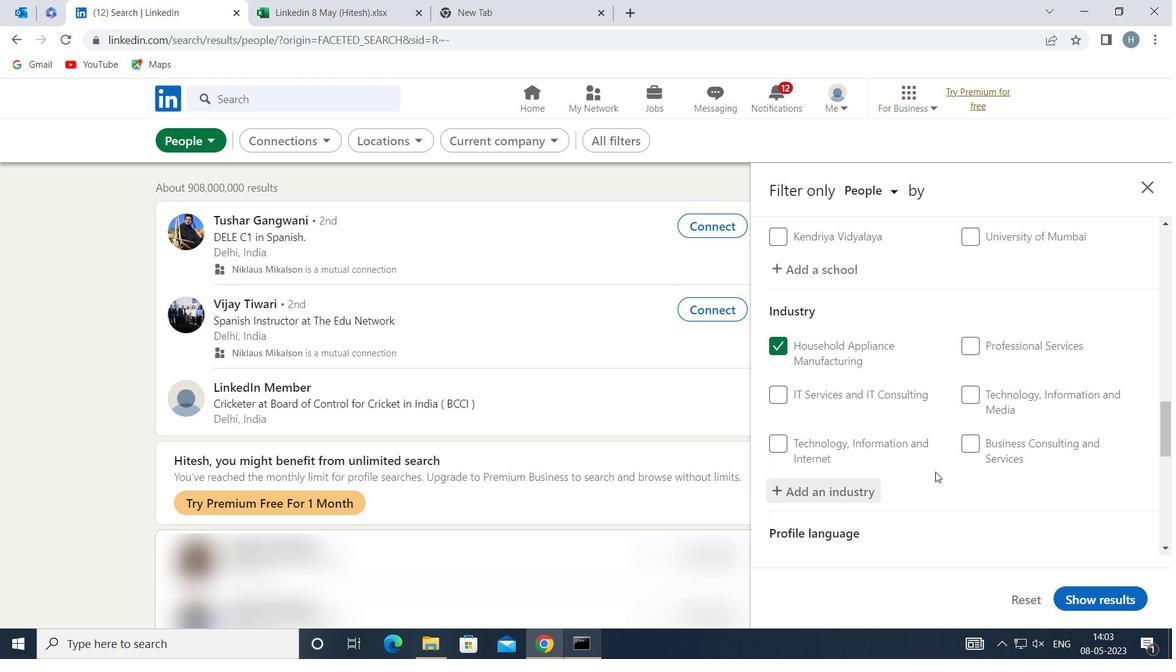 
Action: Mouse scrolled (933, 459) with delta (0, 0)
Screenshot: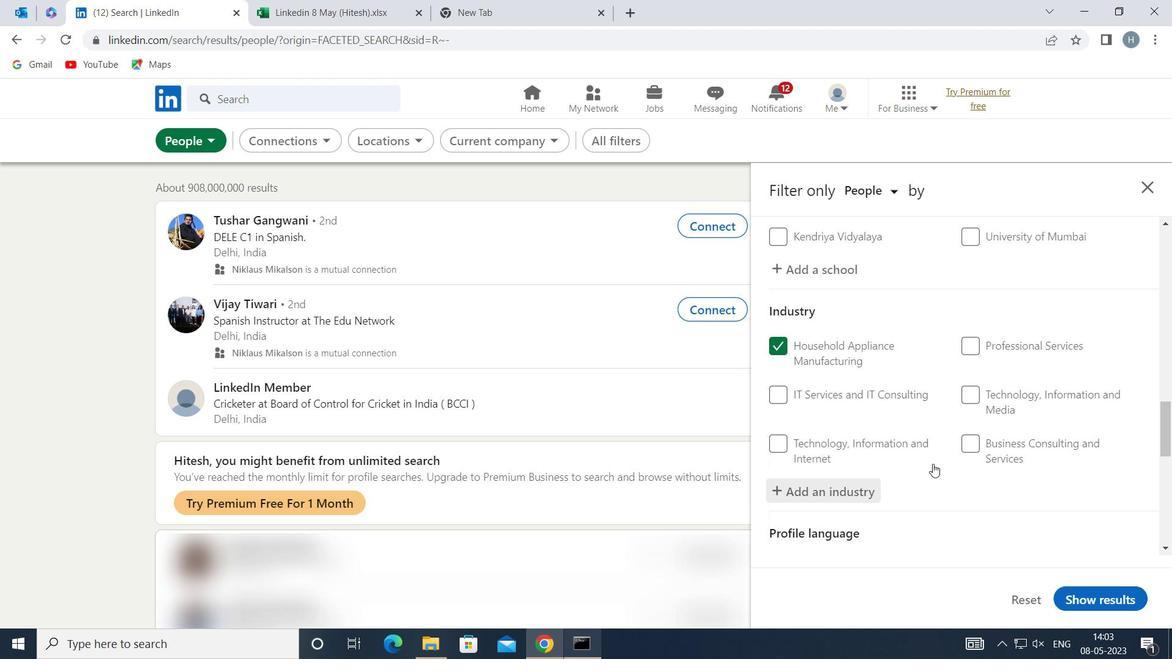 
Action: Mouse moved to (928, 444)
Screenshot: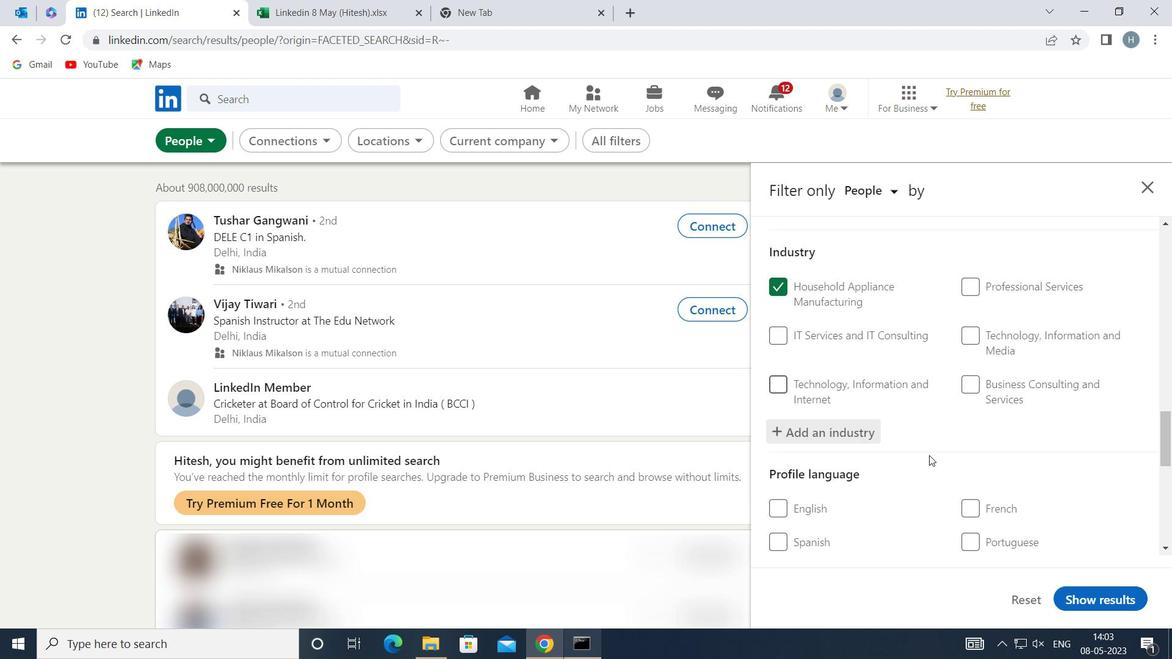 
Action: Mouse scrolled (928, 443) with delta (0, 0)
Screenshot: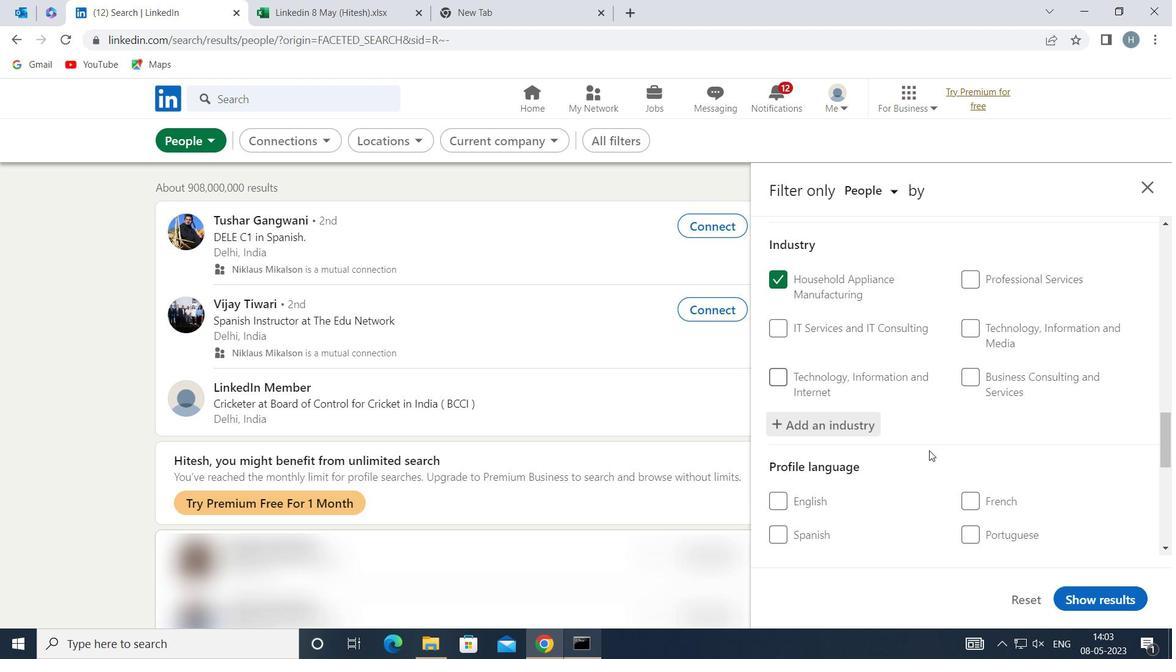 
Action: Mouse moved to (928, 437)
Screenshot: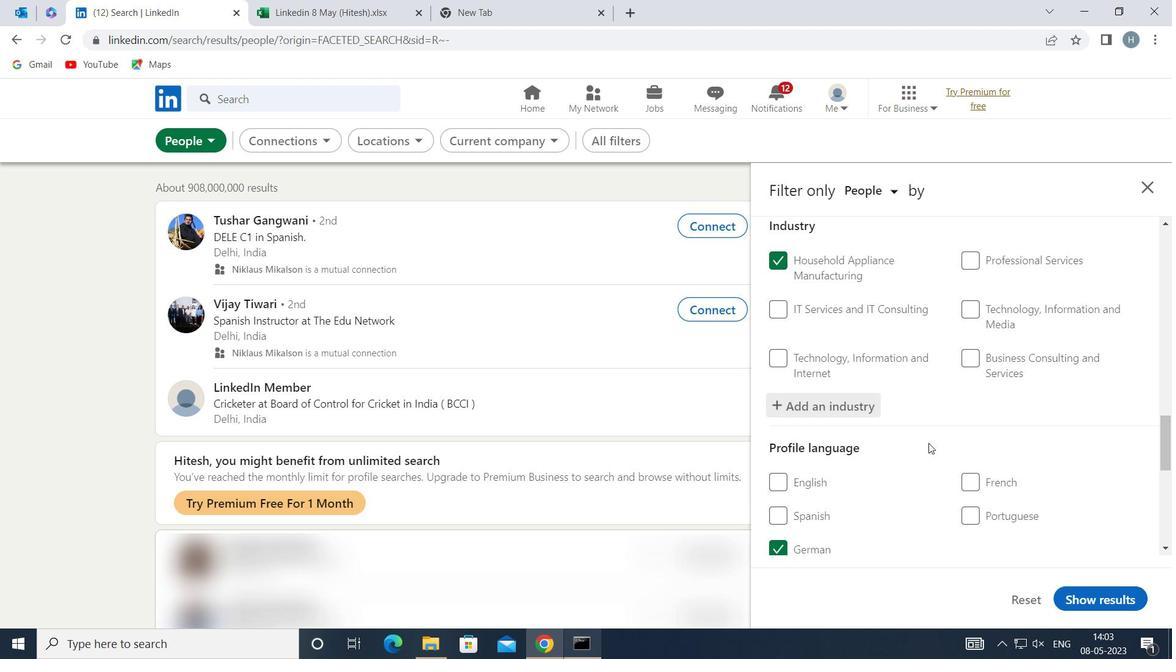 
Action: Mouse scrolled (928, 437) with delta (0, 0)
Screenshot: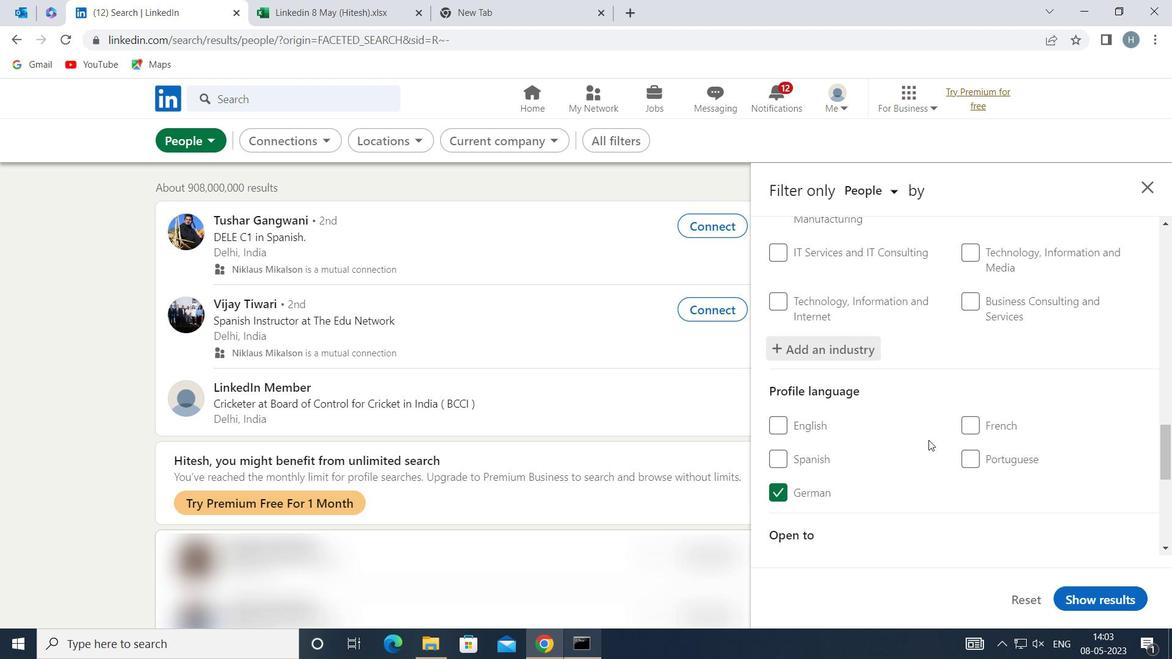 
Action: Mouse moved to (932, 430)
Screenshot: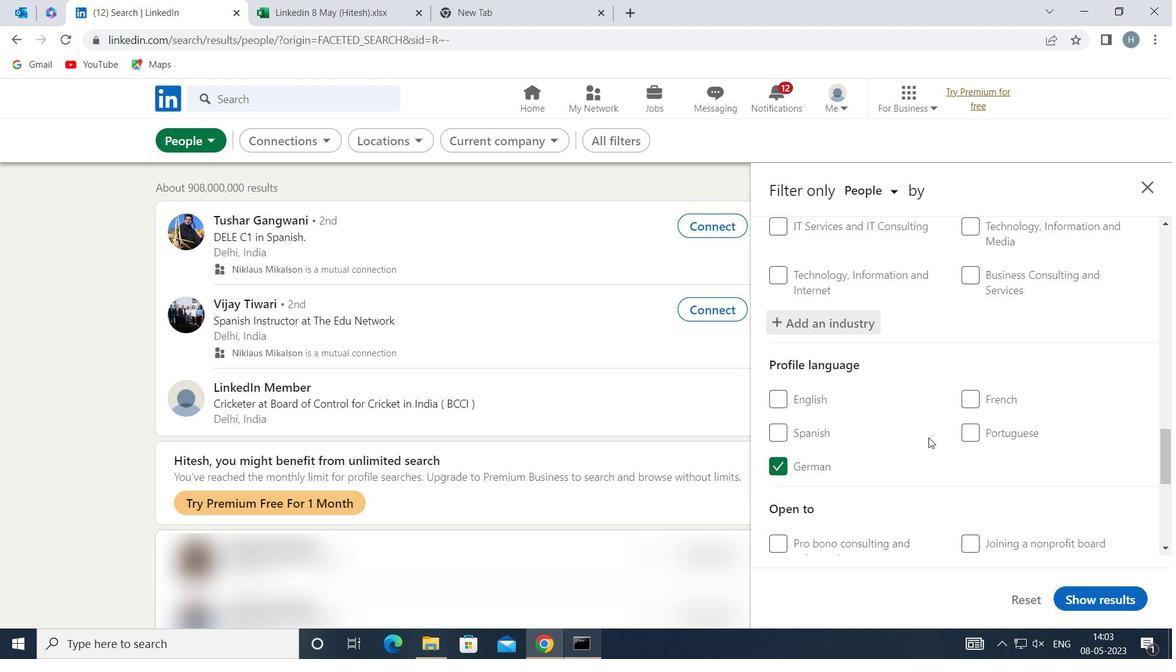 
Action: Mouse scrolled (932, 429) with delta (0, 0)
Screenshot: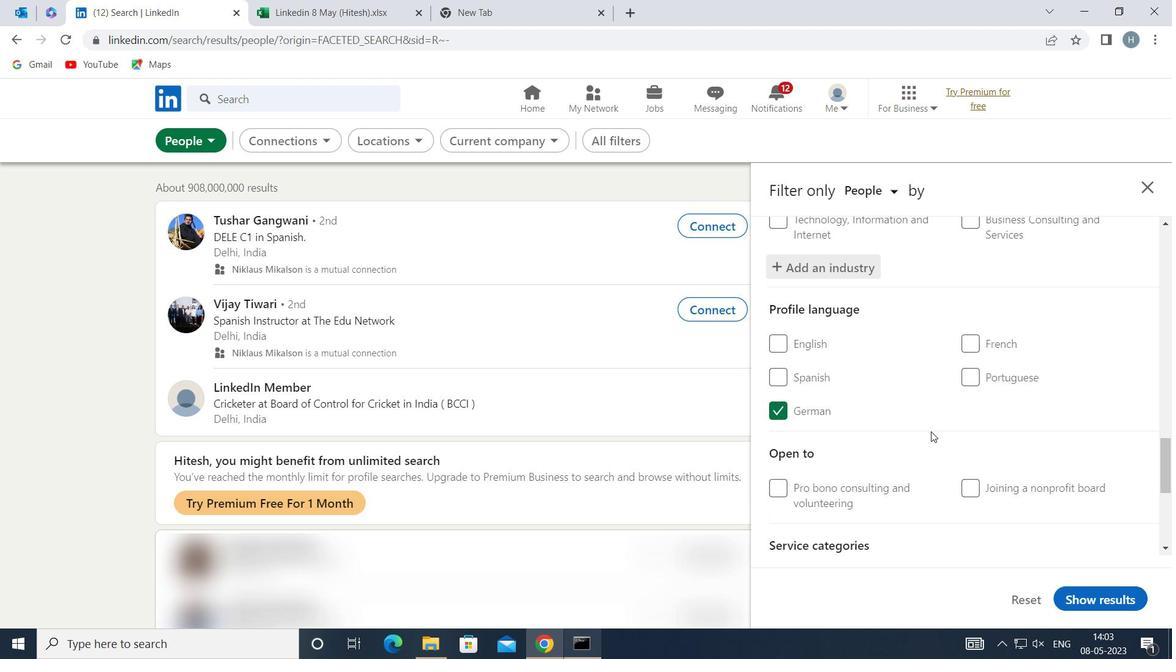 
Action: Mouse moved to (933, 428)
Screenshot: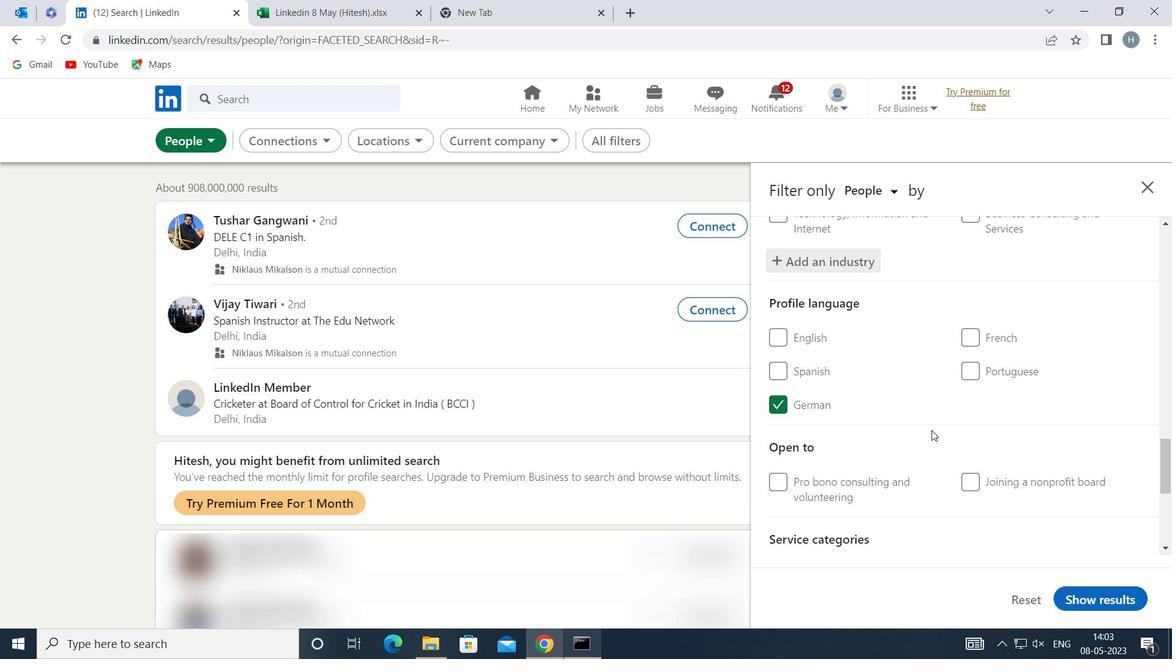 
Action: Mouse scrolled (933, 427) with delta (0, 0)
Screenshot: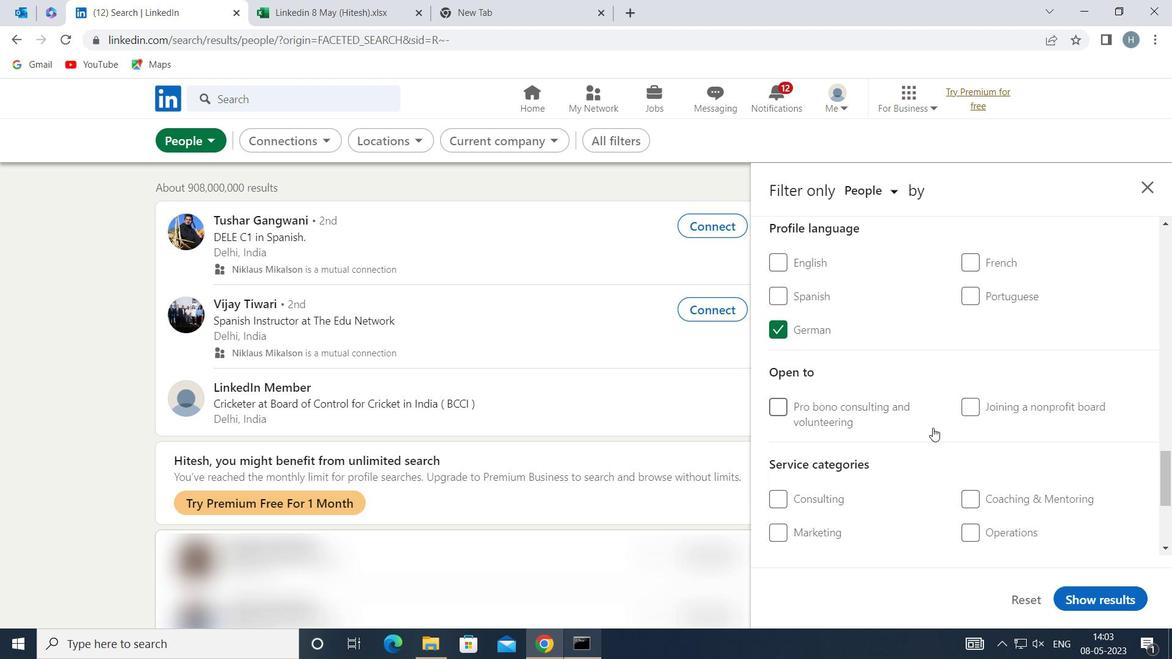 
Action: Mouse moved to (946, 428)
Screenshot: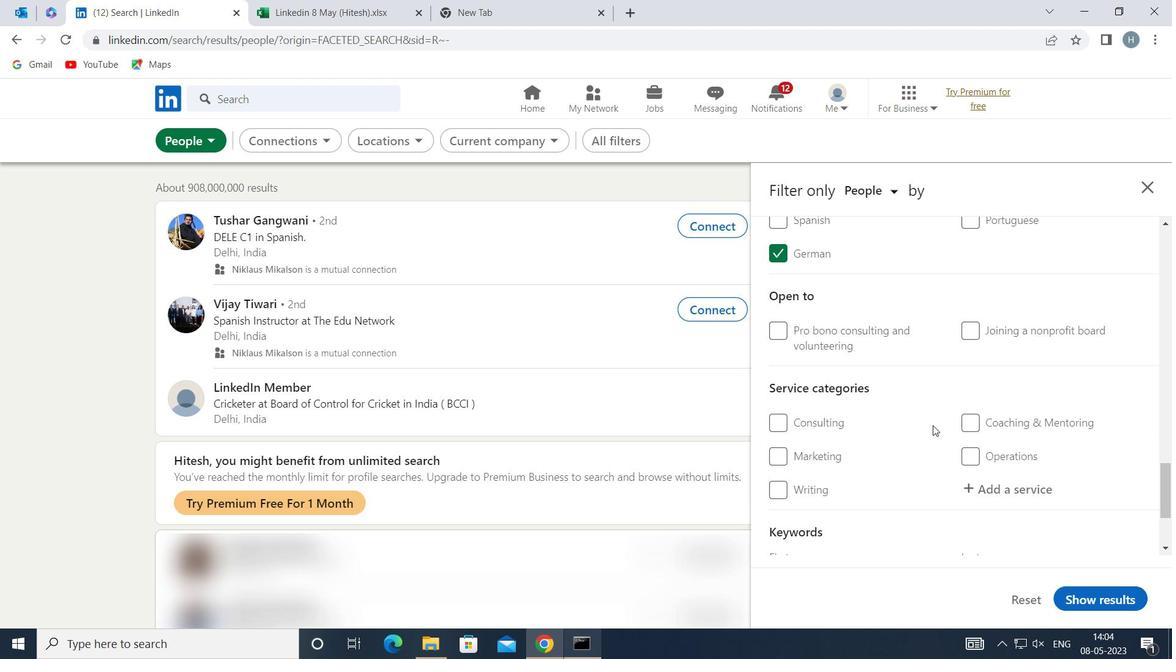 
Action: Mouse scrolled (946, 427) with delta (0, 0)
Screenshot: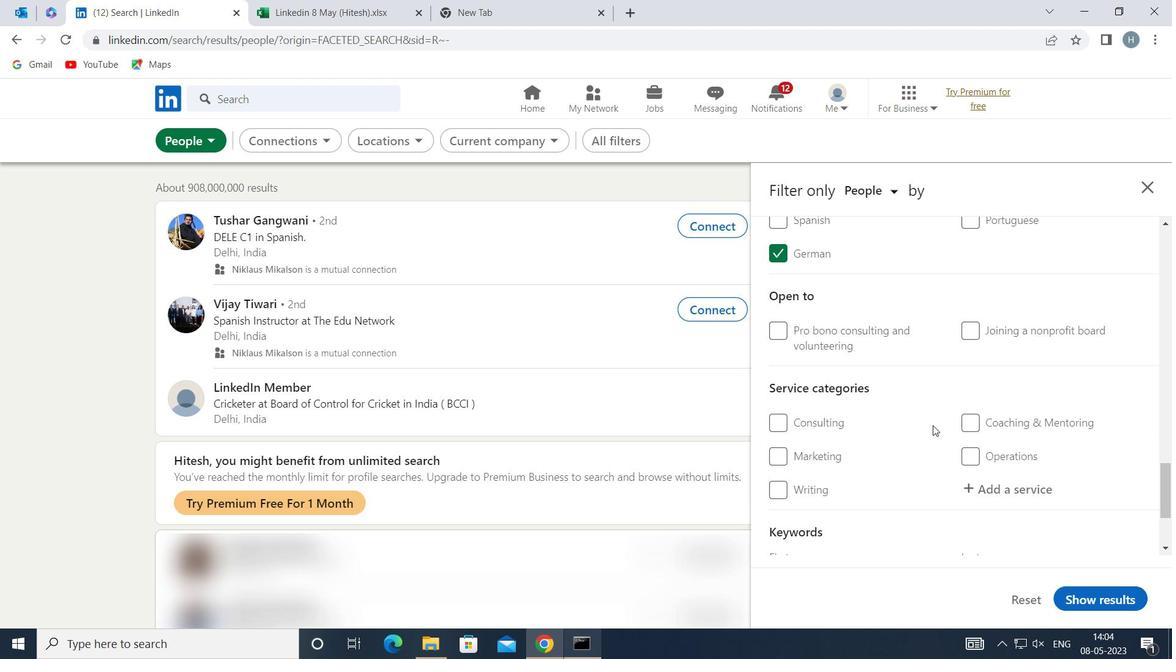 
Action: Mouse moved to (1032, 410)
Screenshot: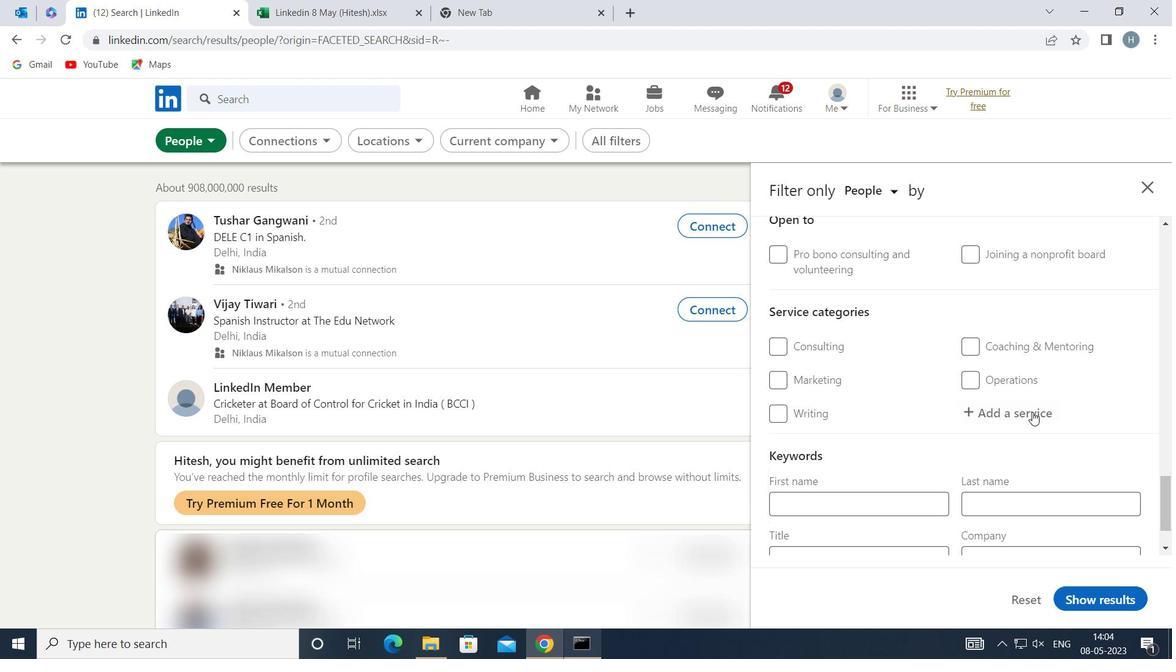 
Action: Mouse pressed left at (1032, 410)
Screenshot: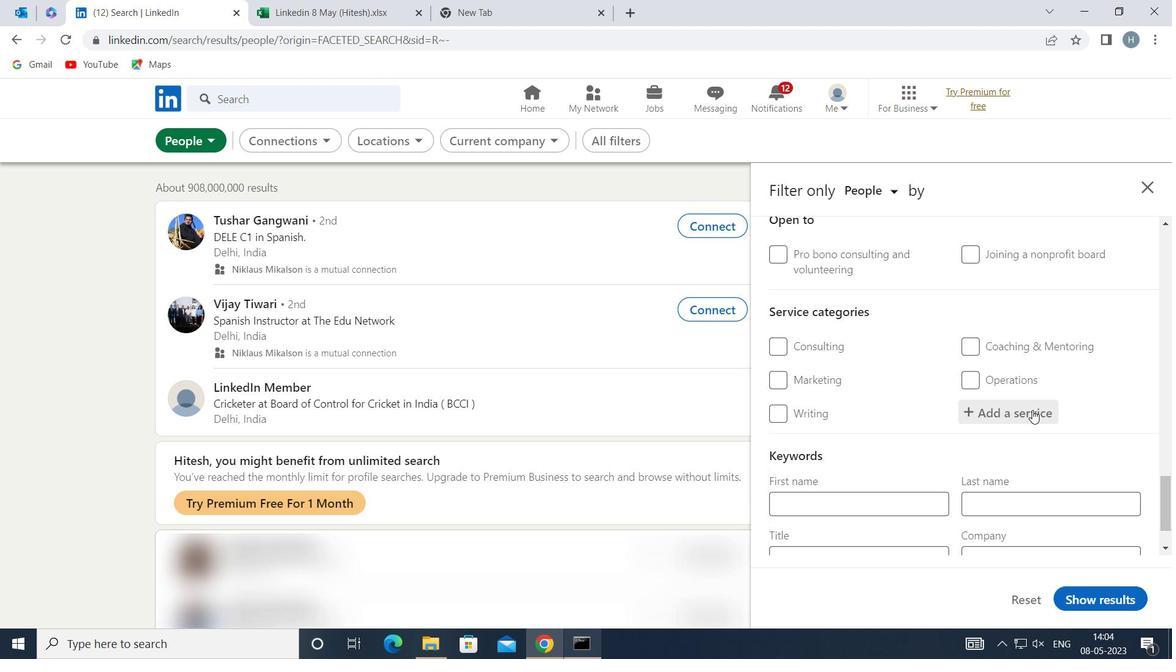 
Action: Key pressed <Key.shift>I
Screenshot: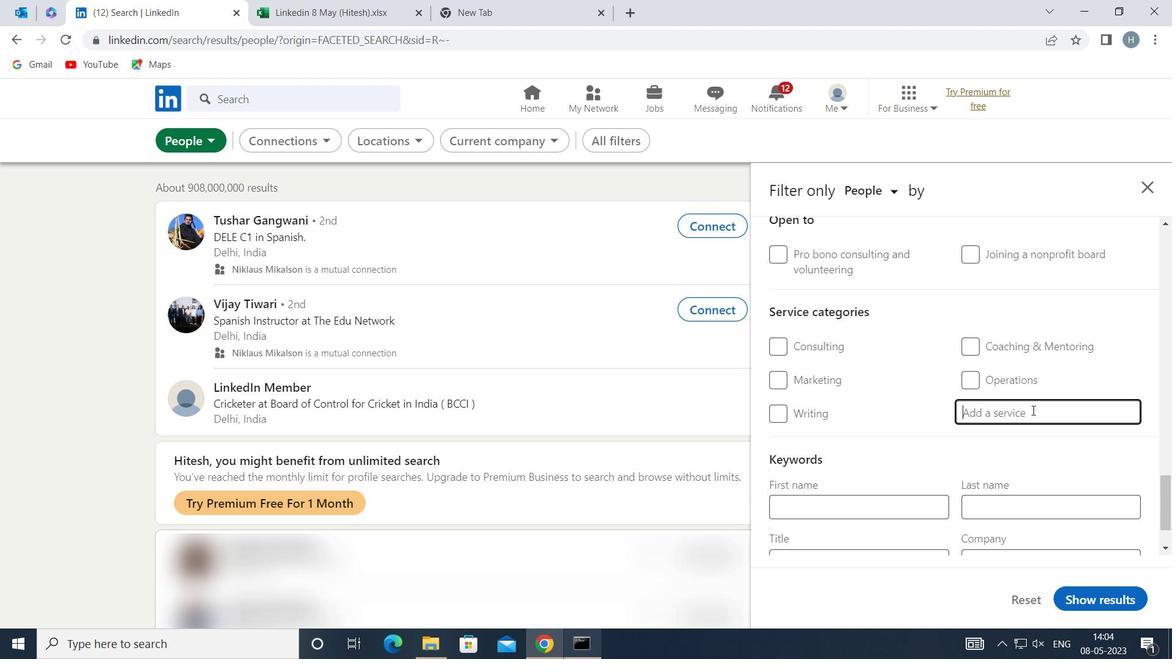 
Action: Mouse moved to (1032, 409)
Screenshot: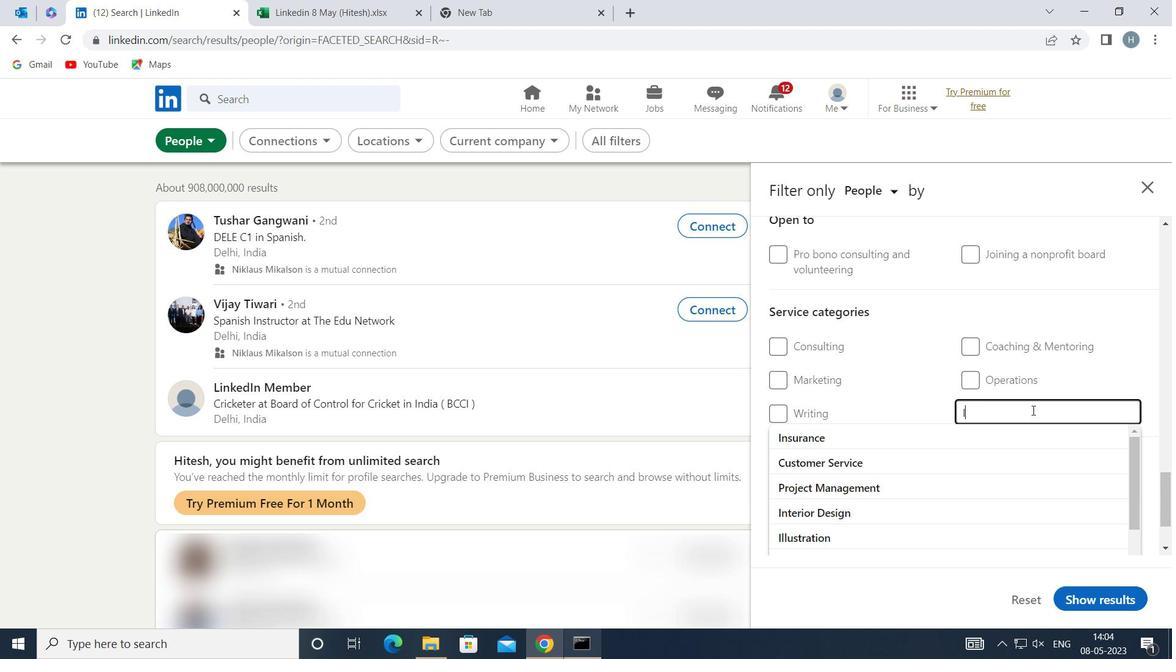 
Action: Key pressed LL
Screenshot: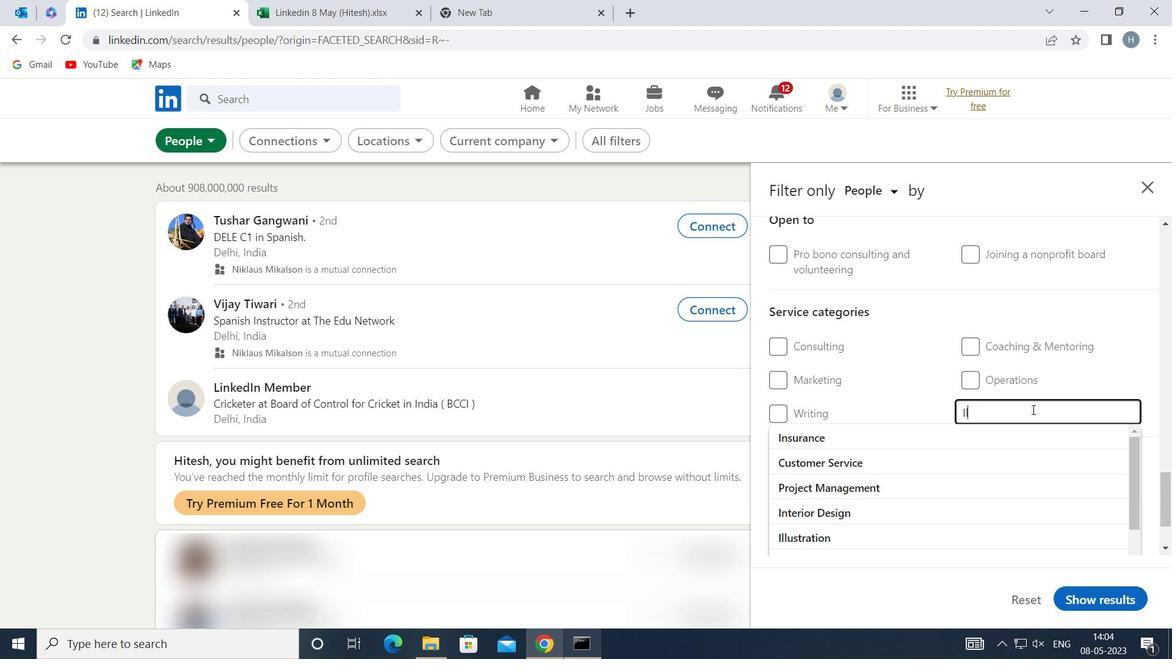 
Action: Mouse moved to (960, 434)
Screenshot: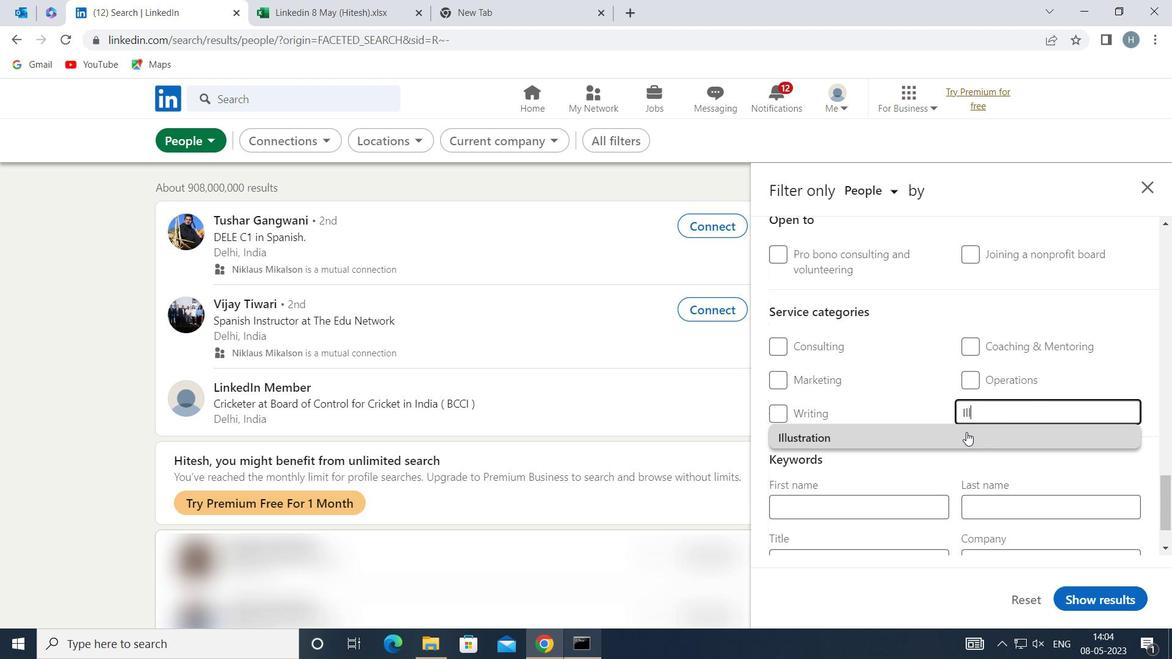 
Action: Mouse pressed left at (960, 434)
Screenshot: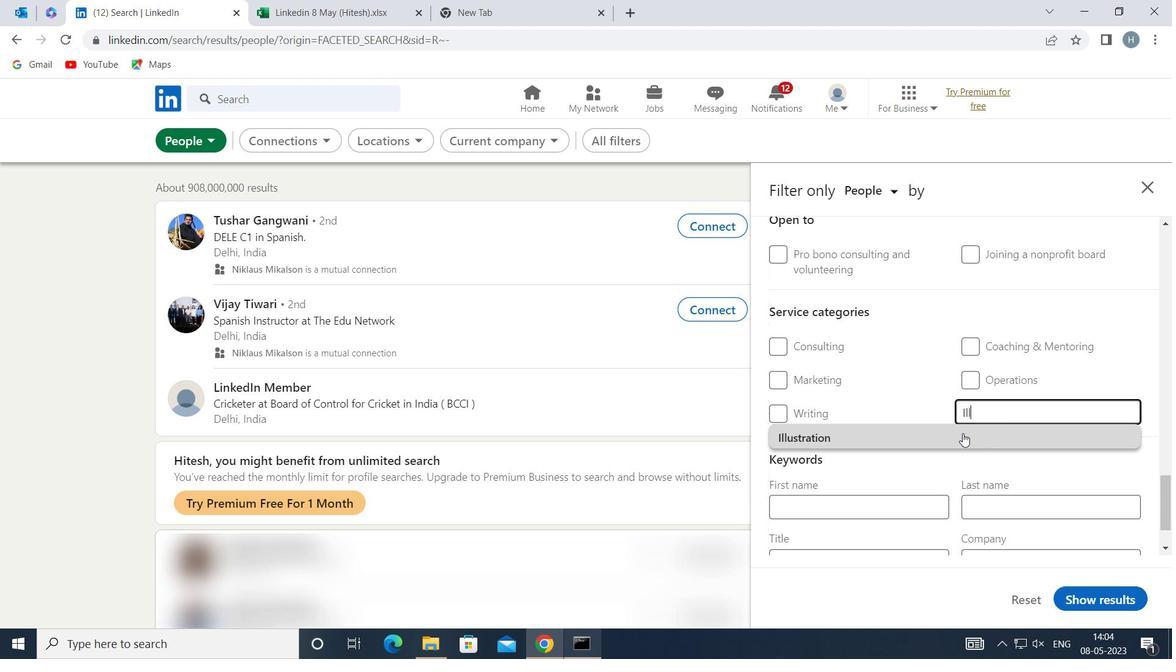 
Action: Mouse moved to (940, 429)
Screenshot: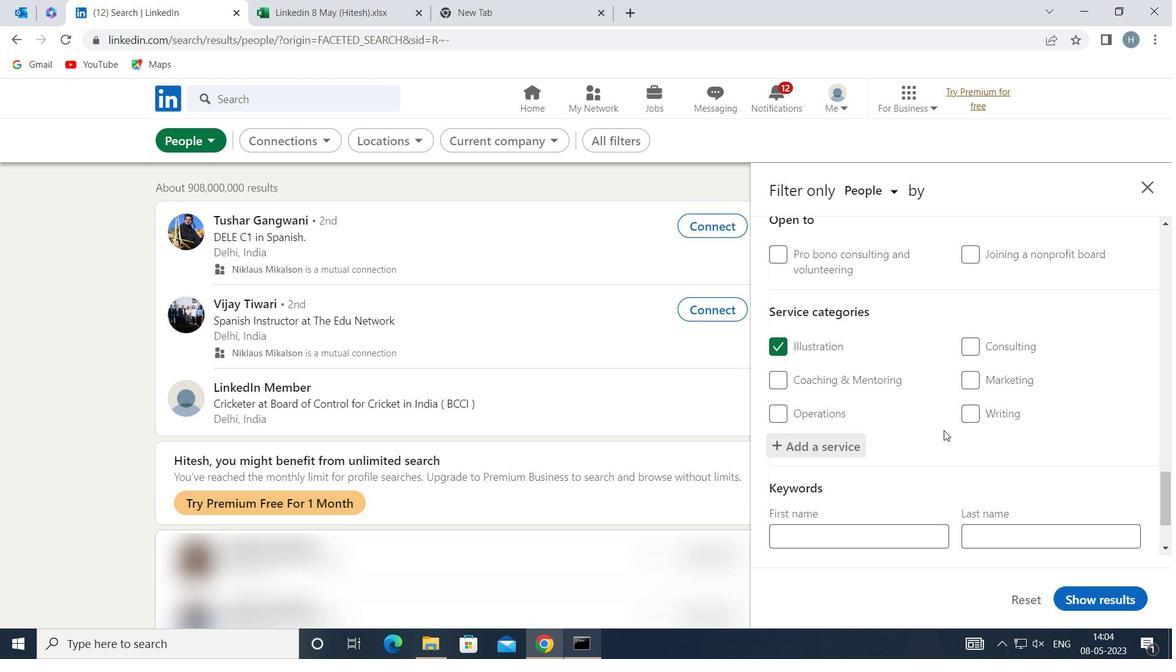 
Action: Mouse scrolled (940, 429) with delta (0, 0)
Screenshot: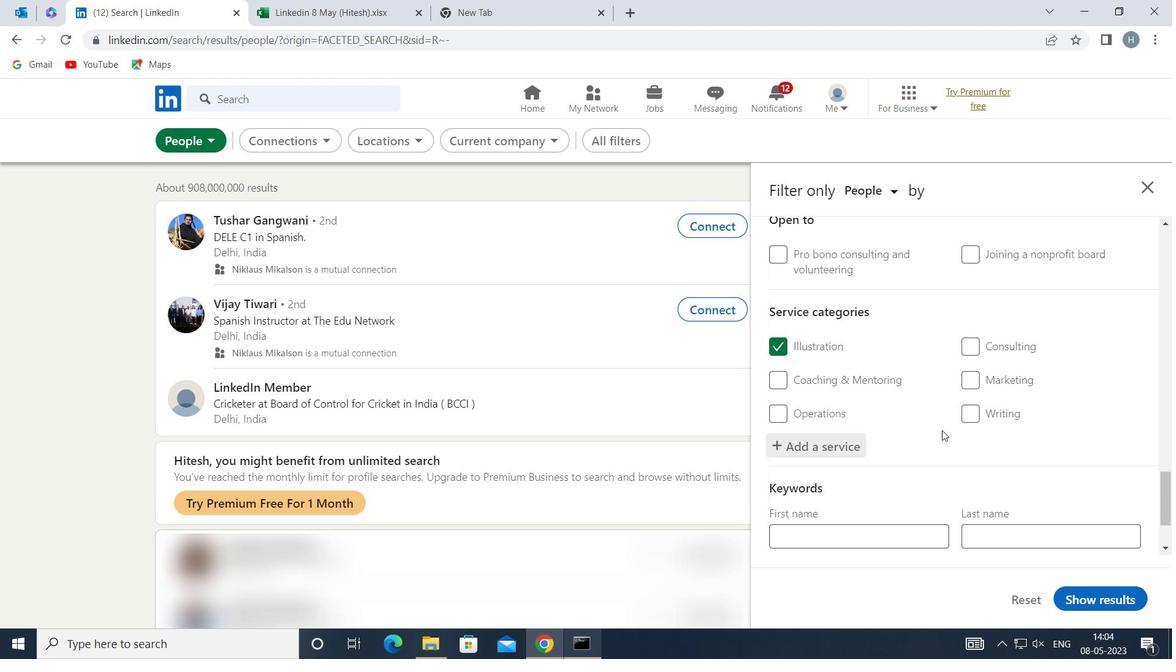 
Action: Mouse scrolled (940, 429) with delta (0, 0)
Screenshot: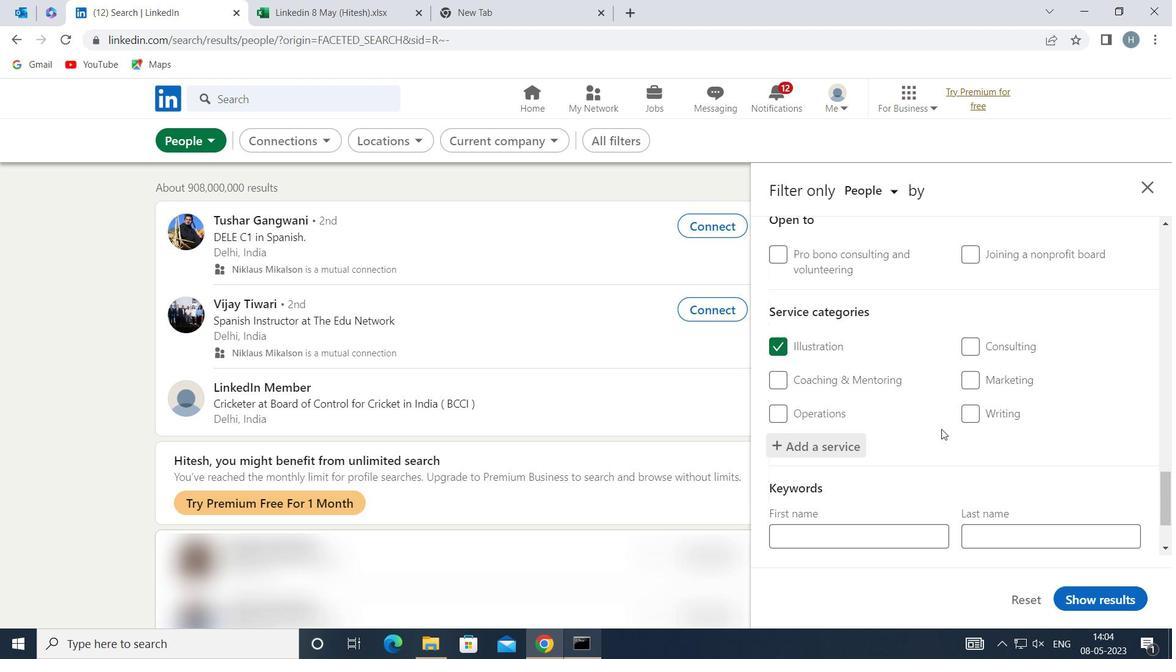 
Action: Mouse scrolled (940, 429) with delta (0, 0)
Screenshot: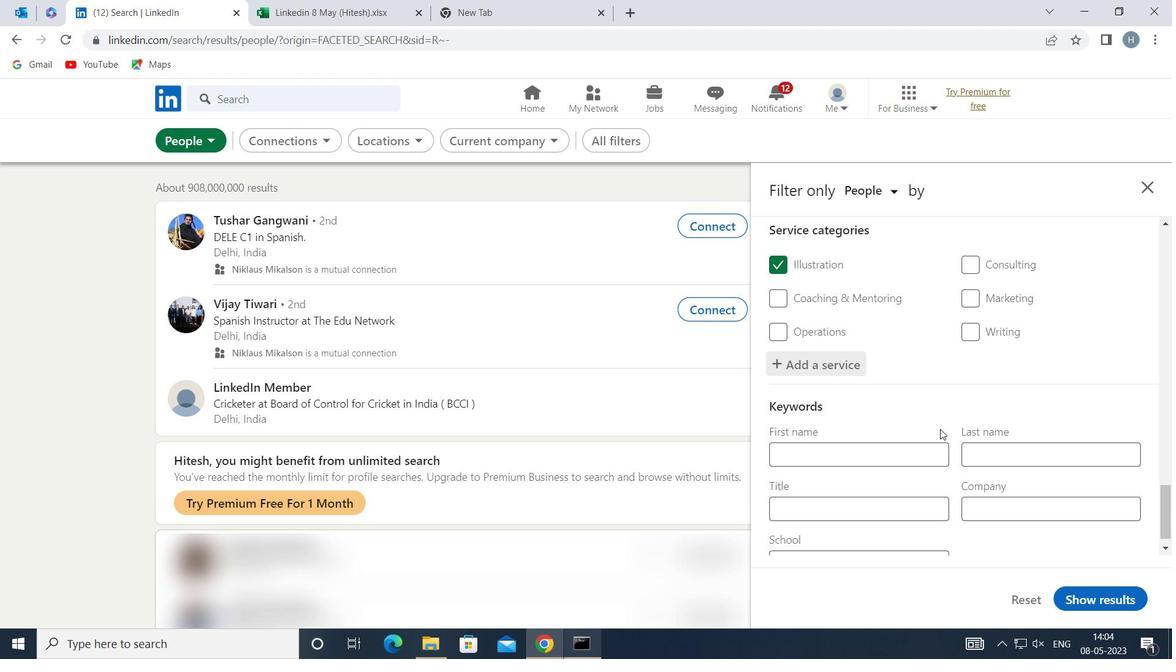 
Action: Mouse moved to (911, 485)
Screenshot: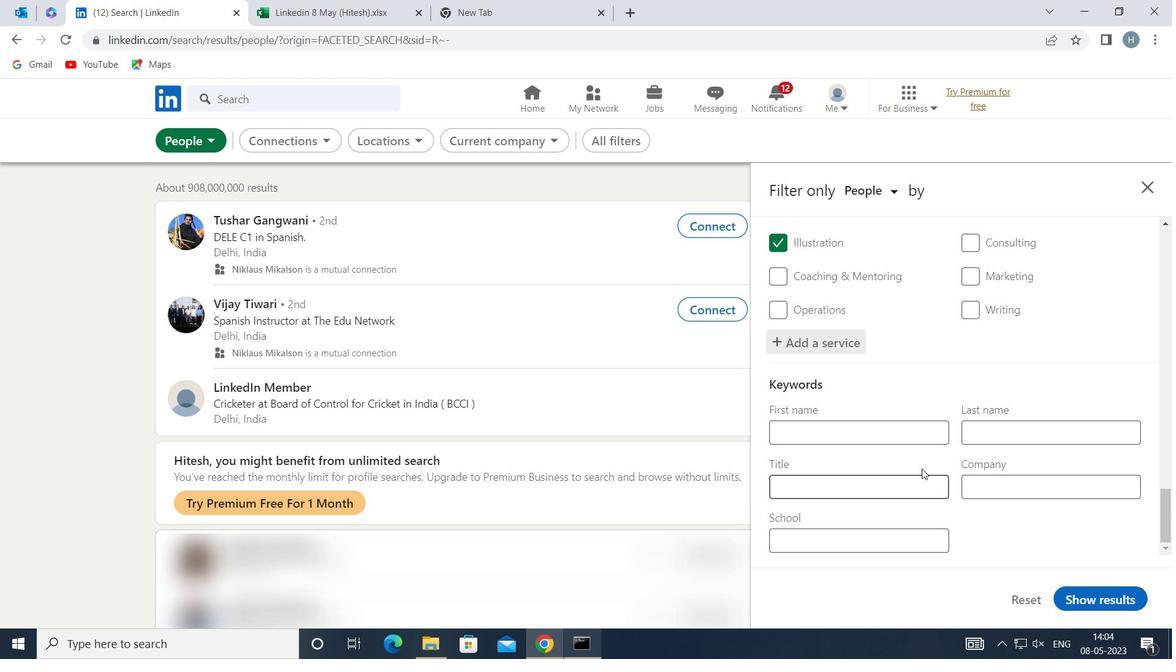 
Action: Mouse pressed left at (911, 485)
Screenshot: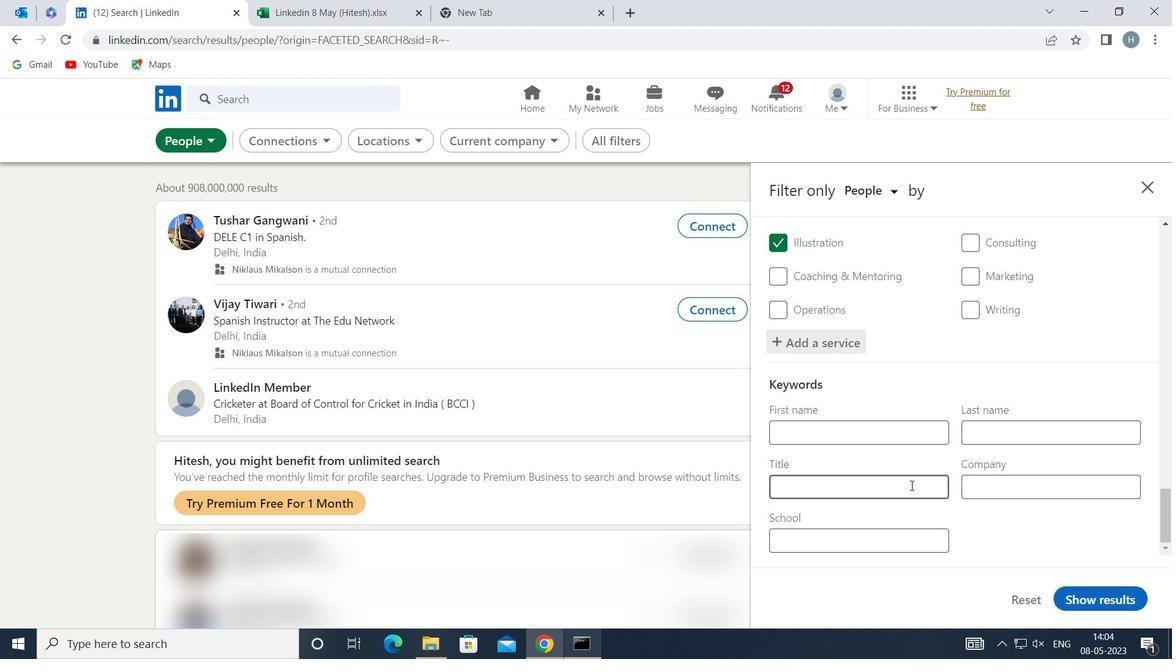 
Action: Mouse moved to (898, 466)
Screenshot: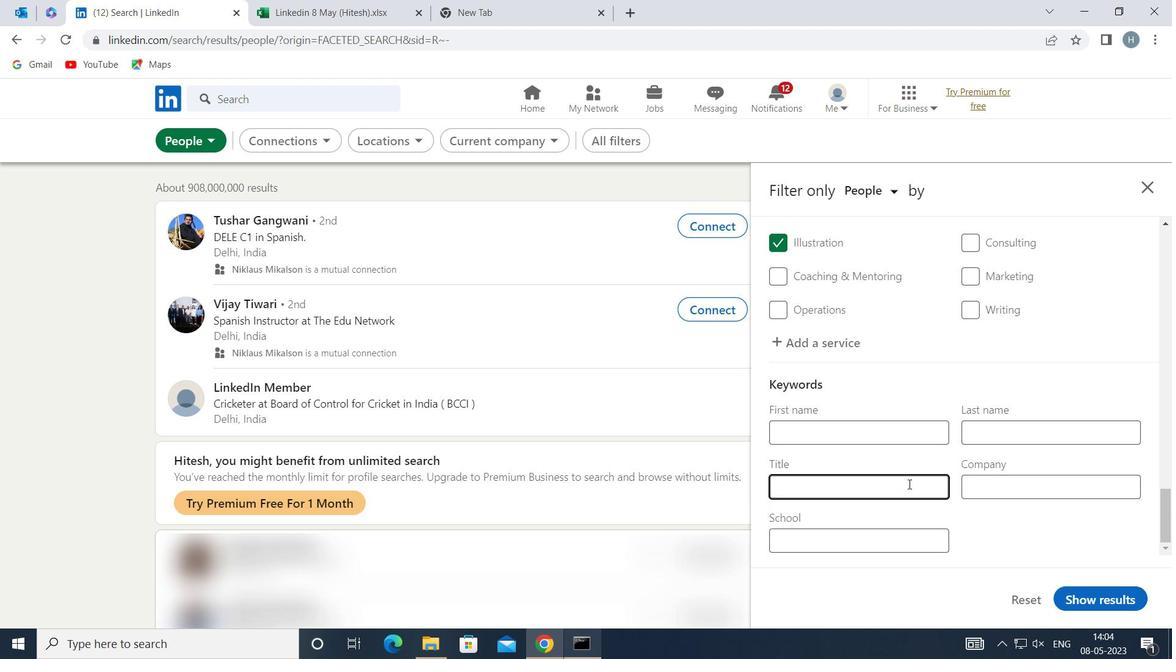 
Action: Key pressed <Key.shift>OPERATIONS<Key.space><Key.shift>COORDINATO
Screenshot: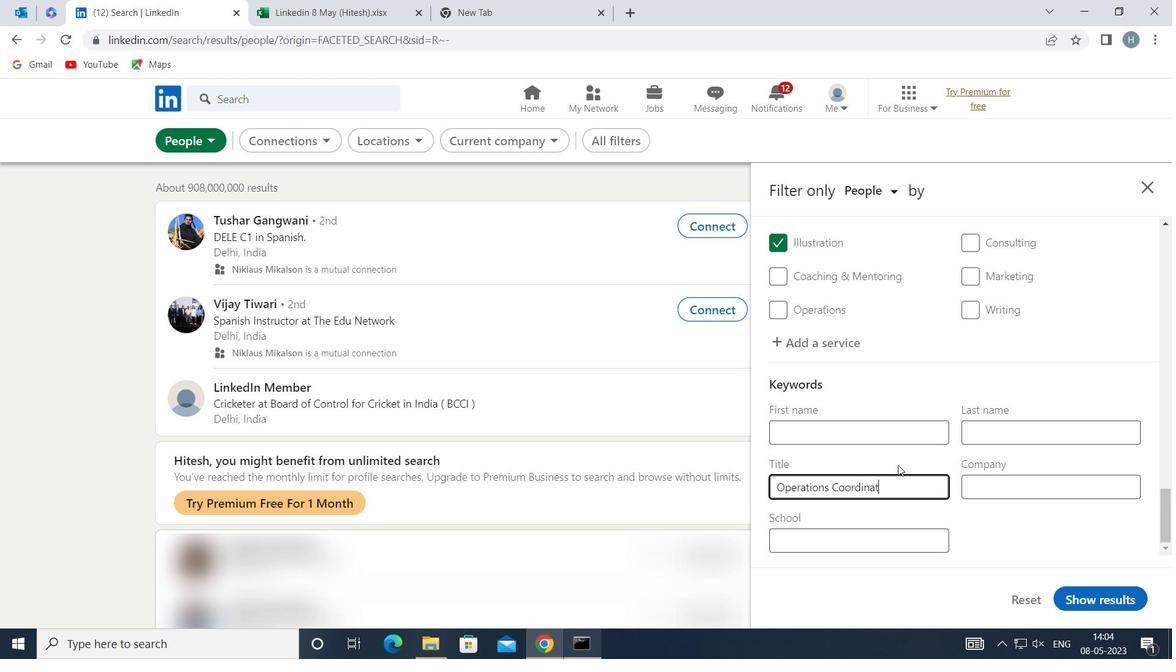 
Action: Mouse moved to (897, 464)
Screenshot: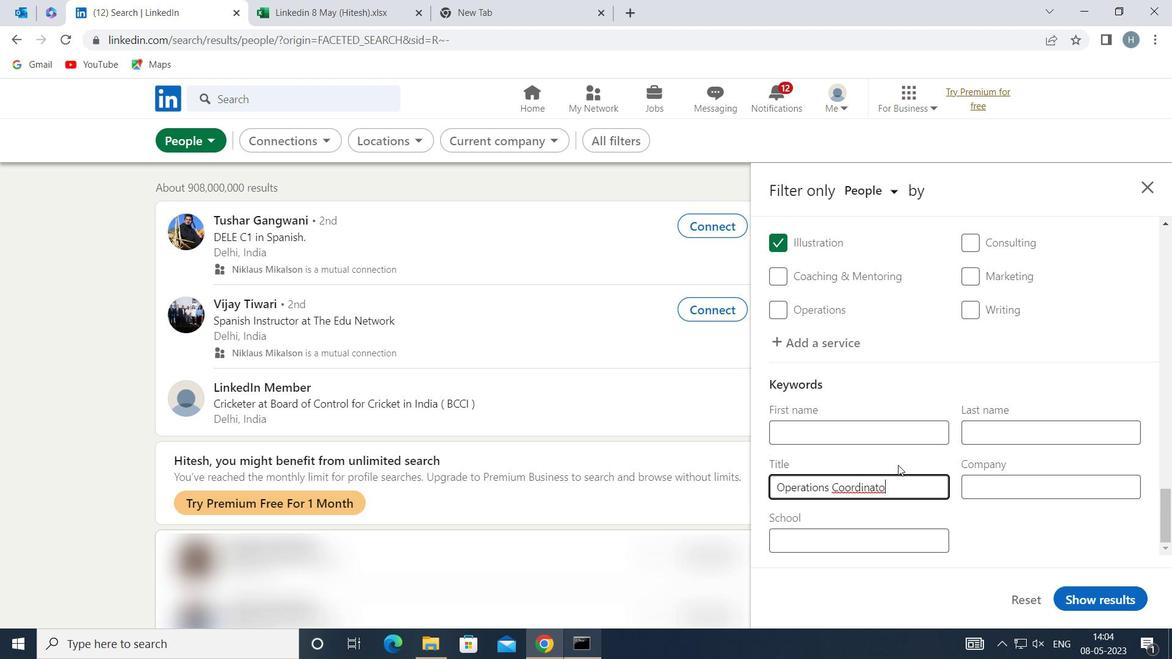 
Action: Key pressed R
Screenshot: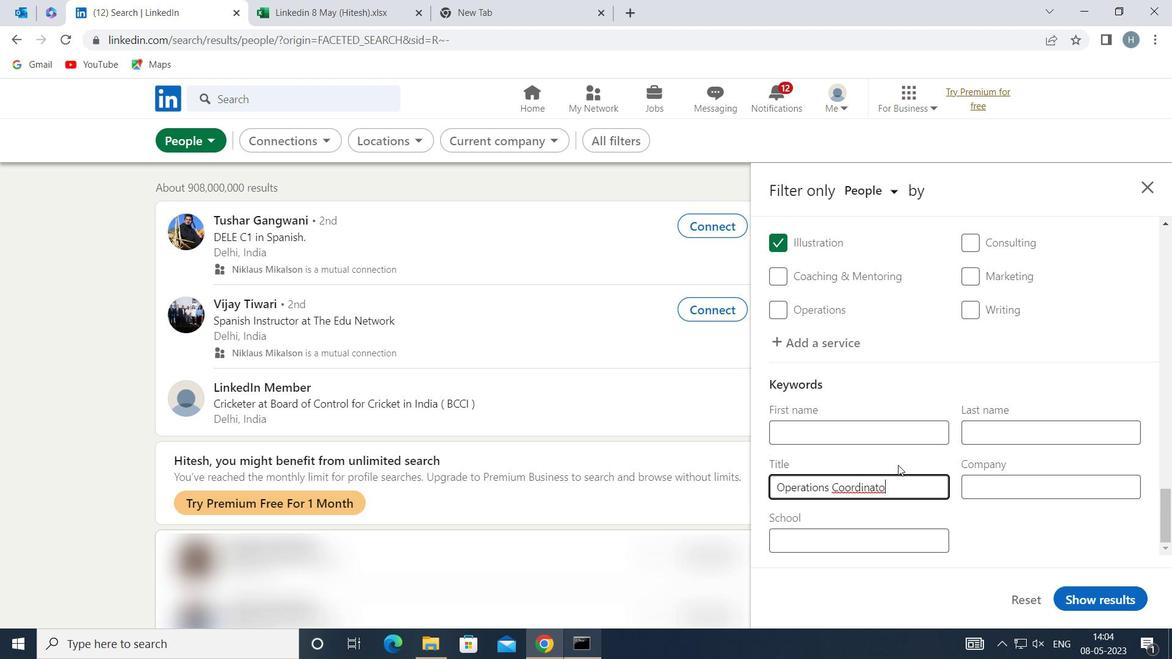 
Action: Mouse moved to (1121, 597)
Screenshot: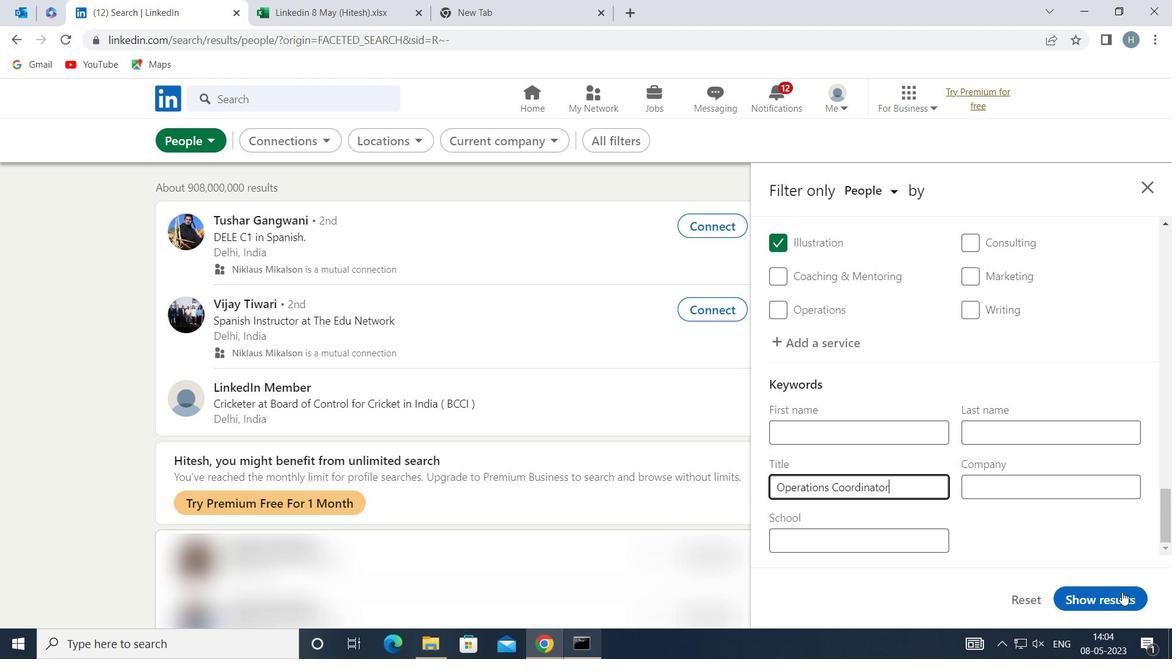 
Action: Mouse pressed left at (1121, 597)
Screenshot: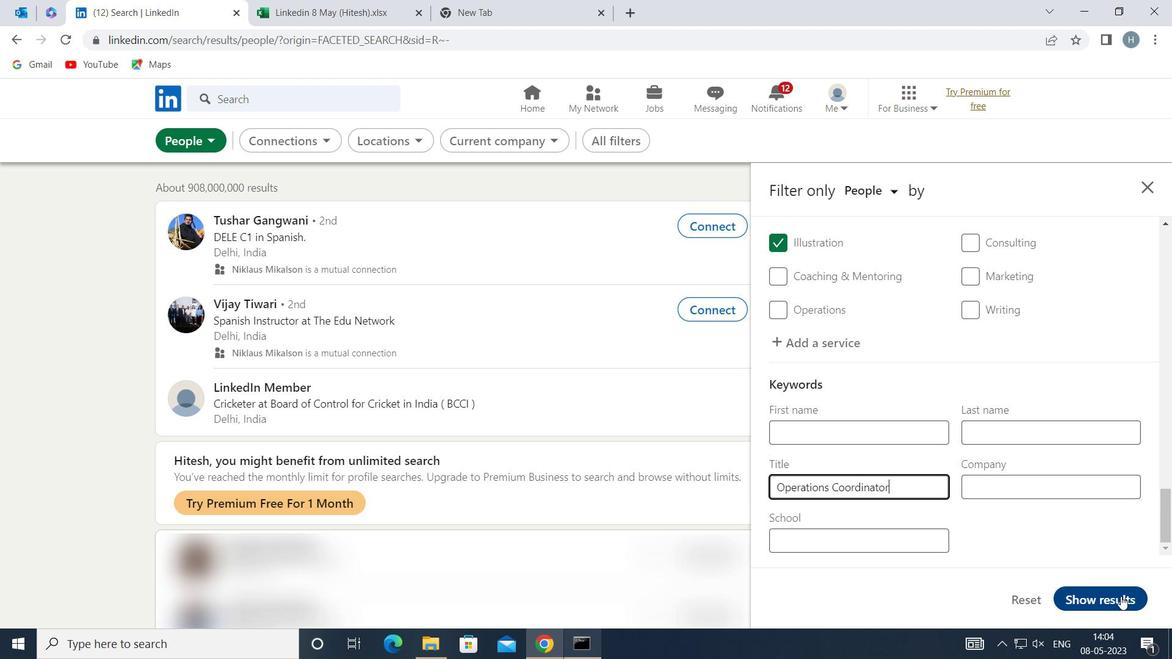 
Action: Mouse moved to (1121, 597)
Screenshot: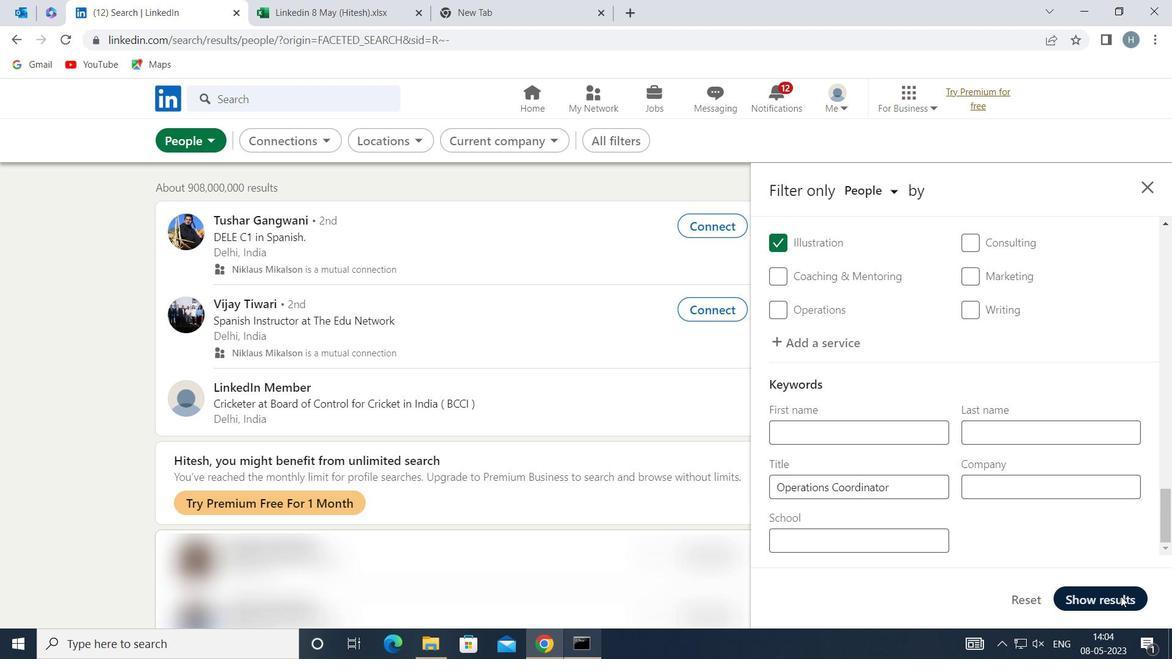 
